 Task: Search for accommodations in Cockburn Town, Turks Islands, with a price range of ₹8000 to ₹16000, self check-in, 2 bedrooms, 1 bathroom, and property type as House or Flat, for 2 guests from 9th to 16th June.
Action: Mouse moved to (776, 124)
Screenshot: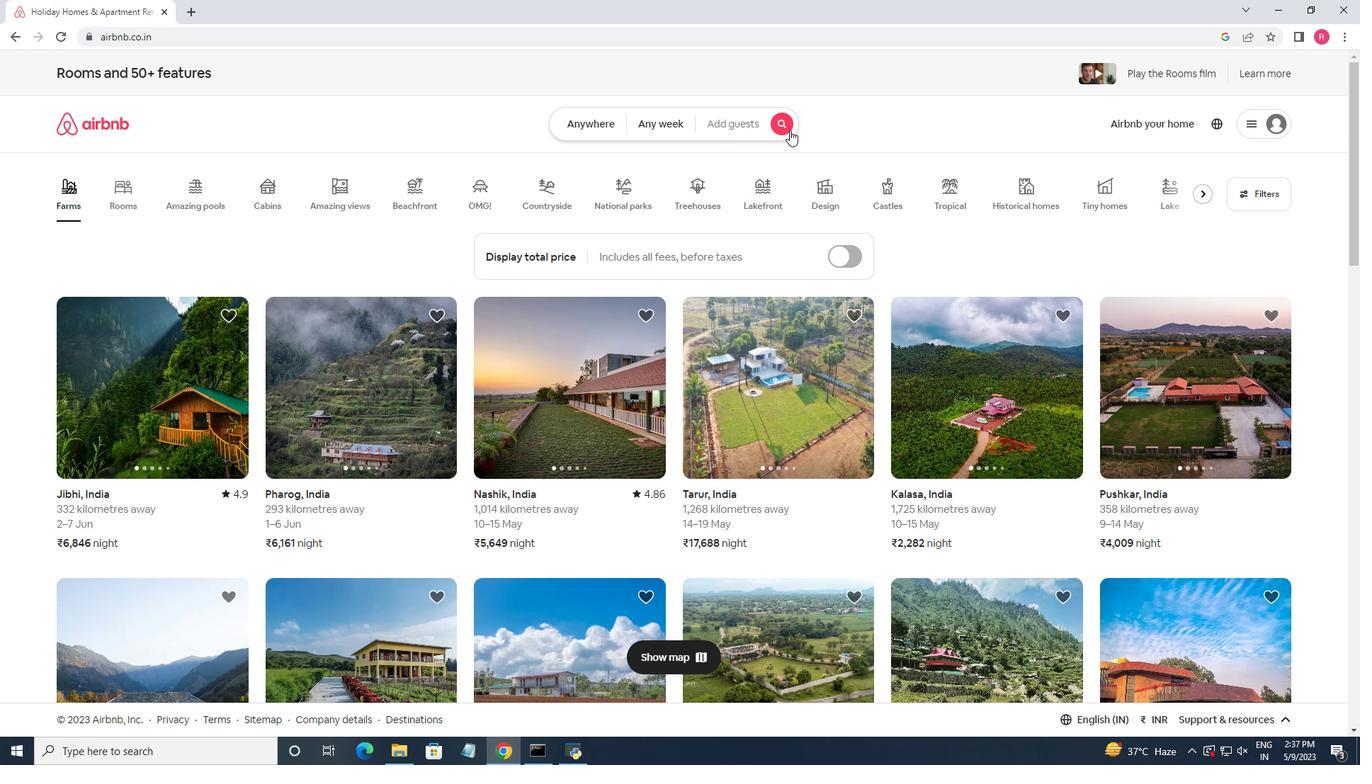 
Action: Mouse pressed left at (776, 124)
Screenshot: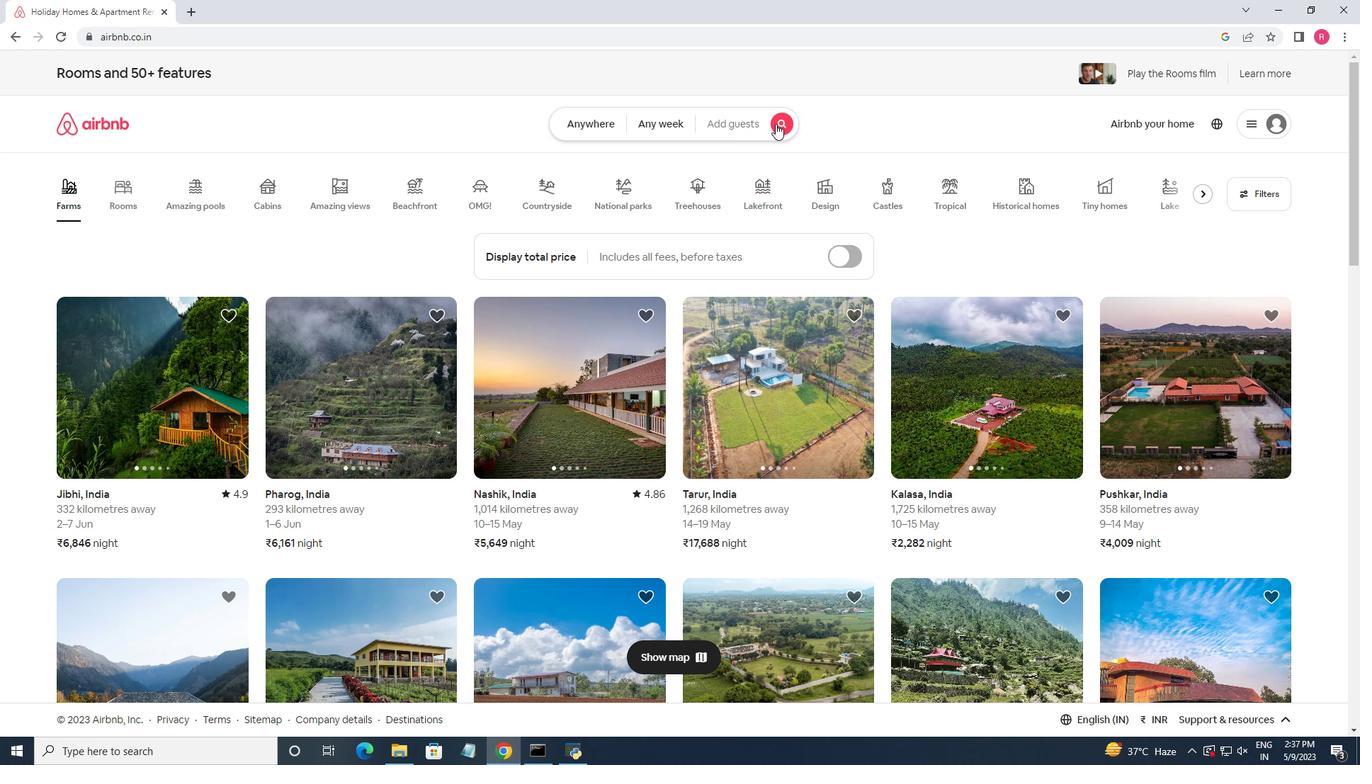 
Action: Mouse moved to (494, 182)
Screenshot: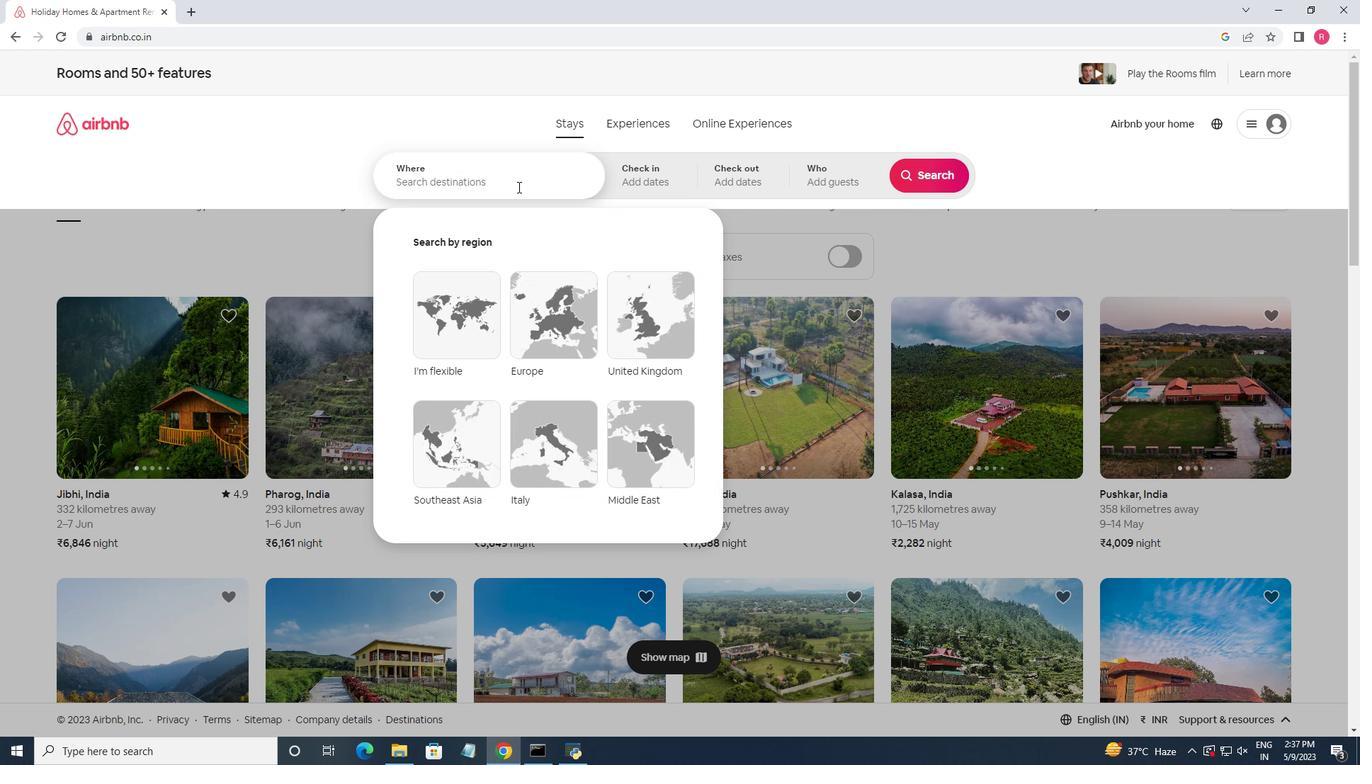
Action: Mouse pressed left at (494, 182)
Screenshot: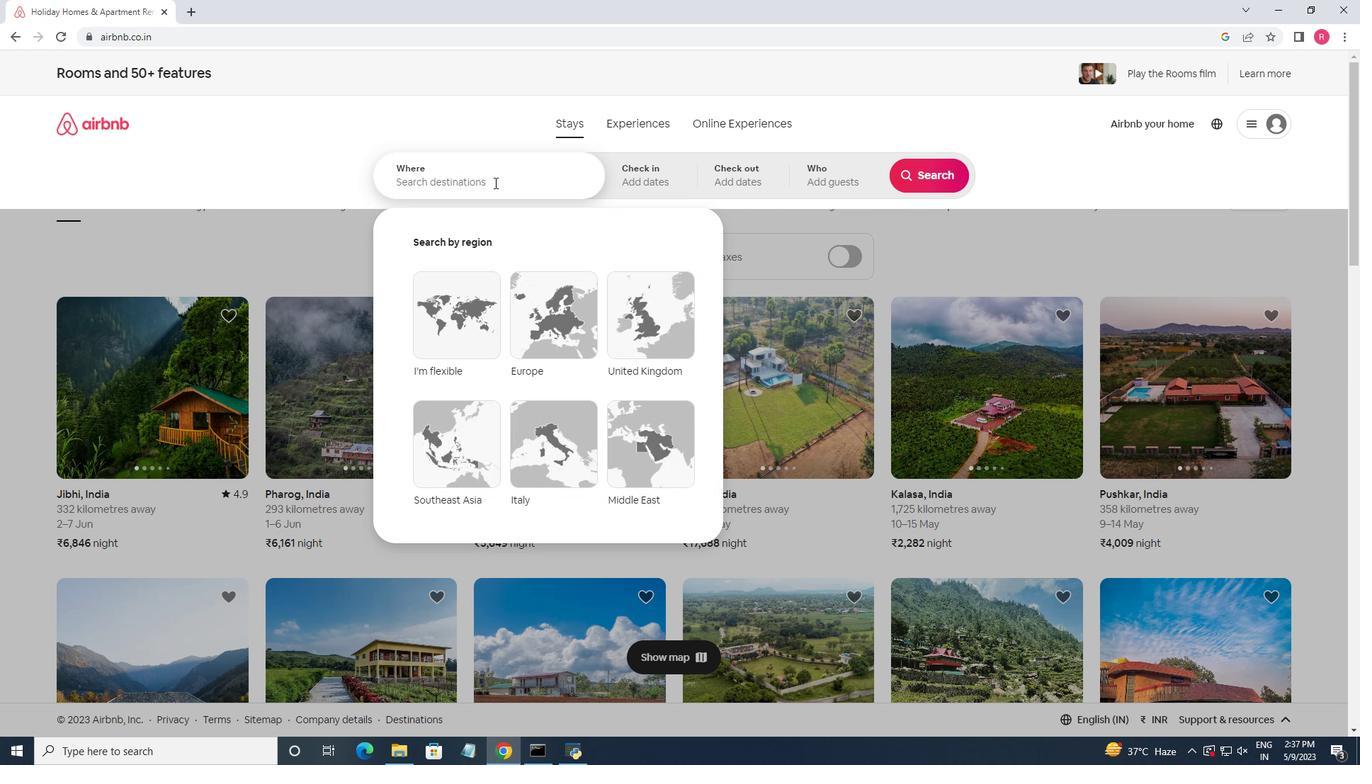 
Action: Key pressed <Key.shift>Cockburn,<Key.space><Key.backspace><Key.backspace><Key.space>
Screenshot: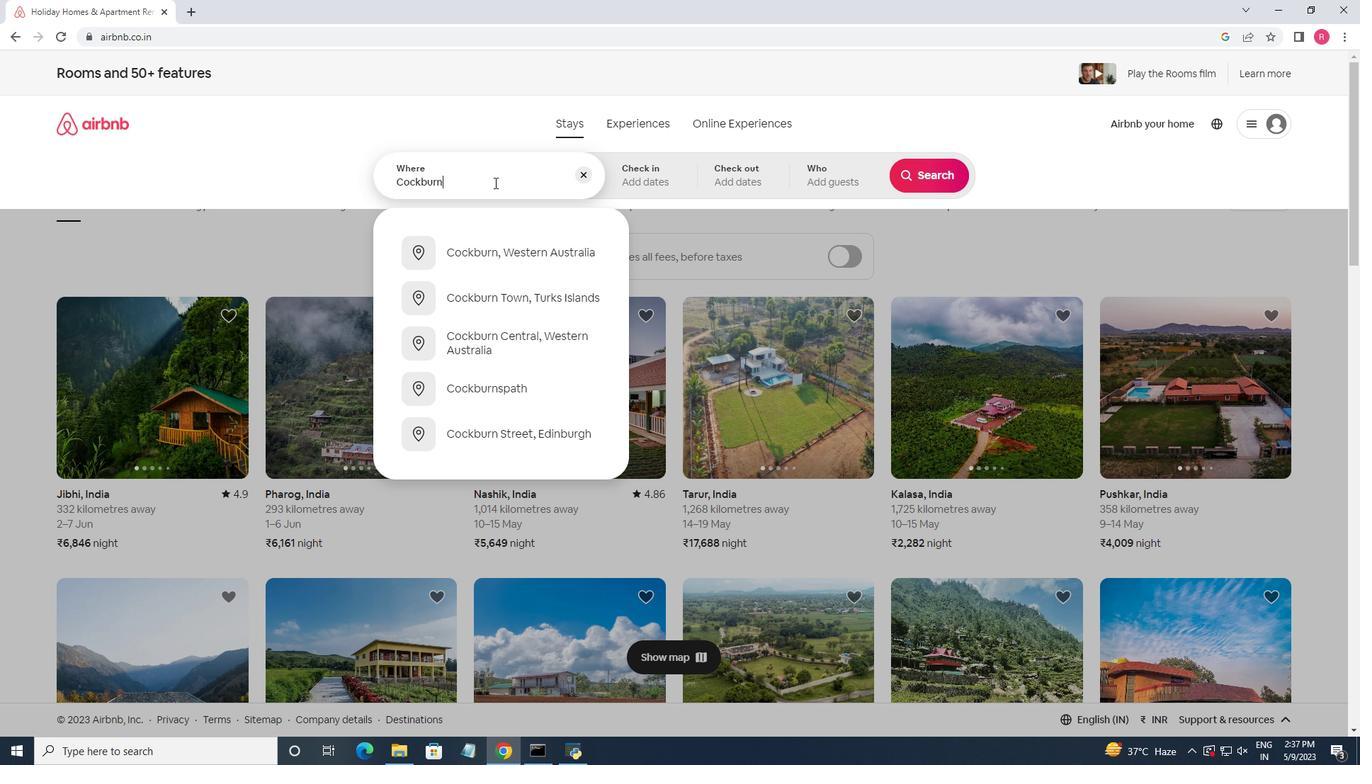 
Action: Mouse moved to (493, 182)
Screenshot: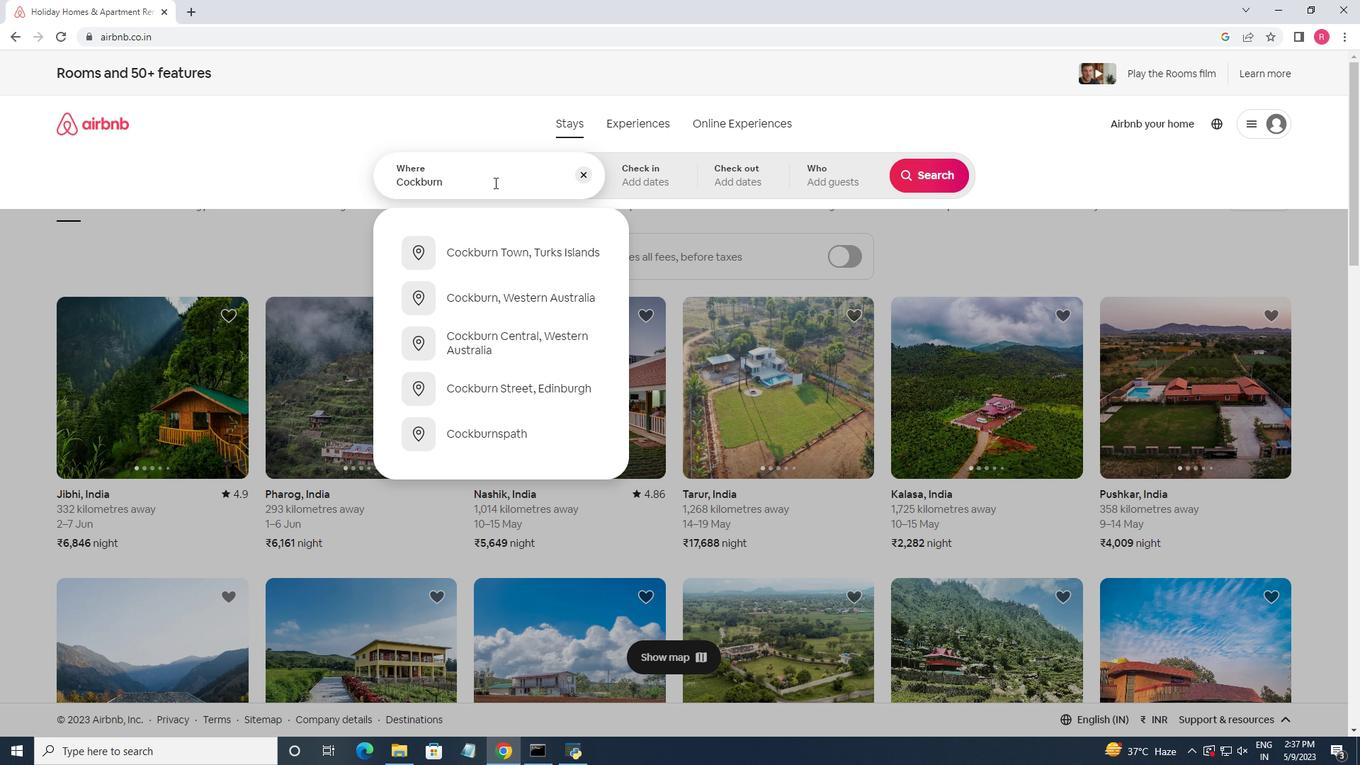 
Action: Key pressed <Key.shift>Town
Screenshot: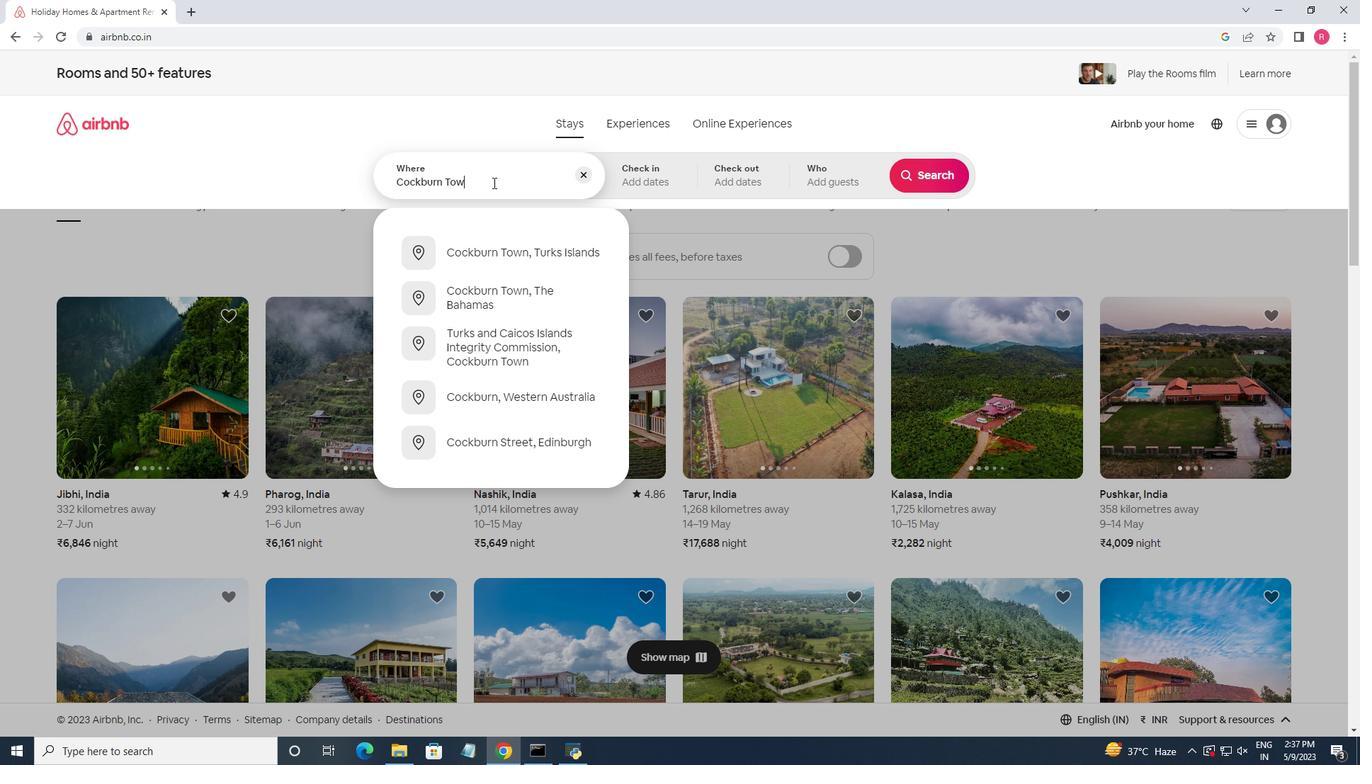 
Action: Mouse moved to (500, 190)
Screenshot: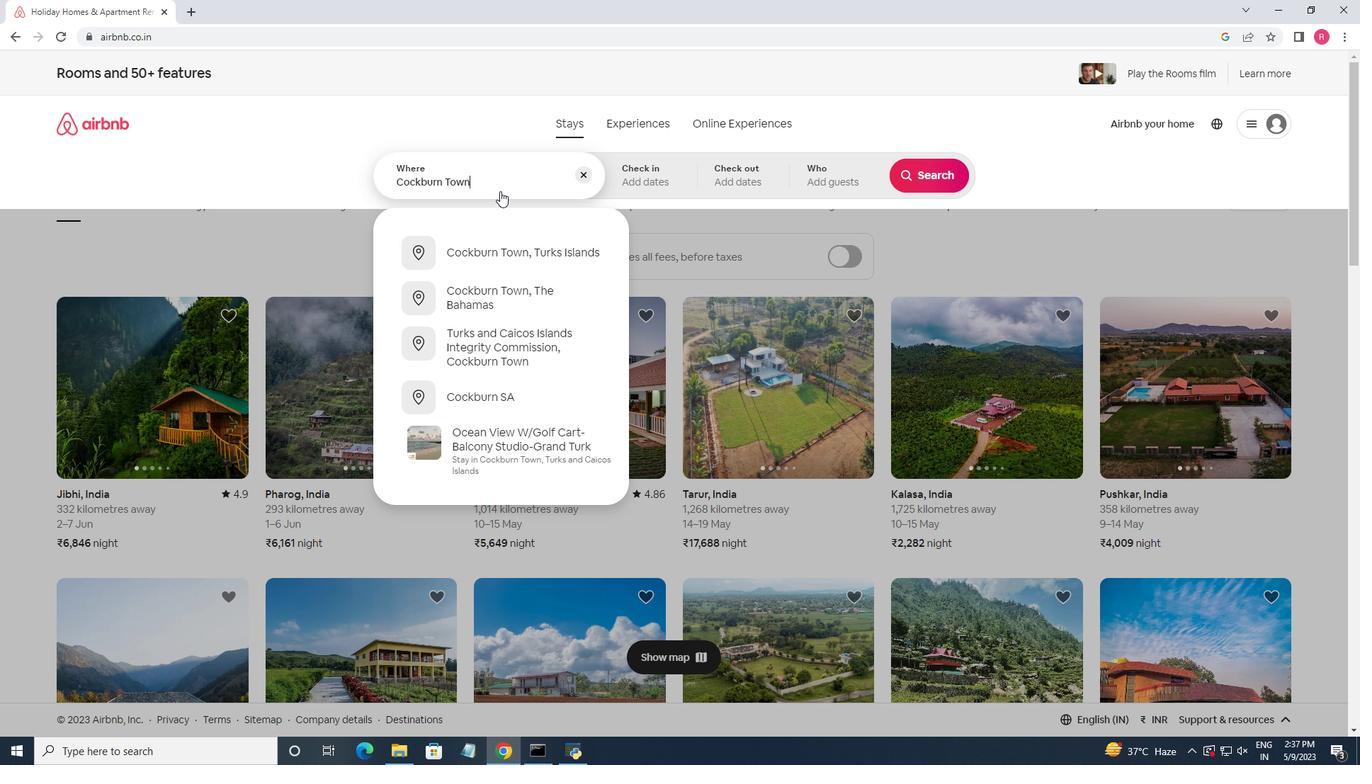 
Action: Key pressed ,
Screenshot: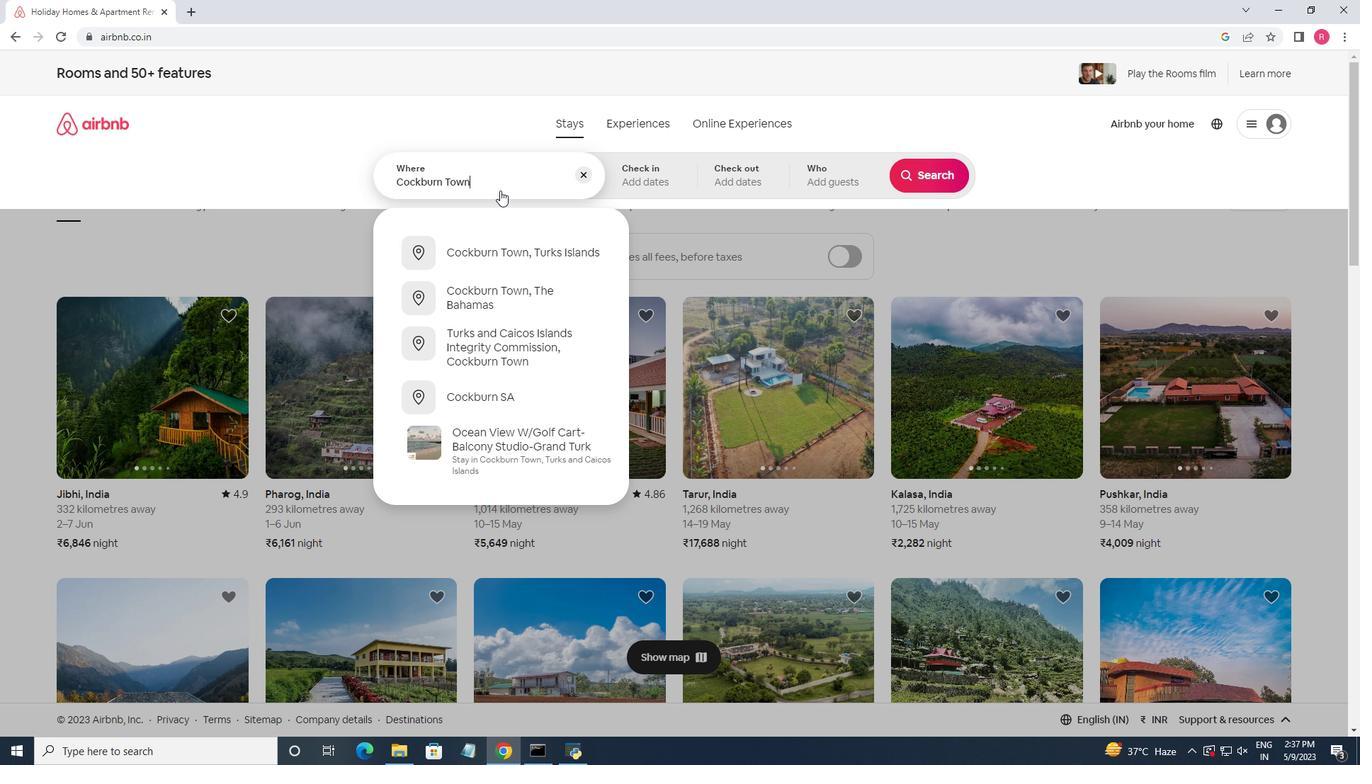
Action: Mouse moved to (516, 243)
Screenshot: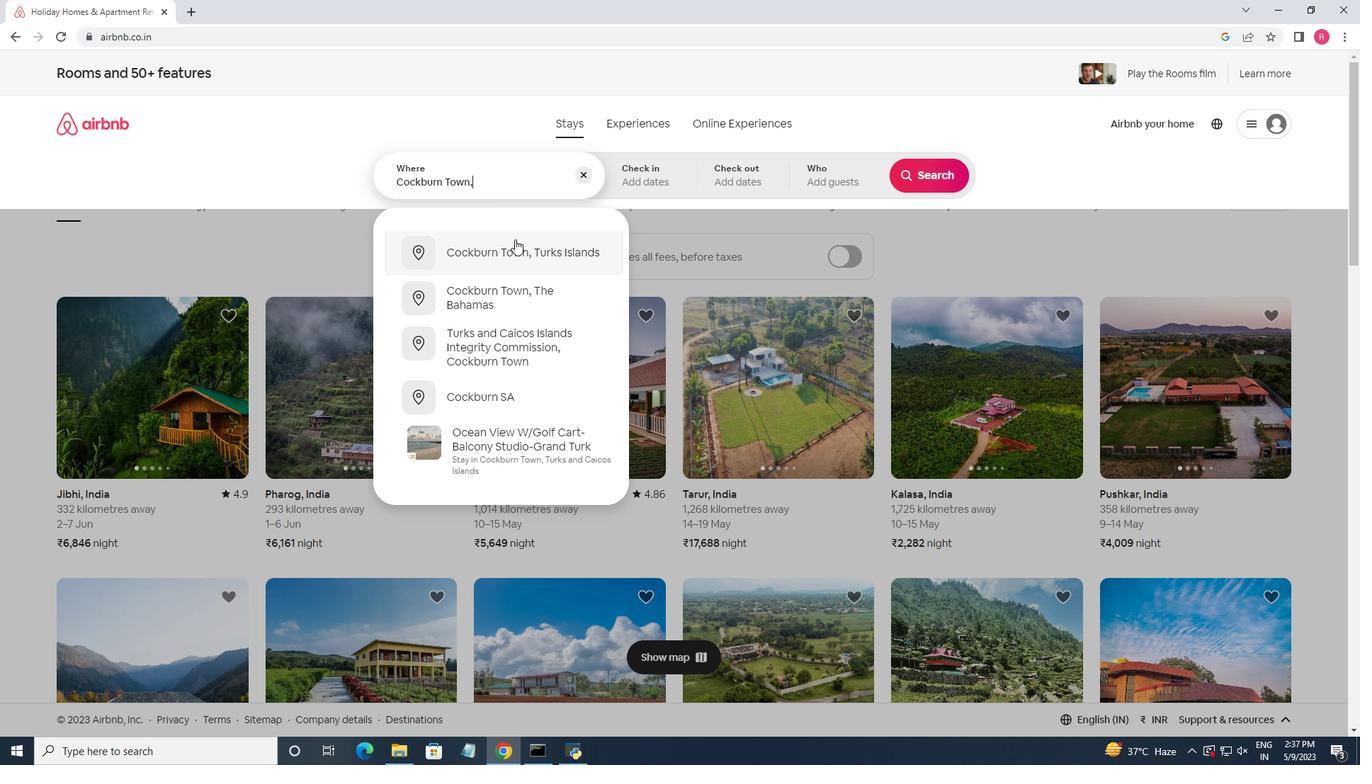 
Action: Mouse pressed left at (516, 243)
Screenshot: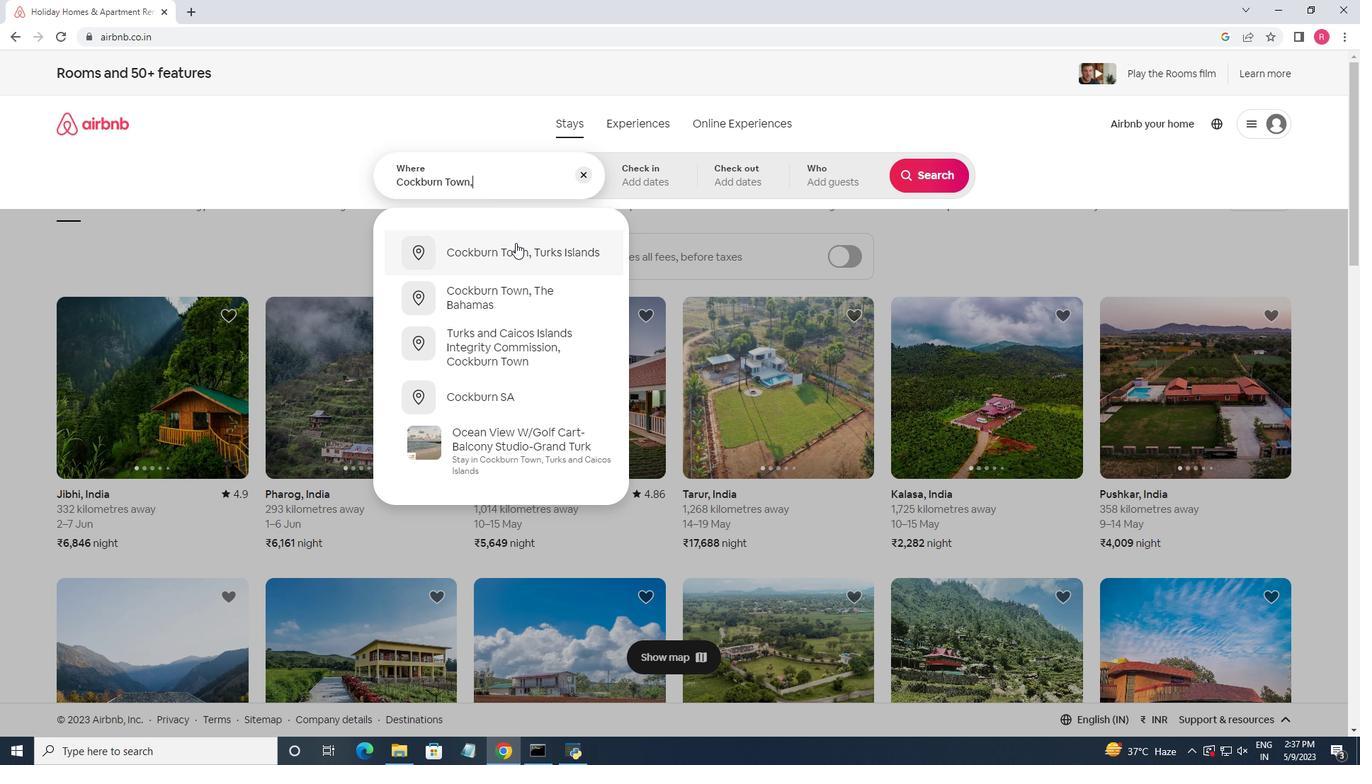 
Action: Mouse moved to (871, 381)
Screenshot: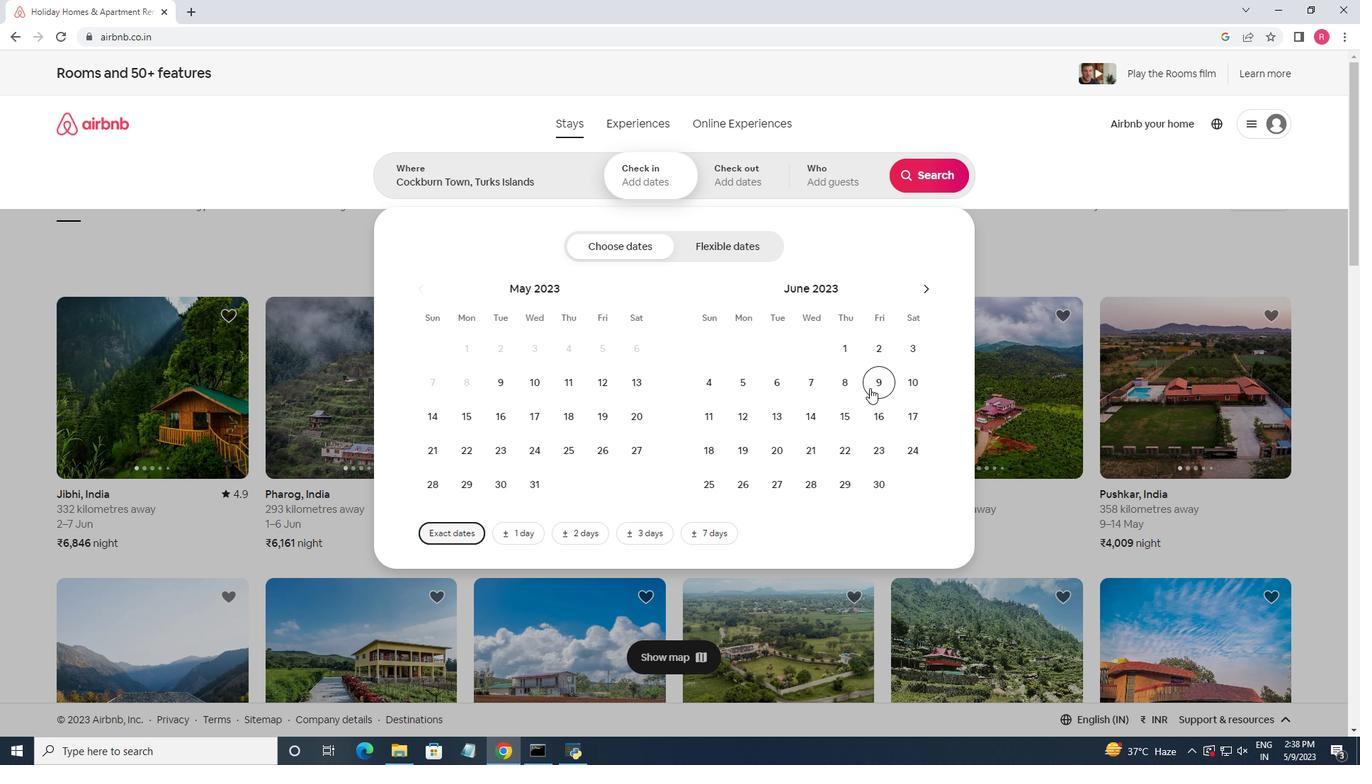 
Action: Mouse pressed left at (871, 381)
Screenshot: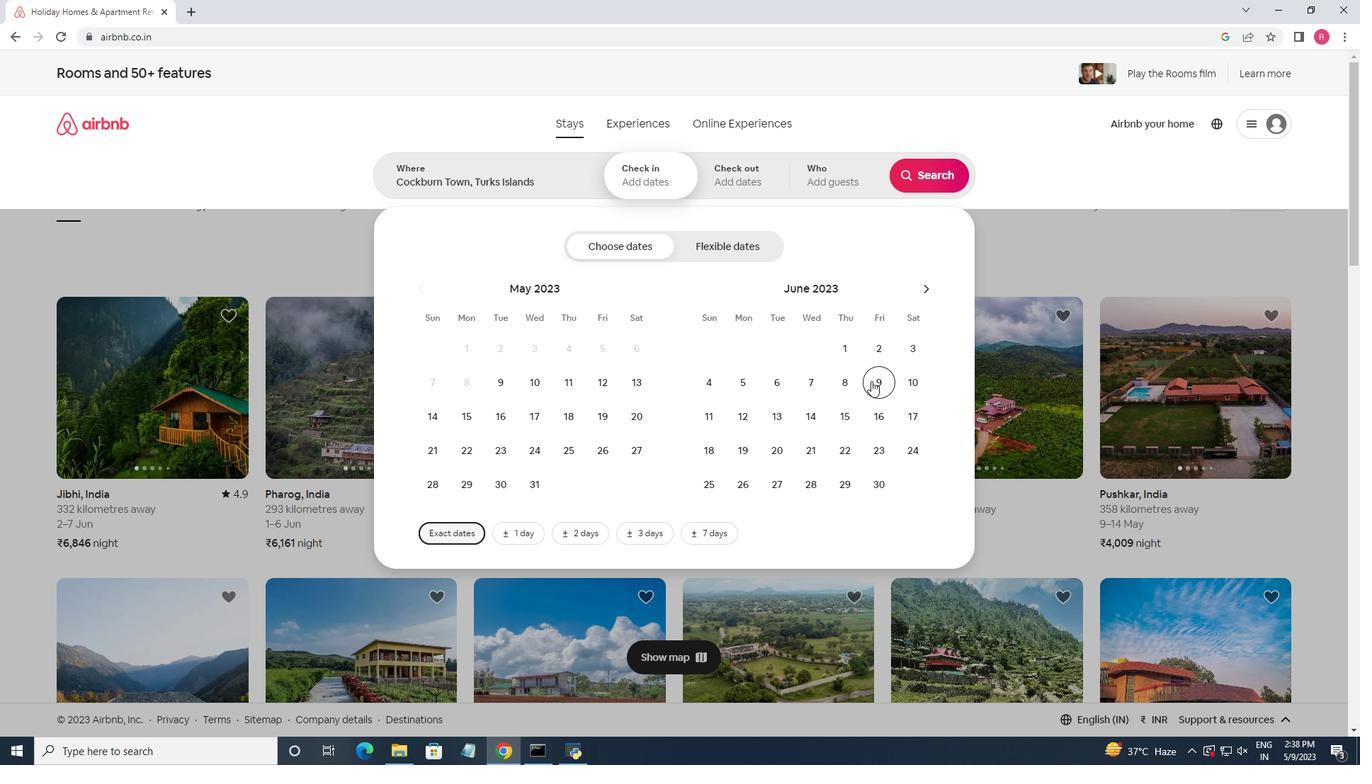 
Action: Mouse moved to (873, 432)
Screenshot: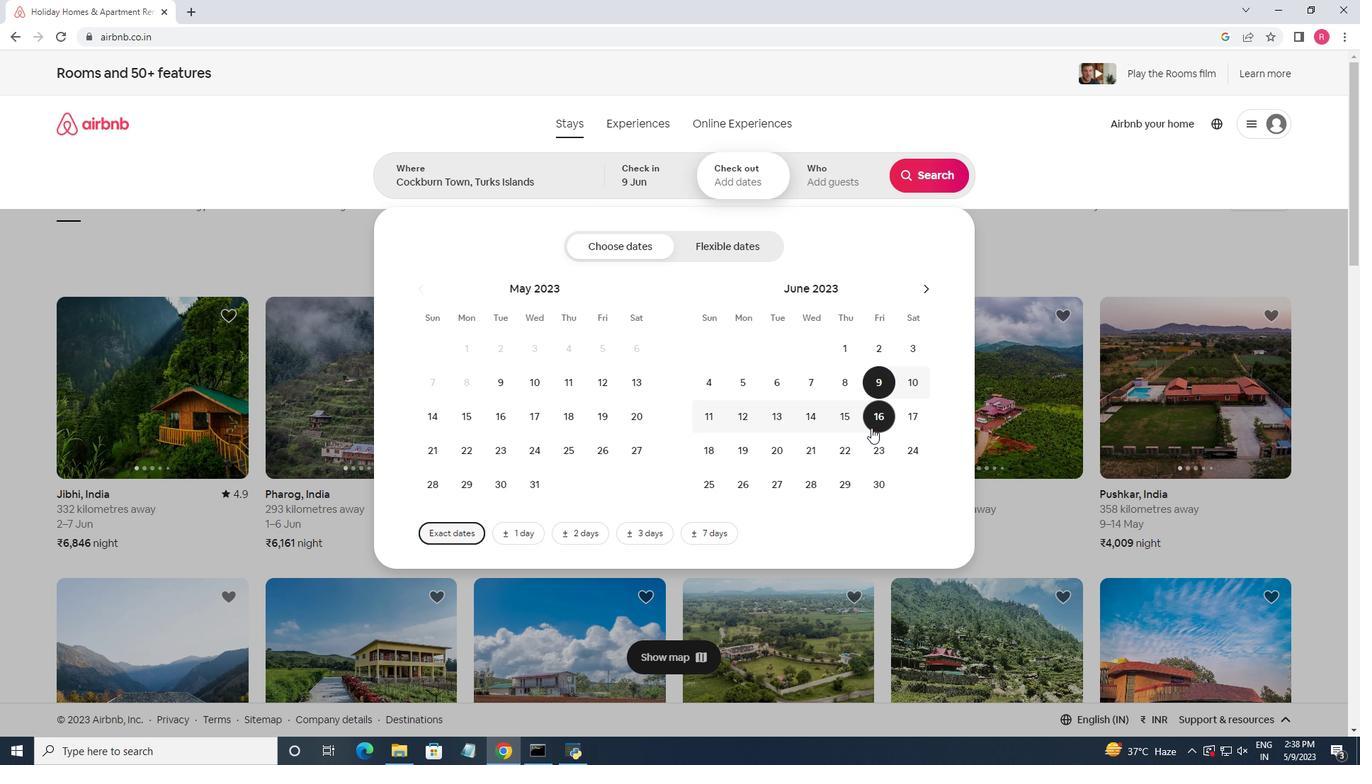 
Action: Mouse pressed left at (873, 432)
Screenshot: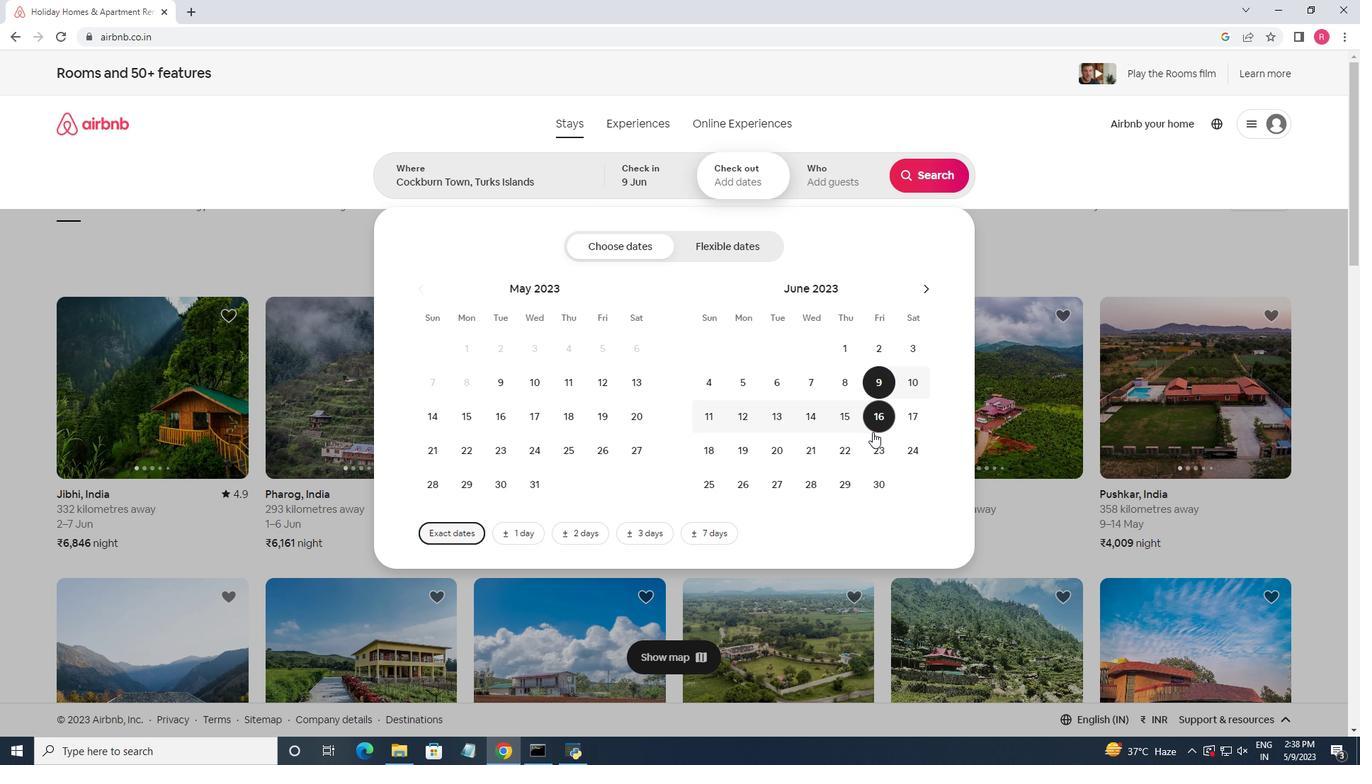
Action: Mouse moved to (832, 187)
Screenshot: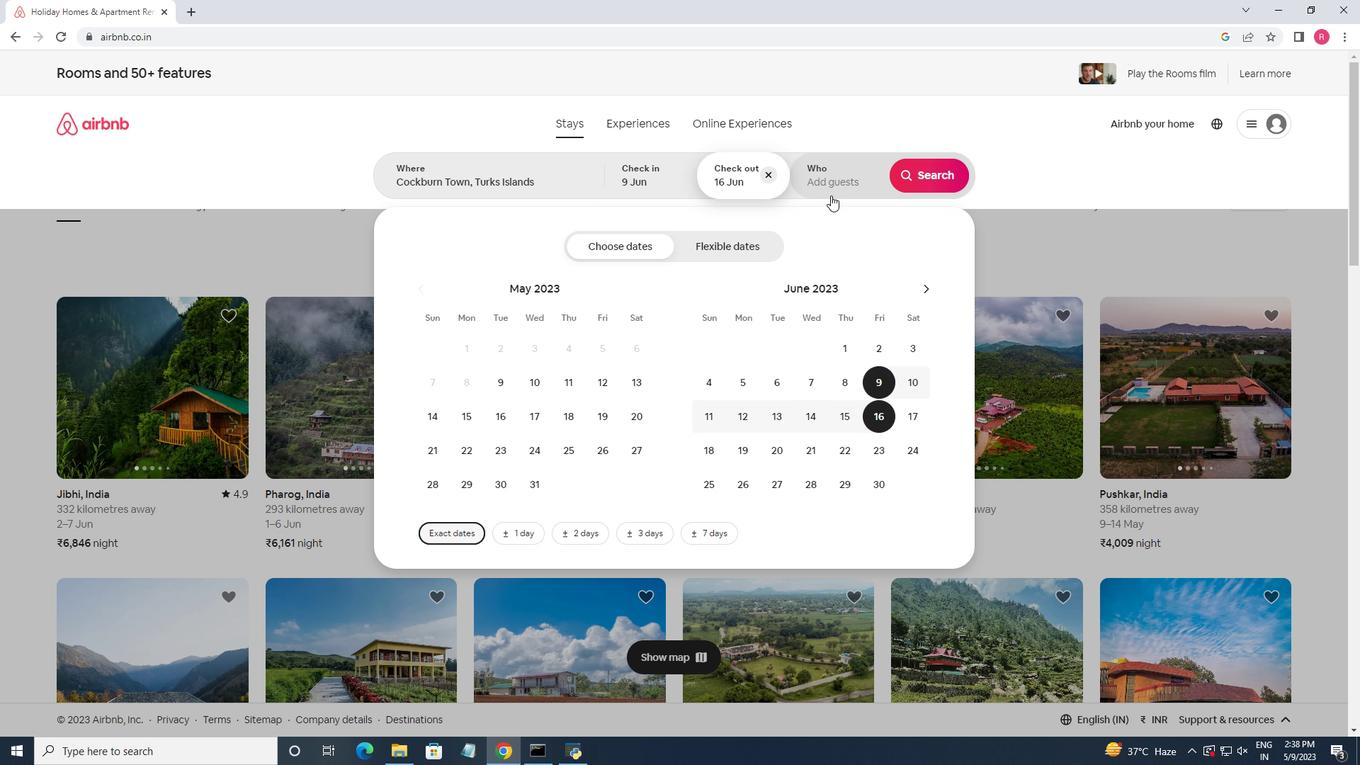 
Action: Mouse pressed left at (832, 187)
Screenshot: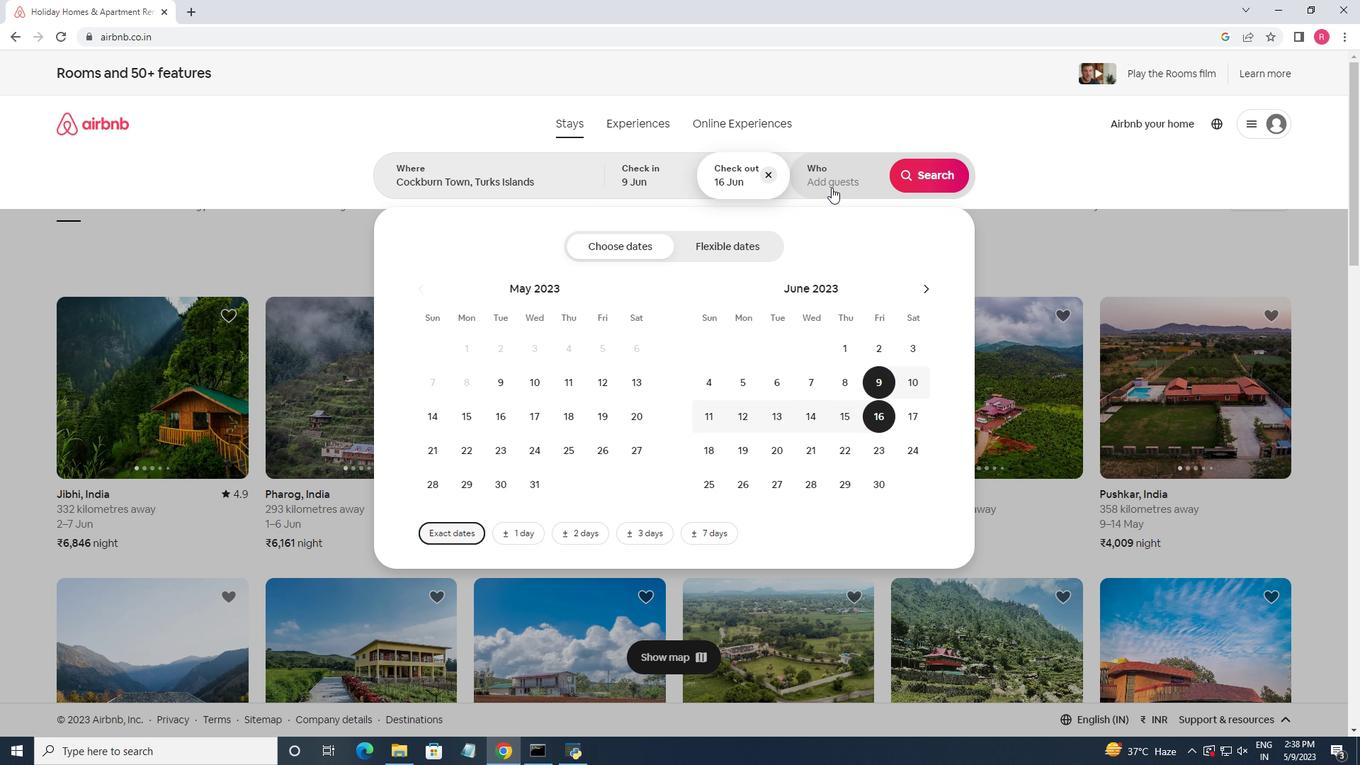 
Action: Mouse moved to (939, 252)
Screenshot: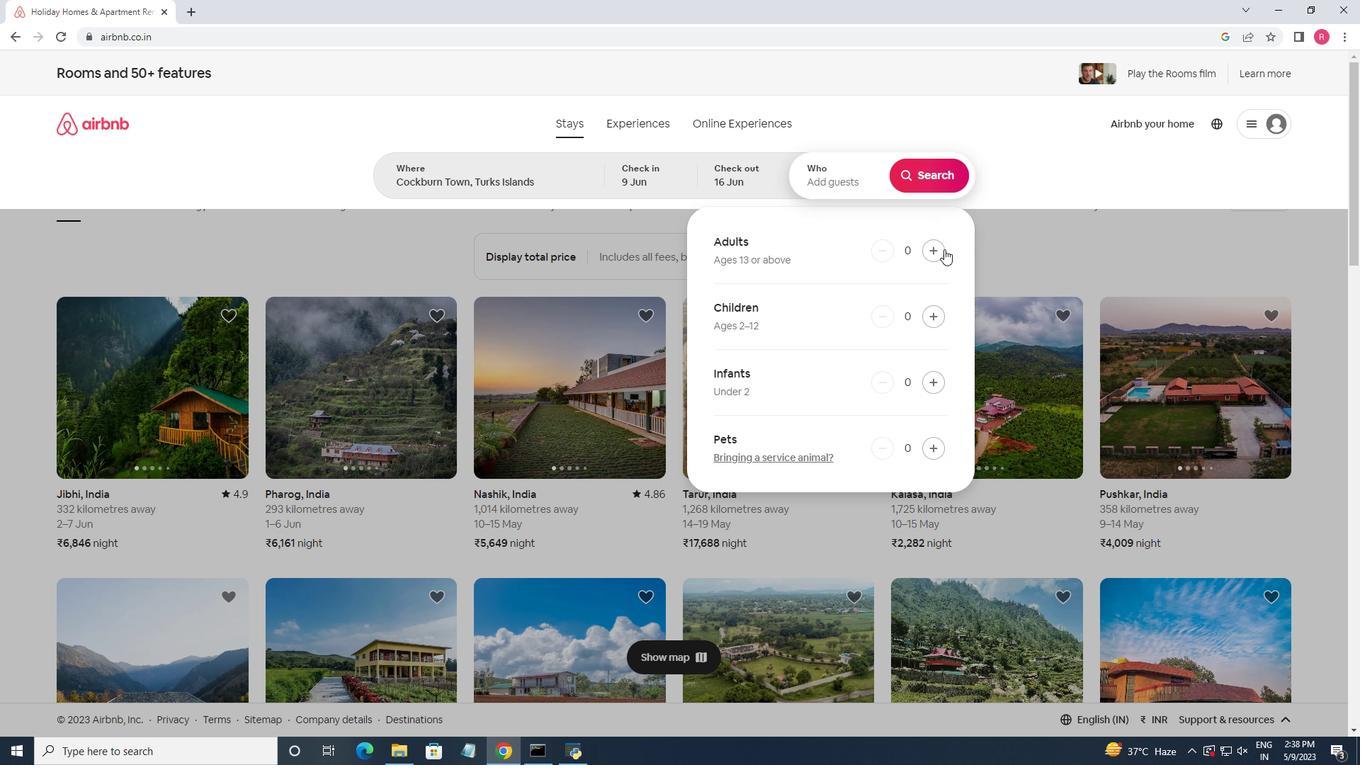 
Action: Mouse pressed left at (939, 252)
Screenshot: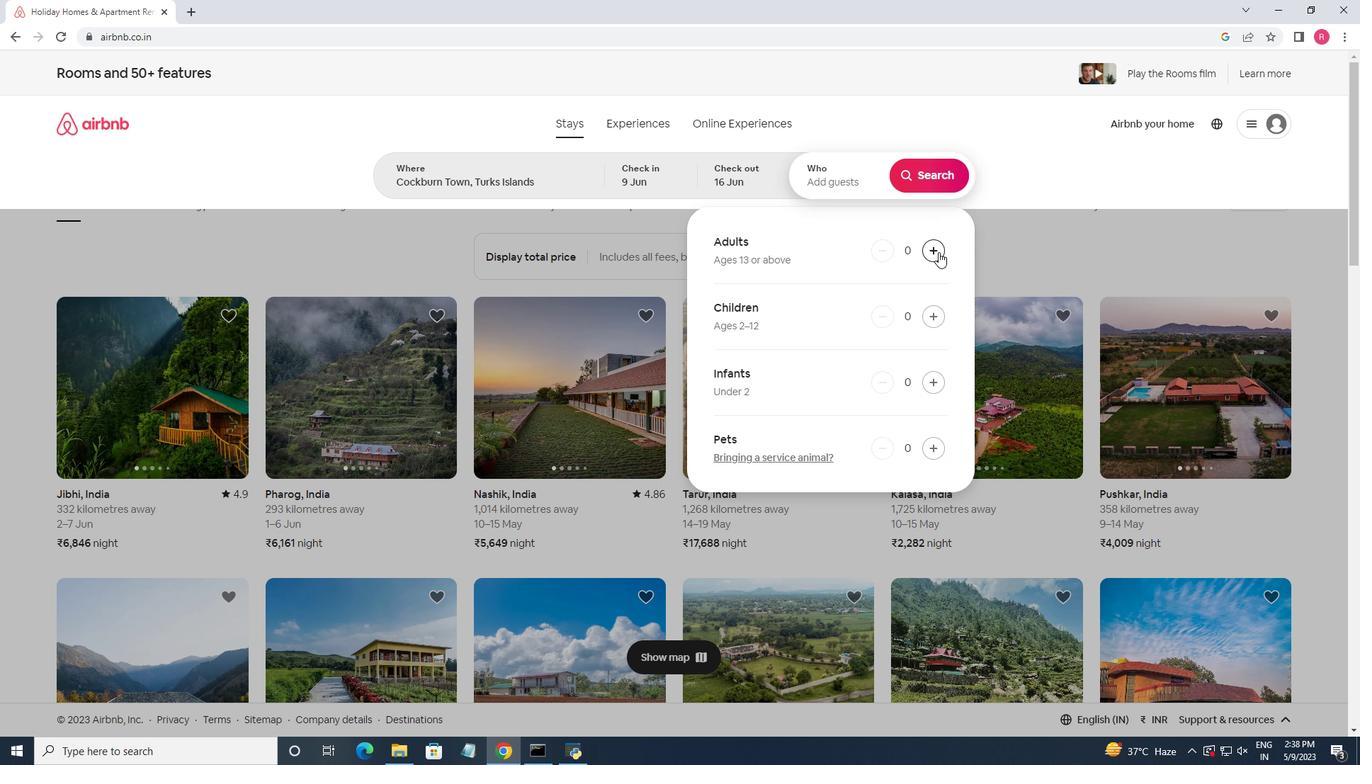 
Action: Mouse moved to (939, 252)
Screenshot: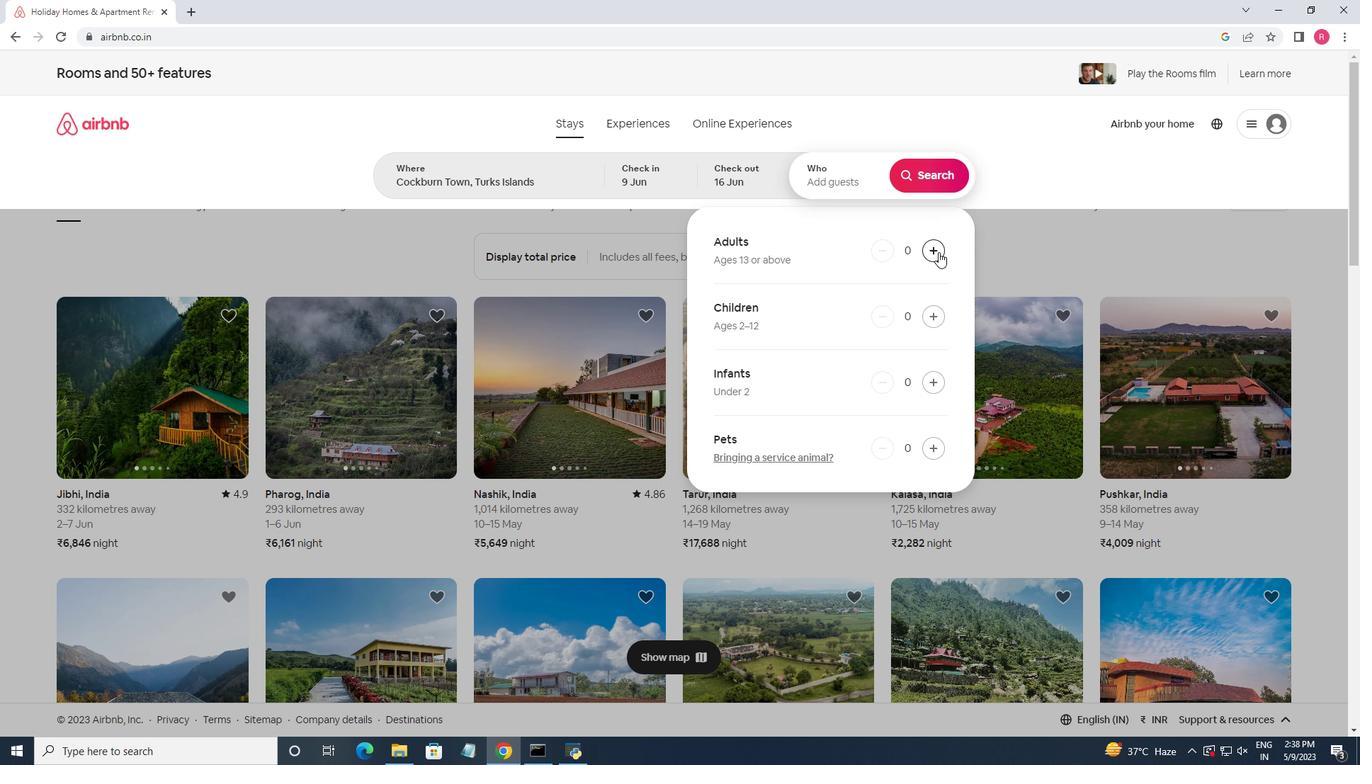 
Action: Mouse pressed left at (939, 252)
Screenshot: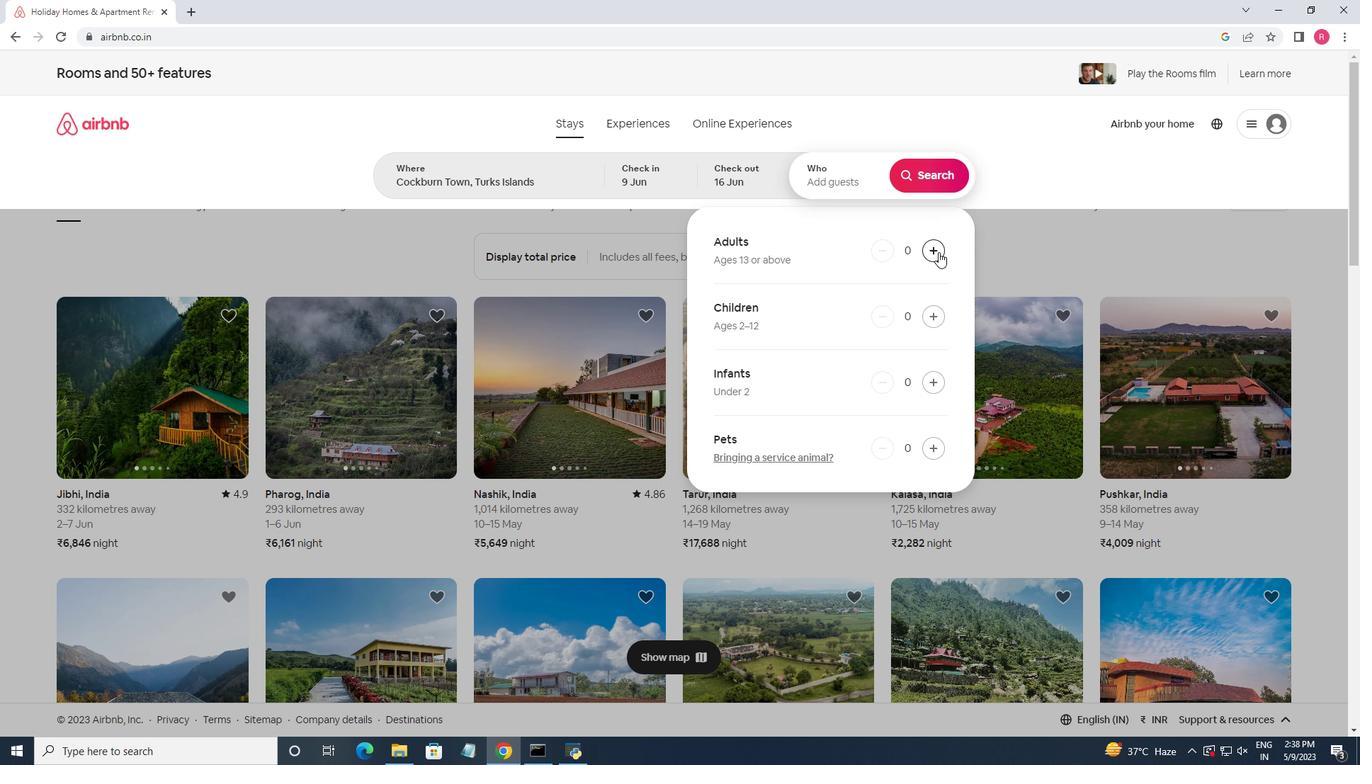 
Action: Mouse moved to (936, 187)
Screenshot: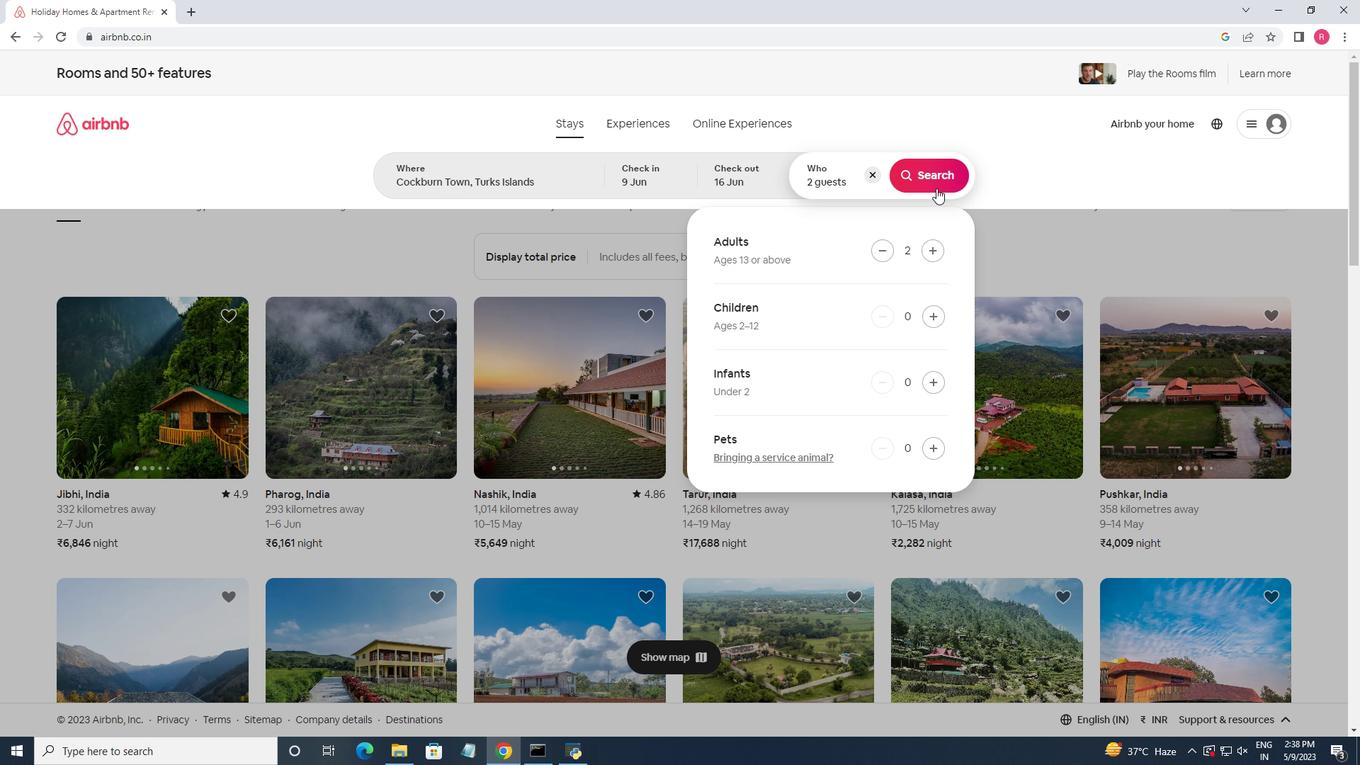 
Action: Mouse pressed left at (936, 187)
Screenshot: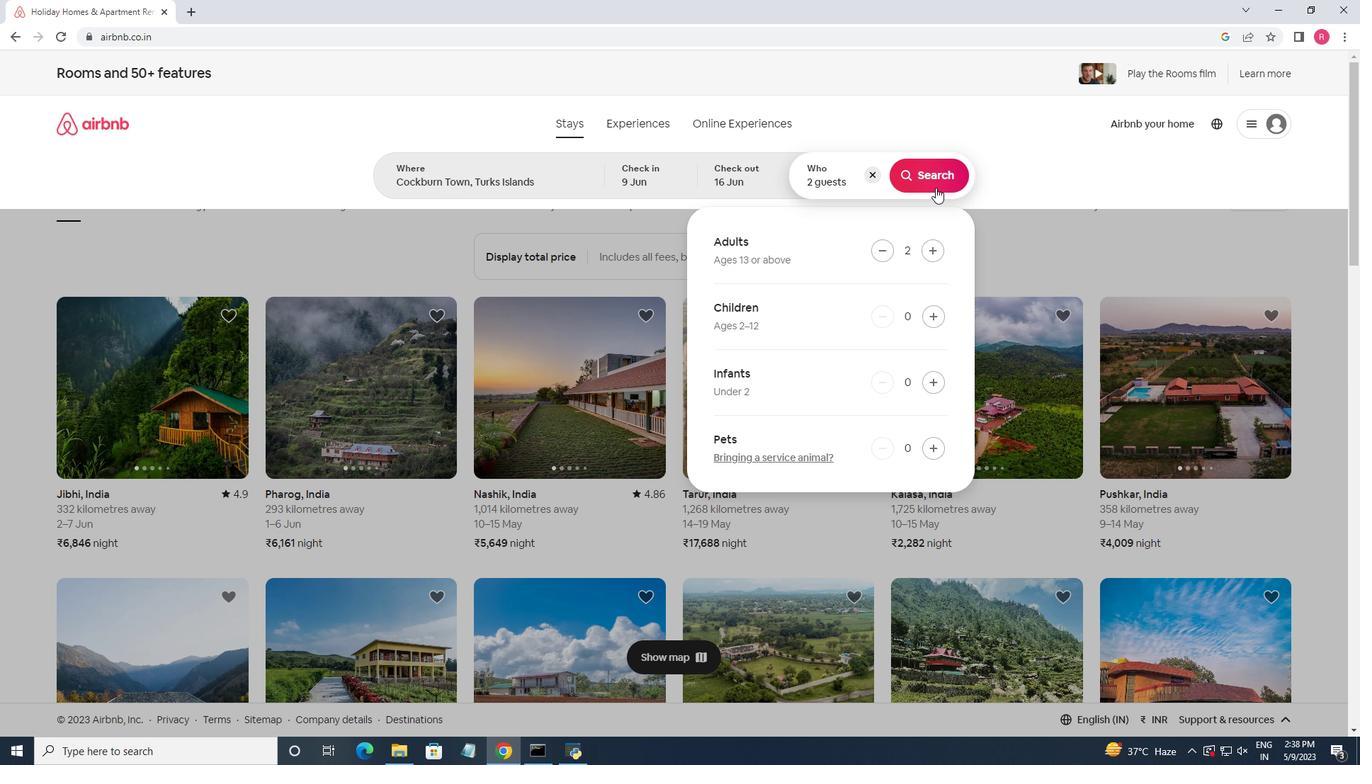 
Action: Mouse moved to (1282, 148)
Screenshot: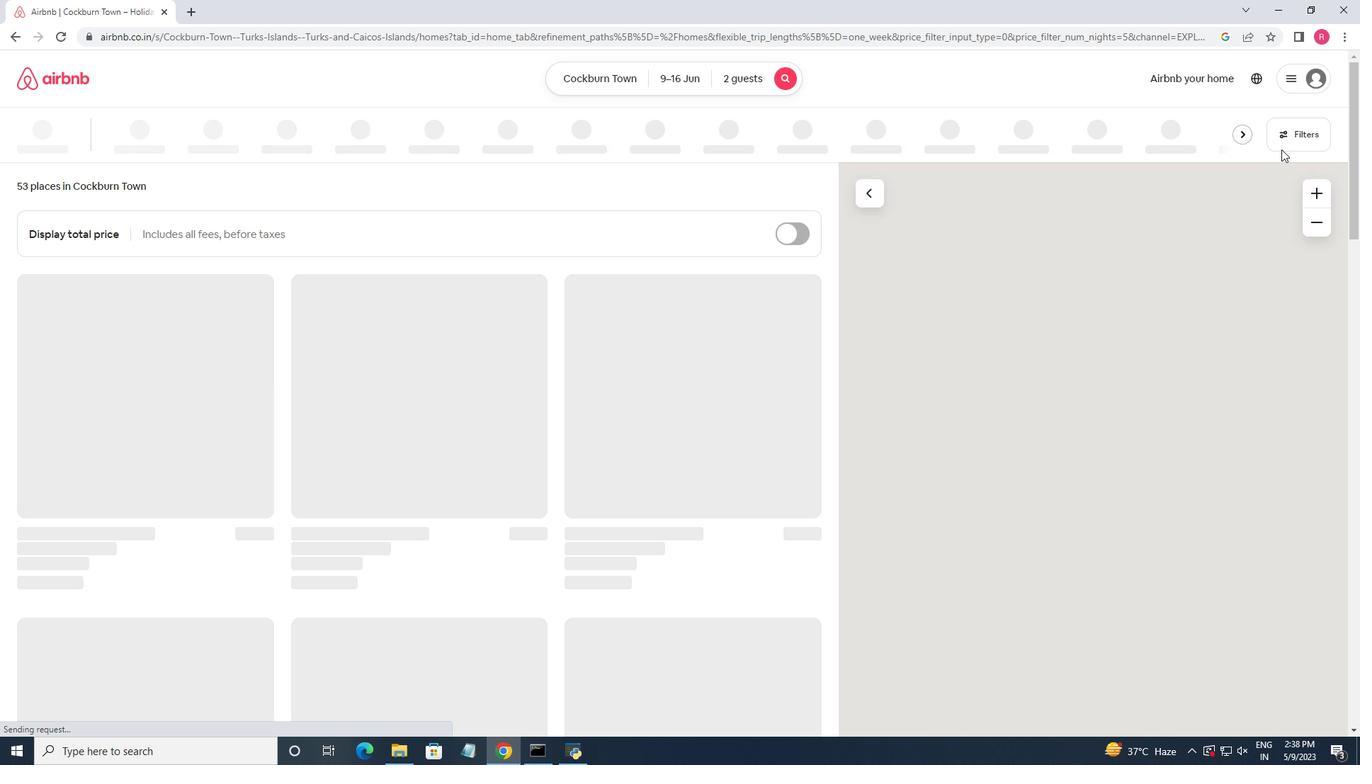 
Action: Mouse pressed left at (1282, 148)
Screenshot: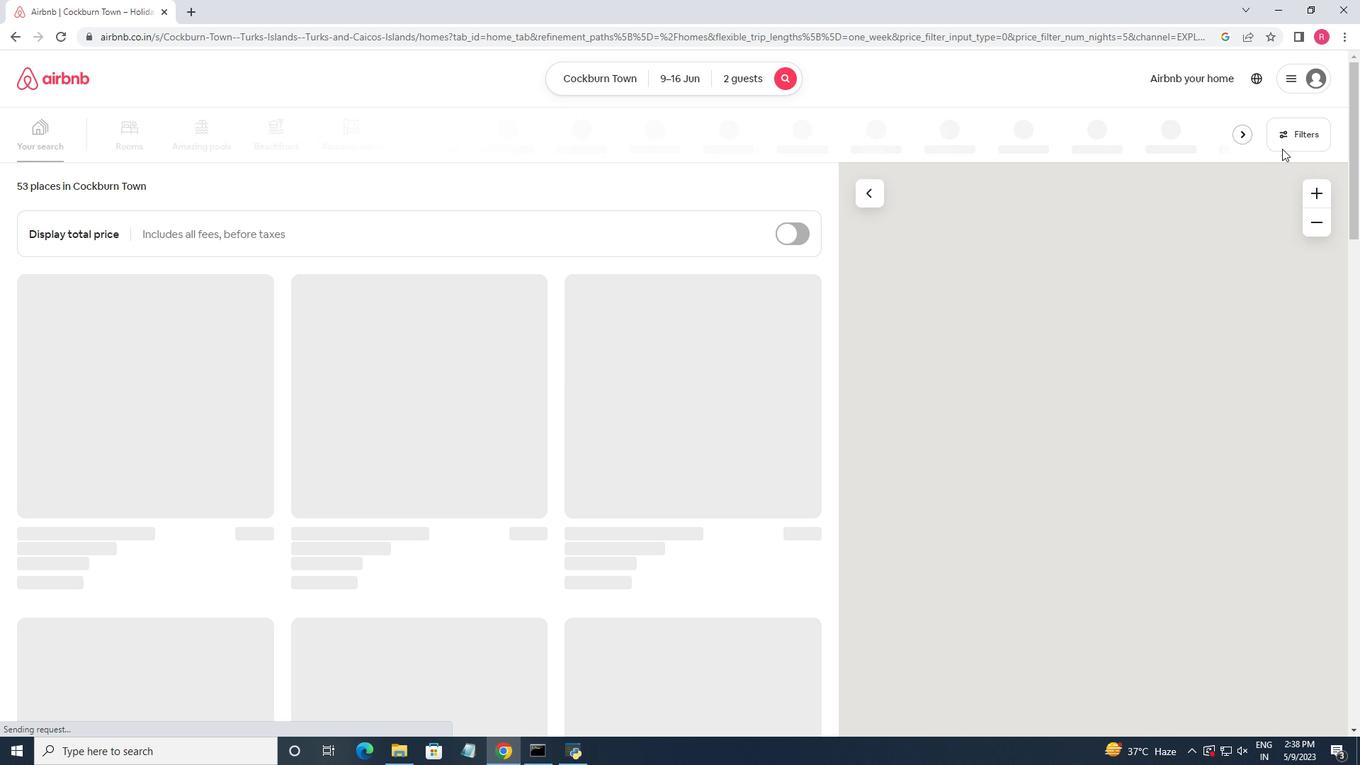 
Action: Mouse moved to (538, 482)
Screenshot: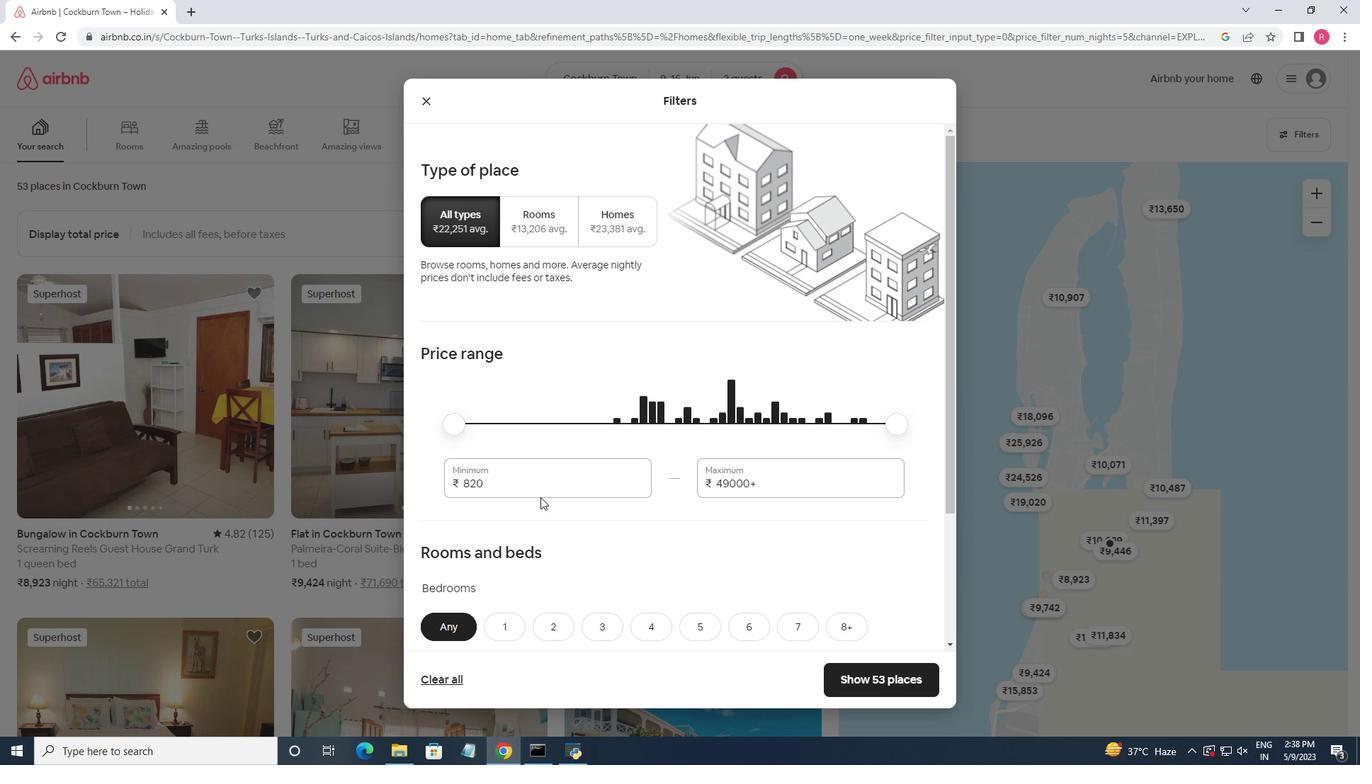 
Action: Mouse pressed left at (538, 482)
Screenshot: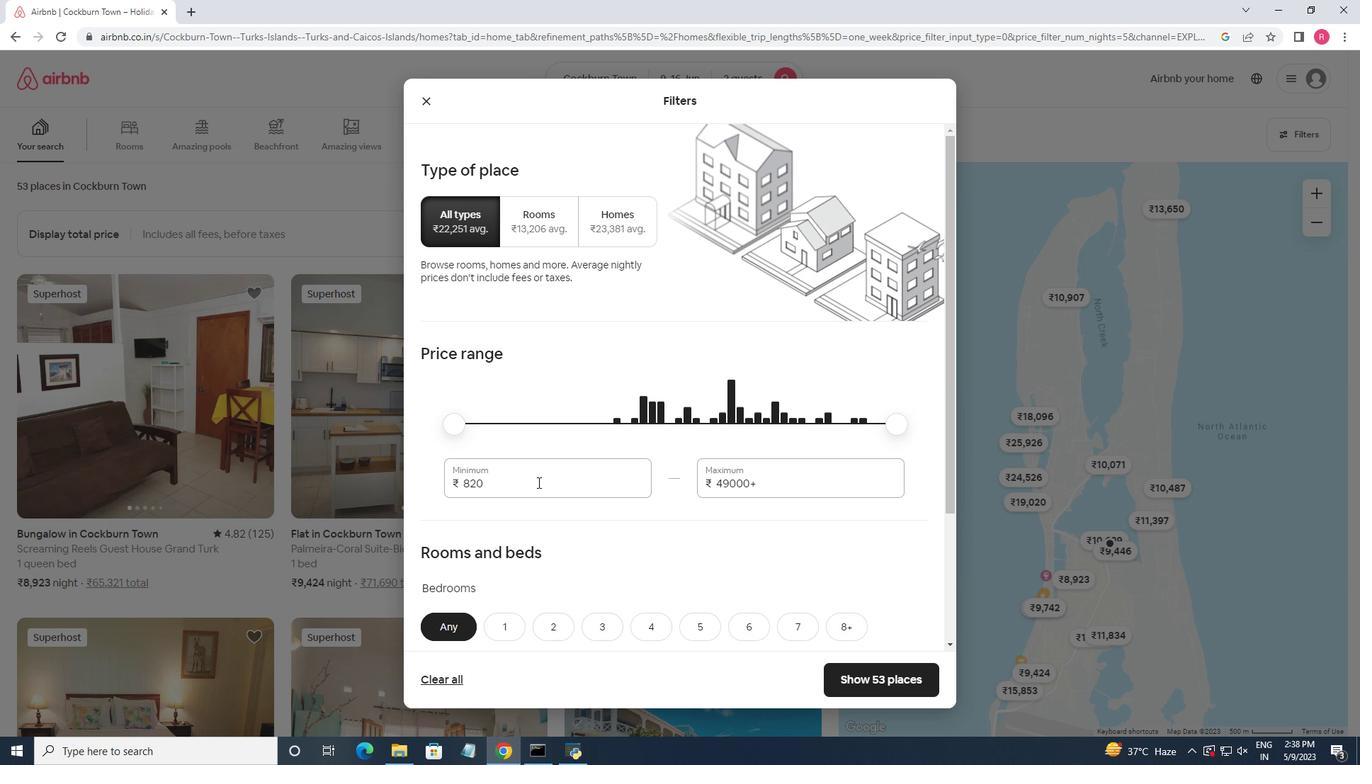 
Action: Mouse moved to (537, 482)
Screenshot: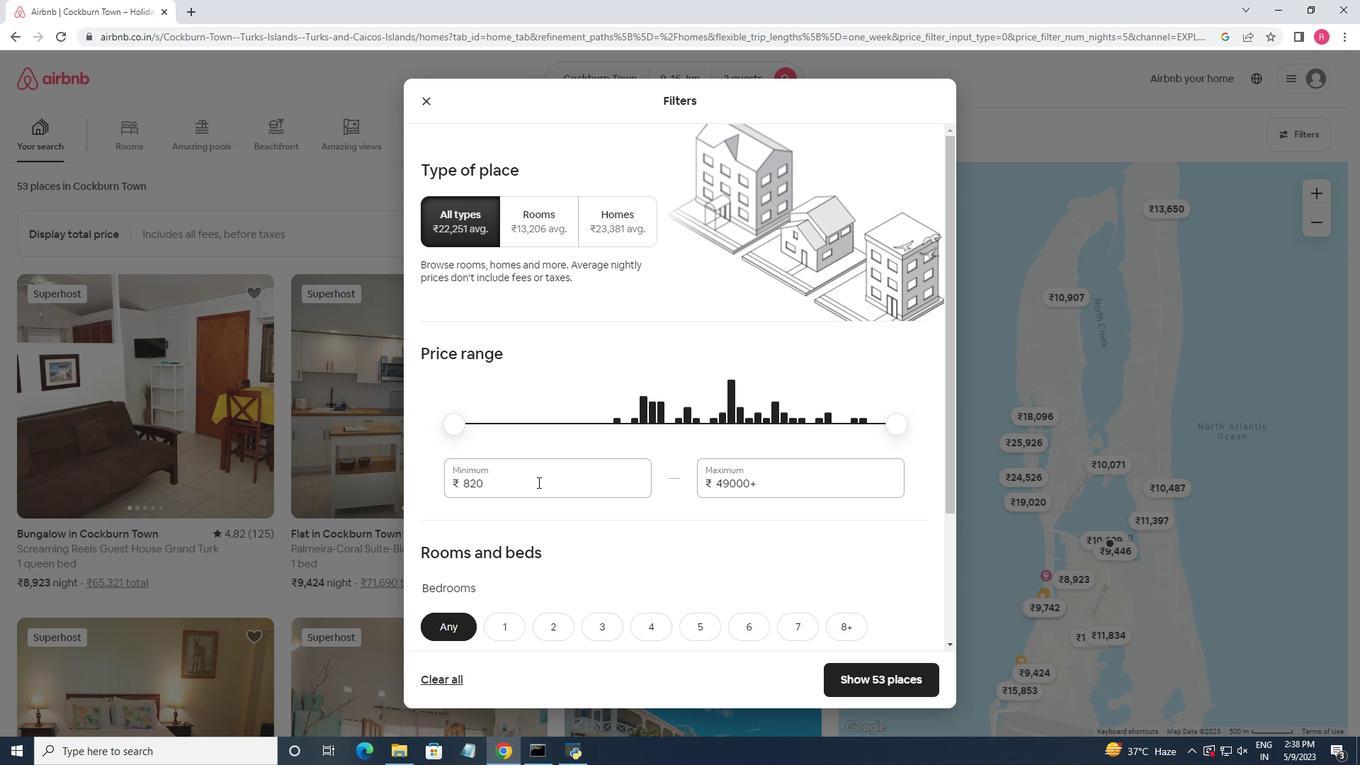 
Action: Mouse pressed left at (537, 482)
Screenshot: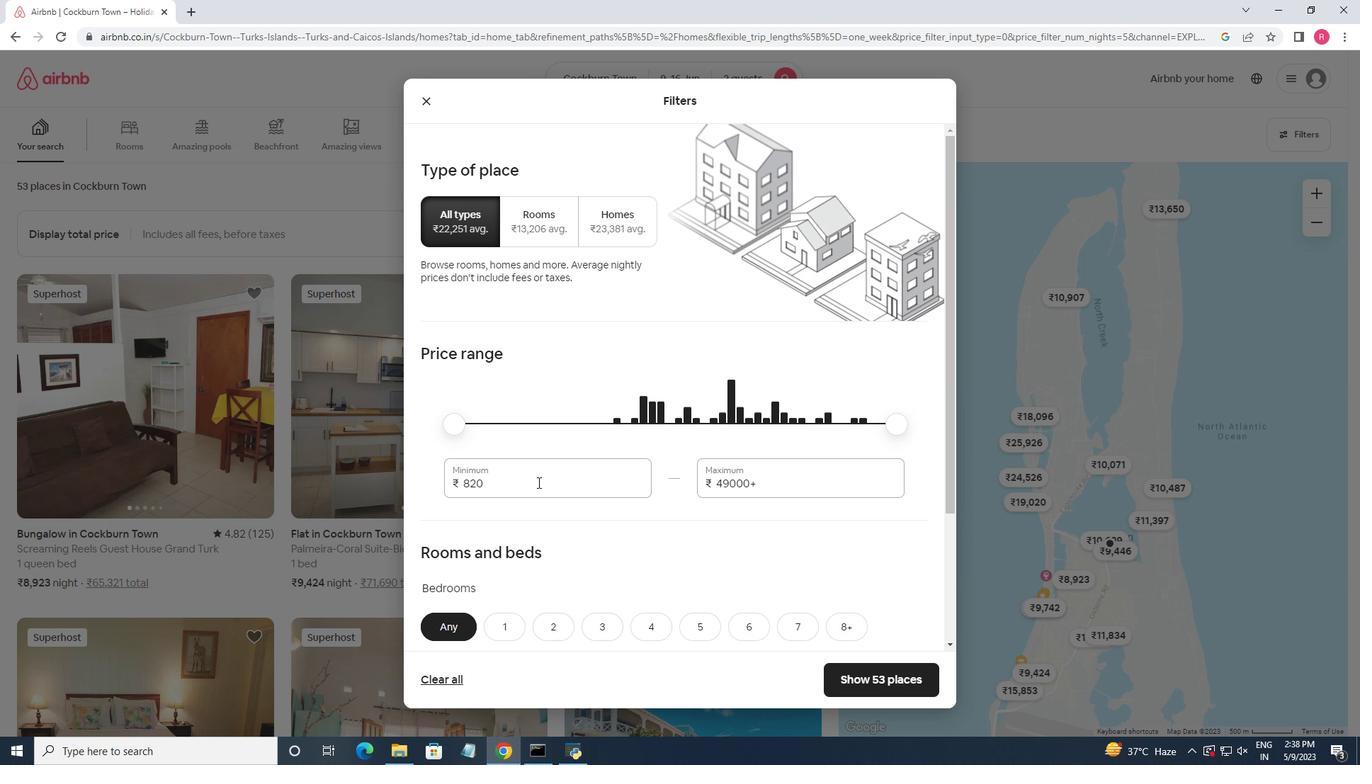 
Action: Key pressed <Key.backspace>8000<Key.tab>160000<Key.backspace>
Screenshot: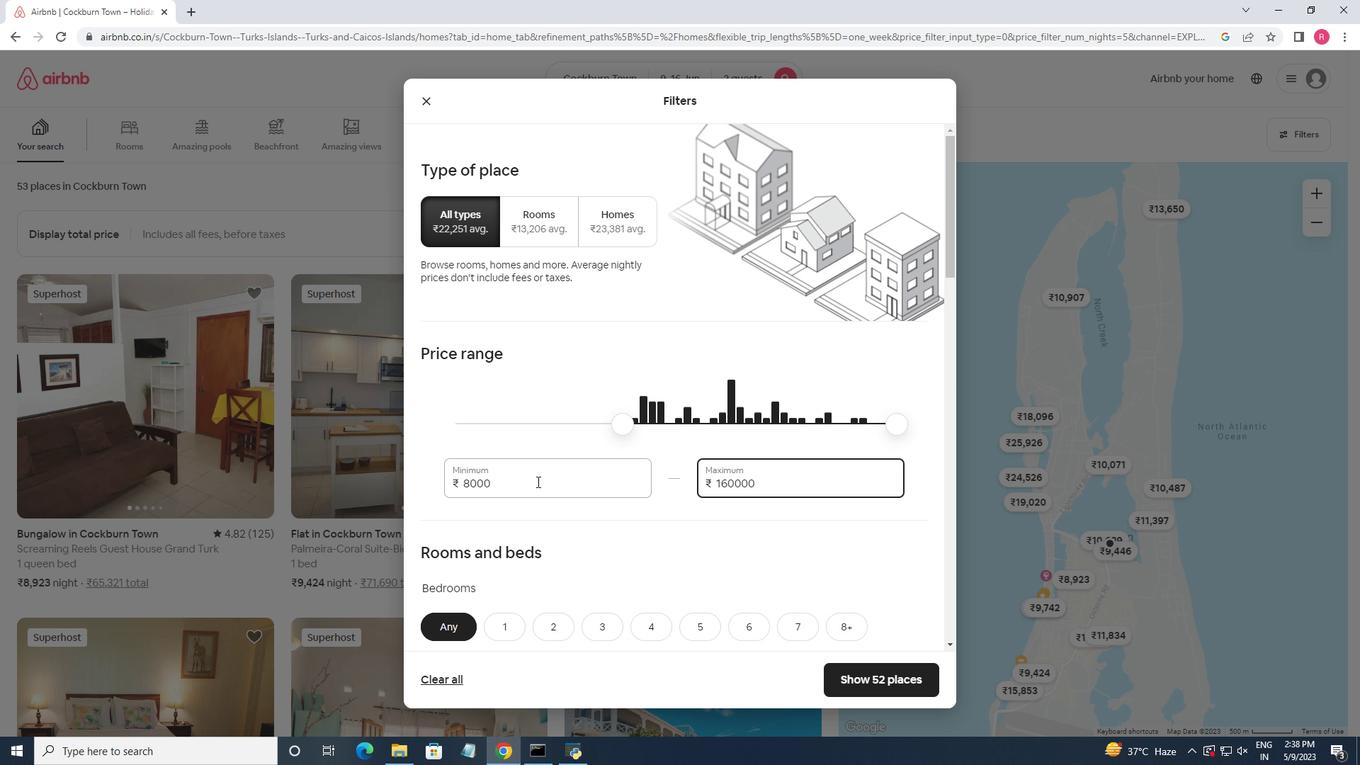 
Action: Mouse moved to (629, 394)
Screenshot: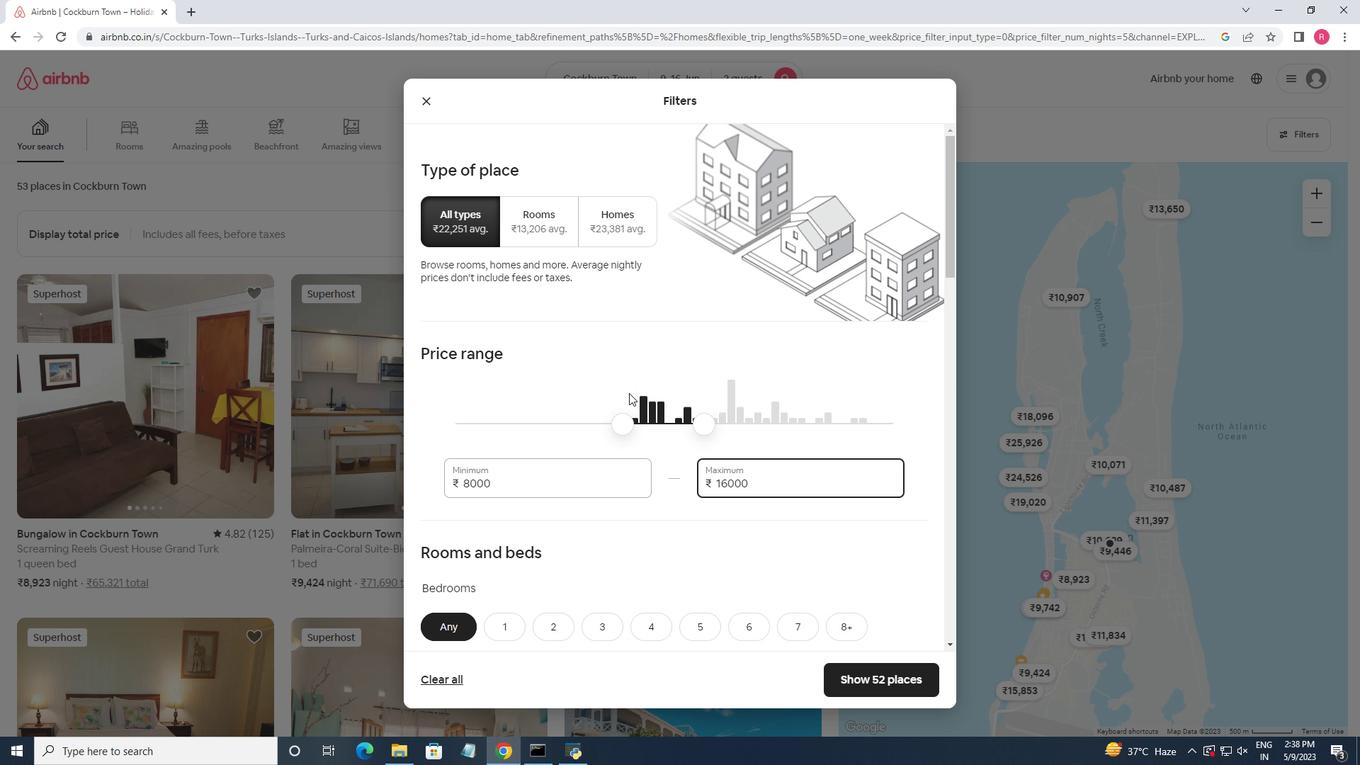 
Action: Mouse scrolled (629, 393) with delta (0, 0)
Screenshot: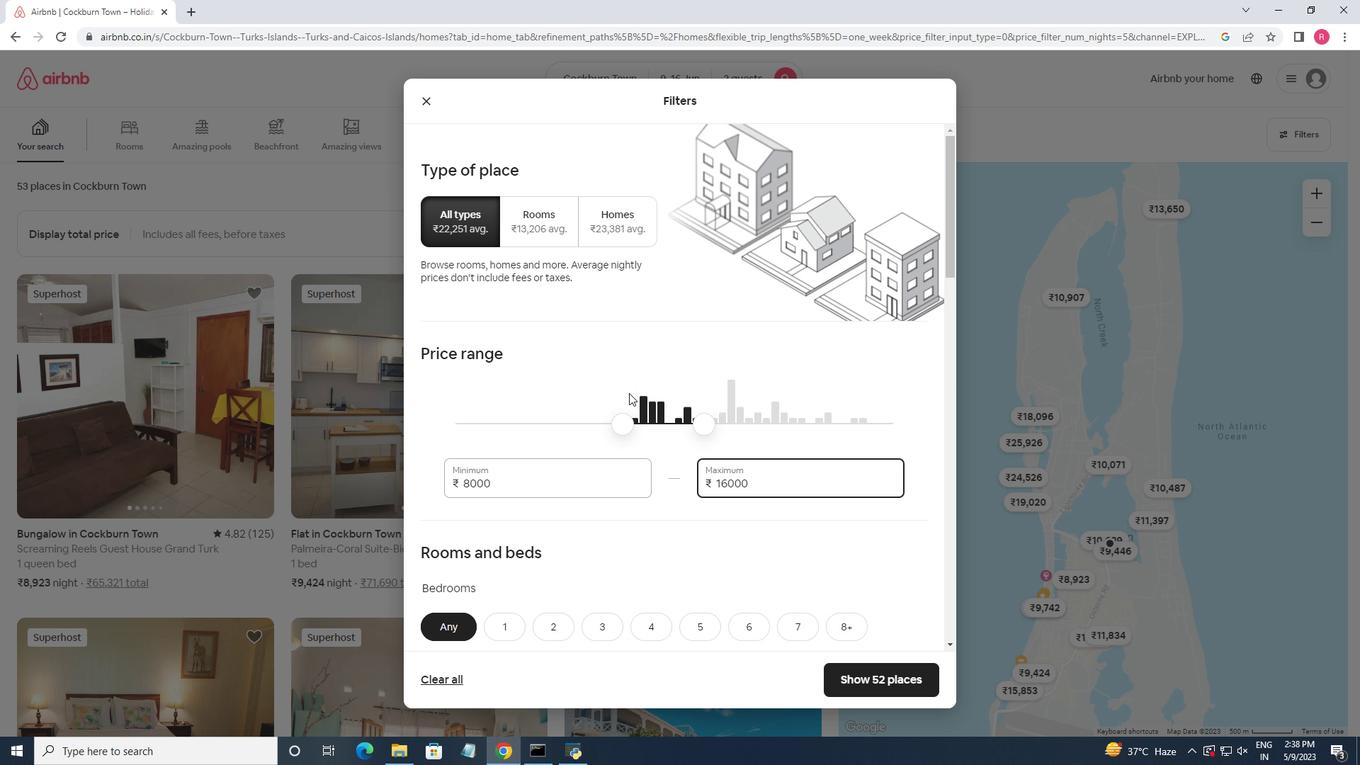 
Action: Mouse scrolled (629, 393) with delta (0, 0)
Screenshot: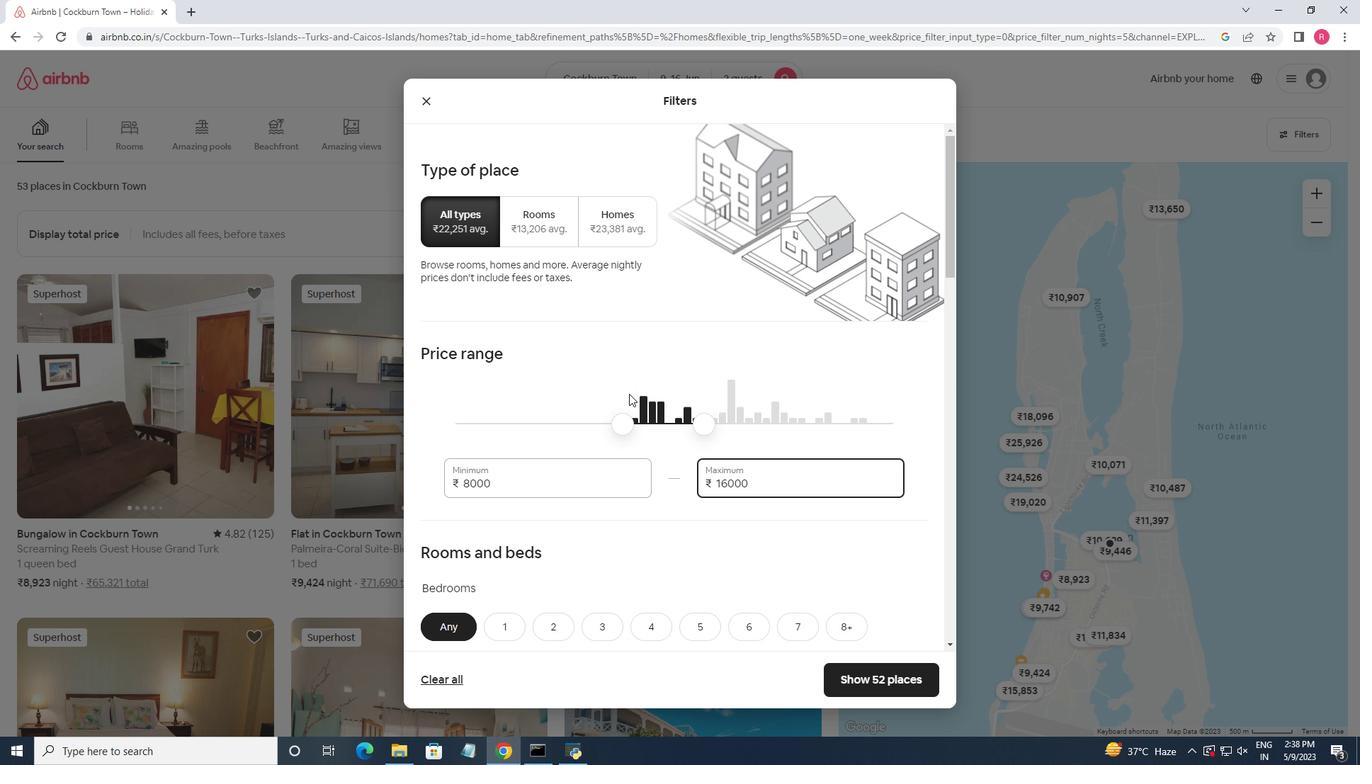 
Action: Mouse moved to (559, 486)
Screenshot: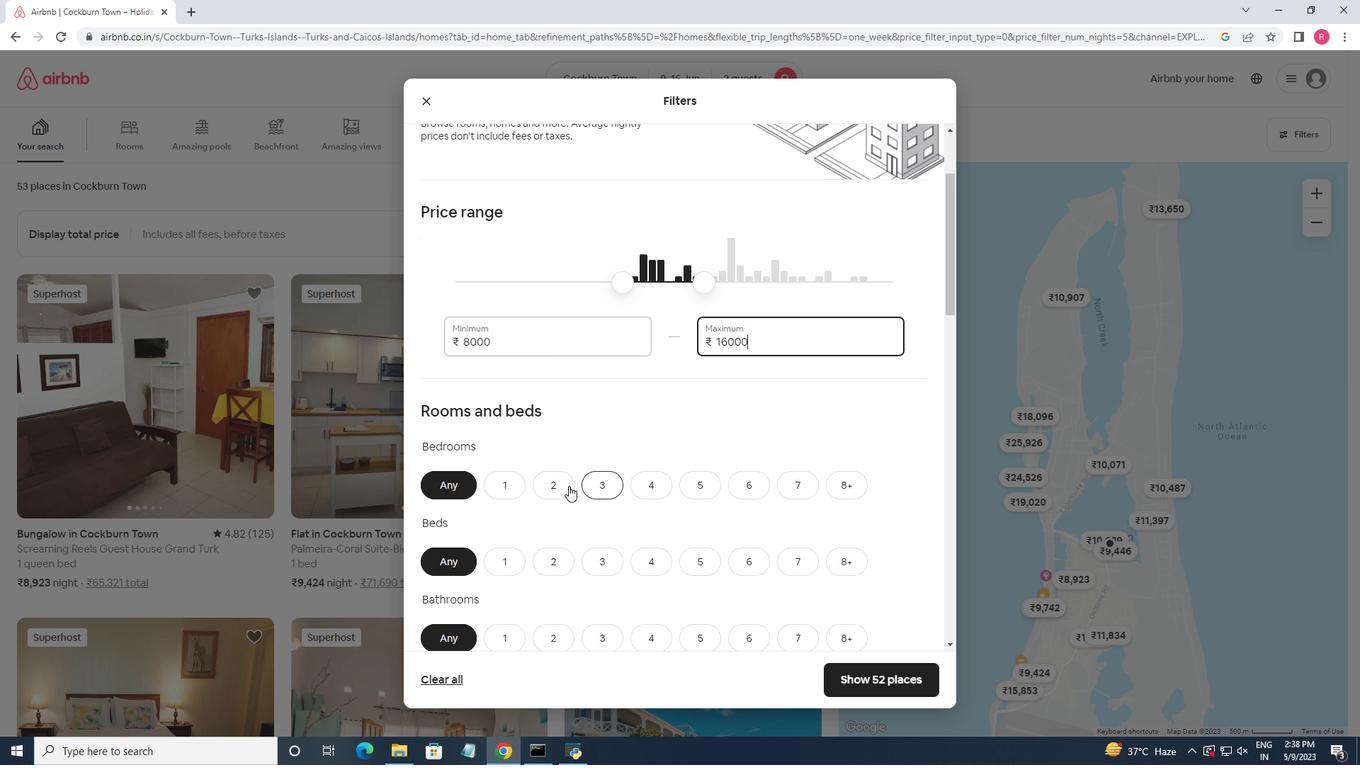 
Action: Mouse pressed left at (559, 486)
Screenshot: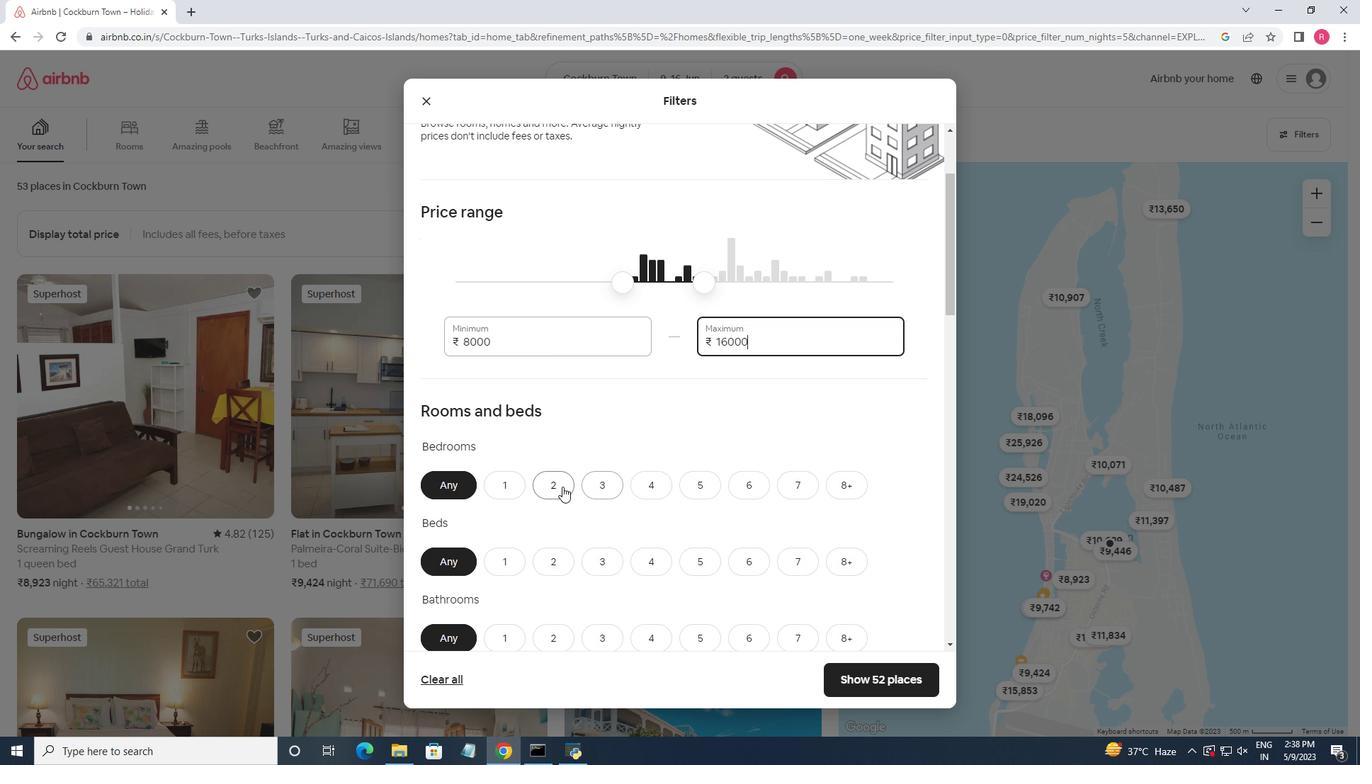 
Action: Mouse moved to (555, 556)
Screenshot: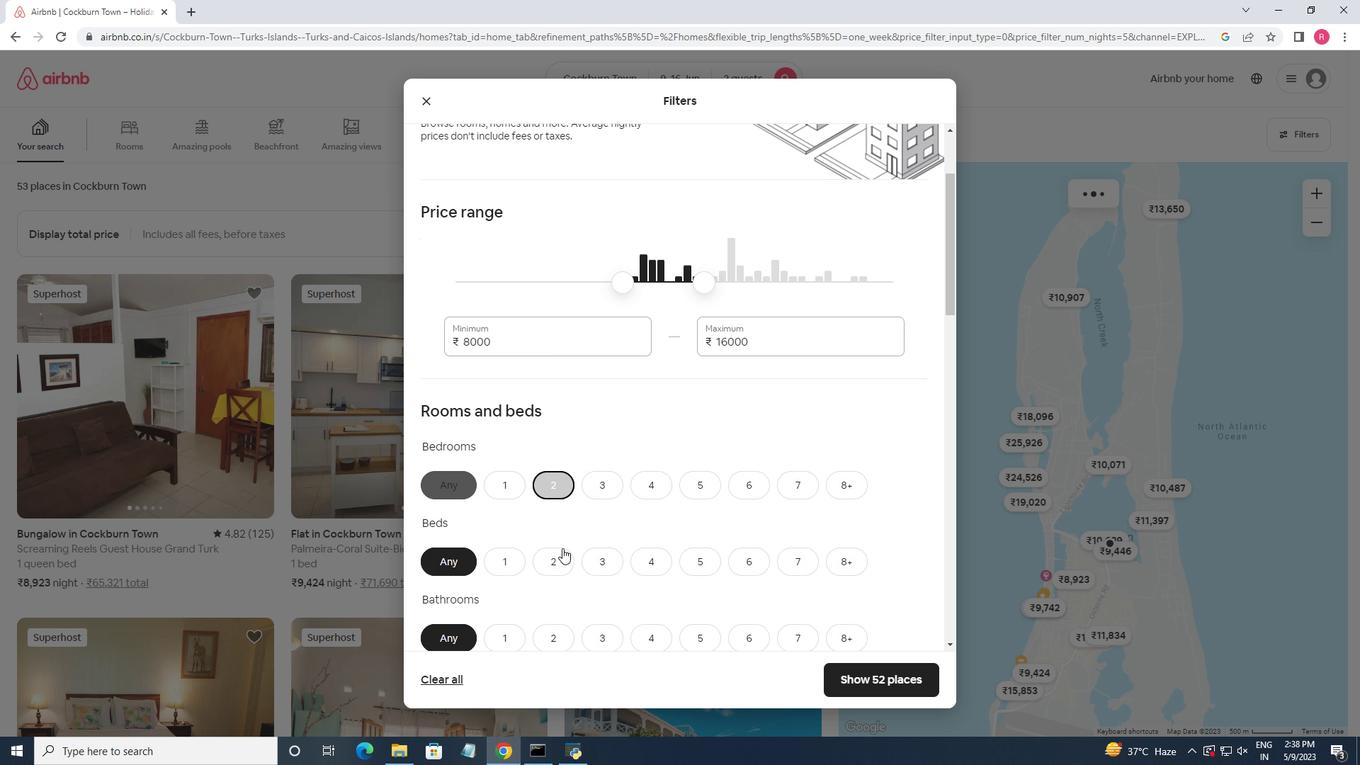 
Action: Mouse pressed left at (555, 556)
Screenshot: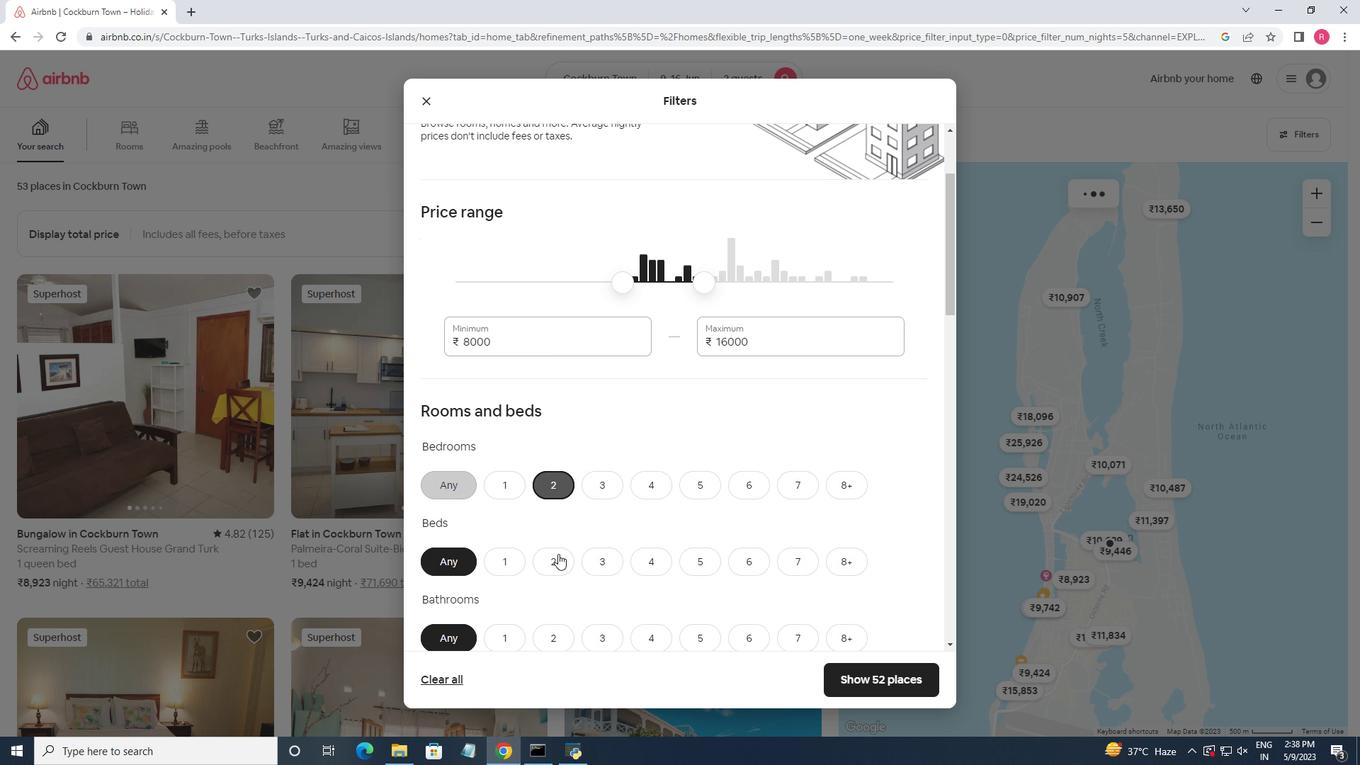 
Action: Mouse moved to (645, 492)
Screenshot: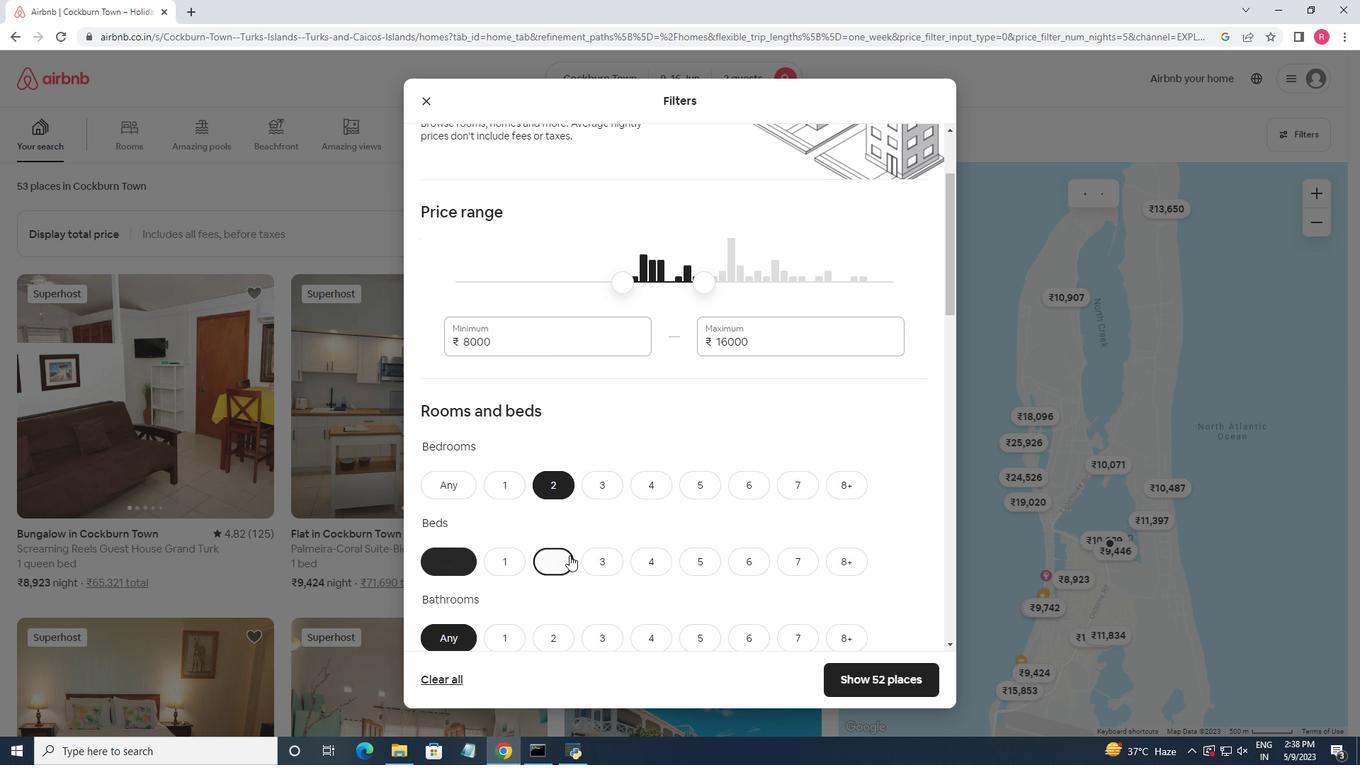
Action: Mouse scrolled (645, 491) with delta (0, 0)
Screenshot: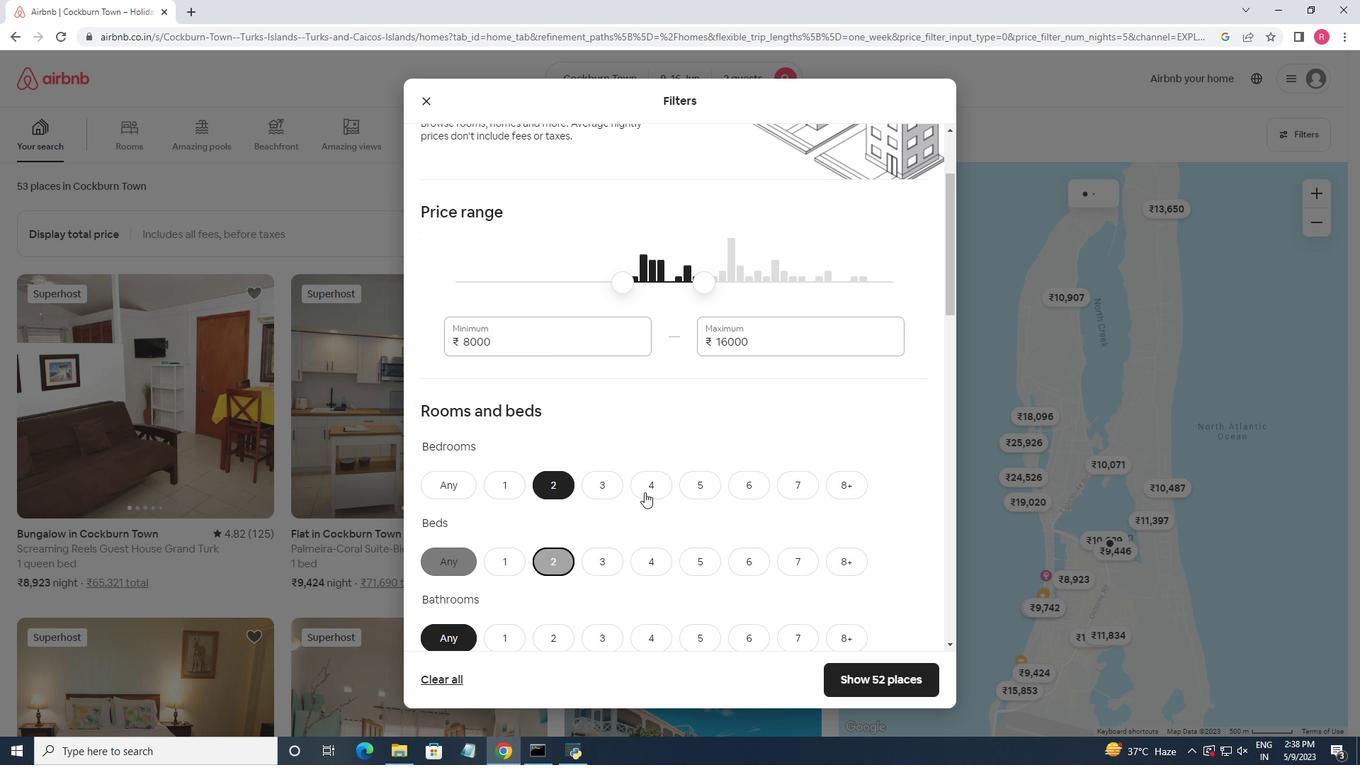 
Action: Mouse moved to (503, 576)
Screenshot: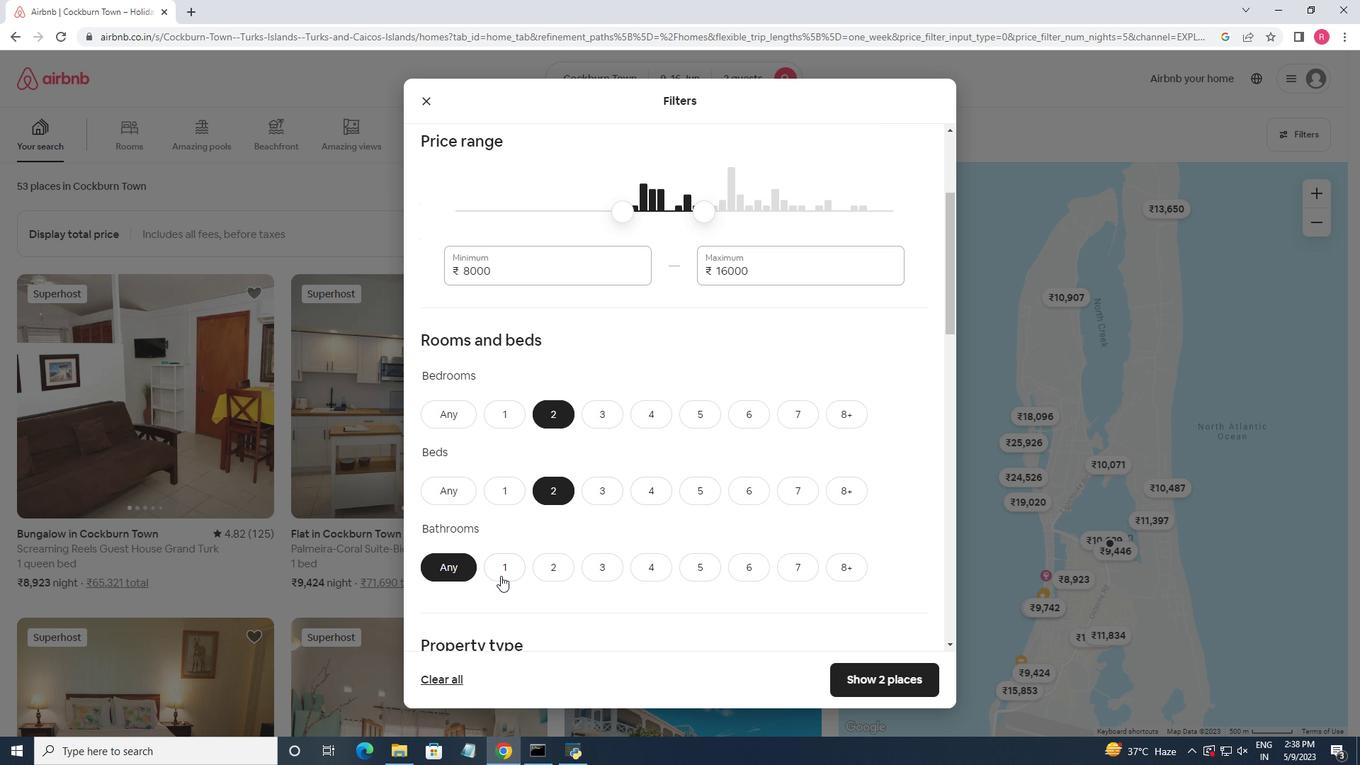 
Action: Mouse pressed left at (503, 576)
Screenshot: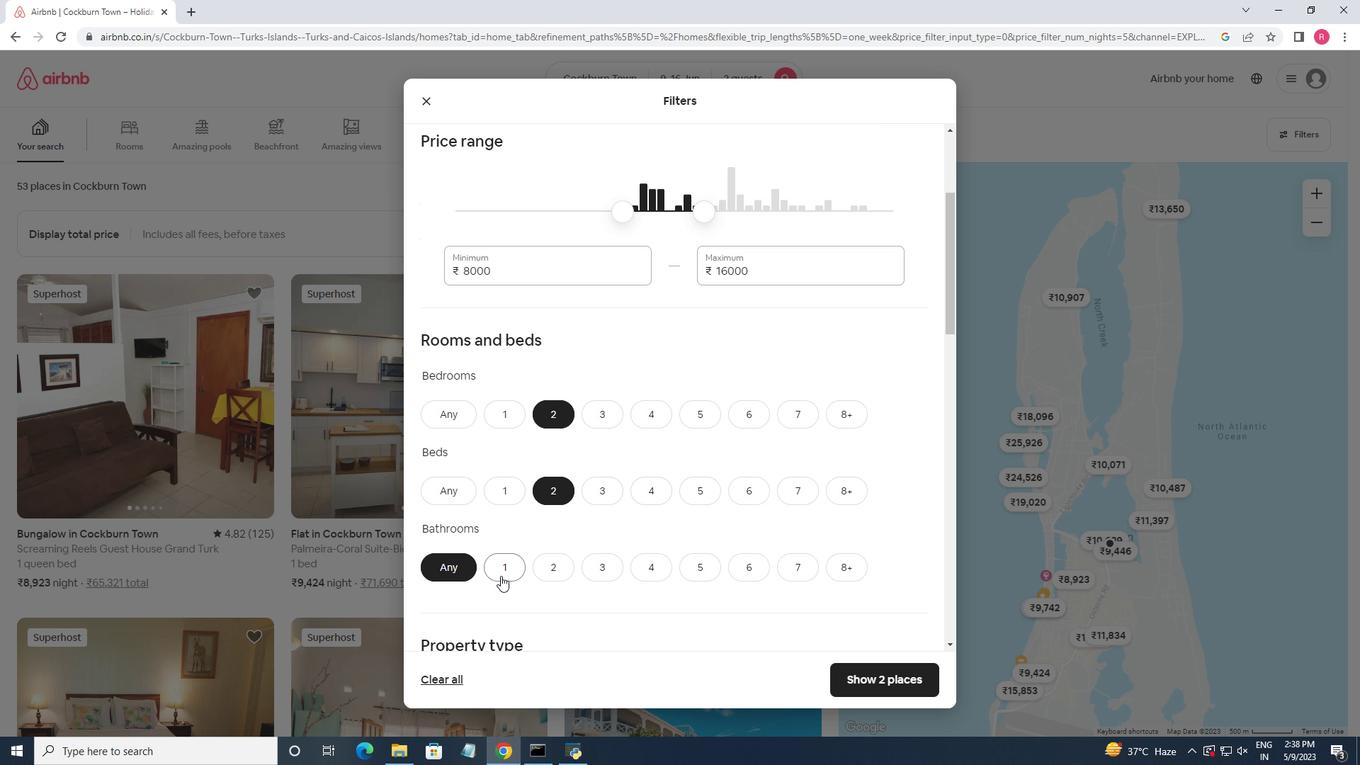 
Action: Mouse moved to (730, 399)
Screenshot: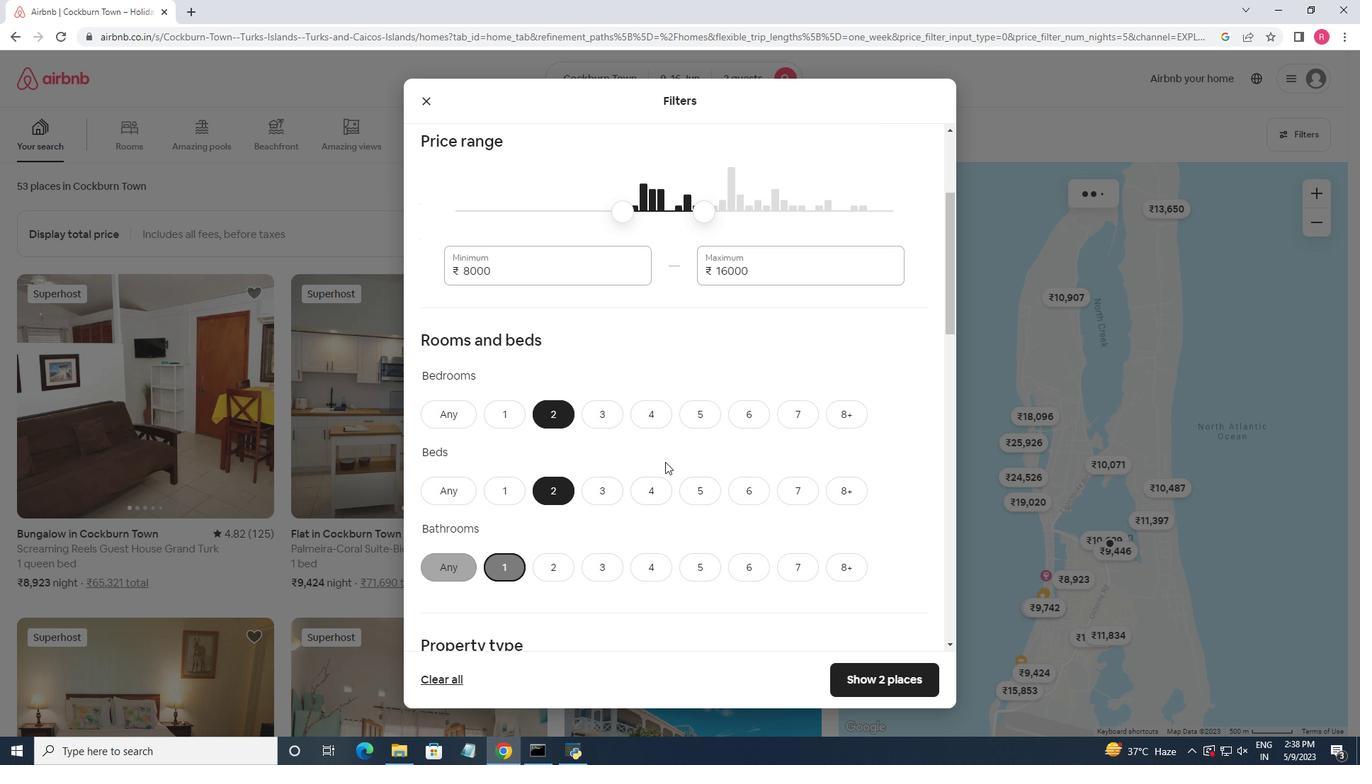 
Action: Mouse scrolled (730, 399) with delta (0, 0)
Screenshot: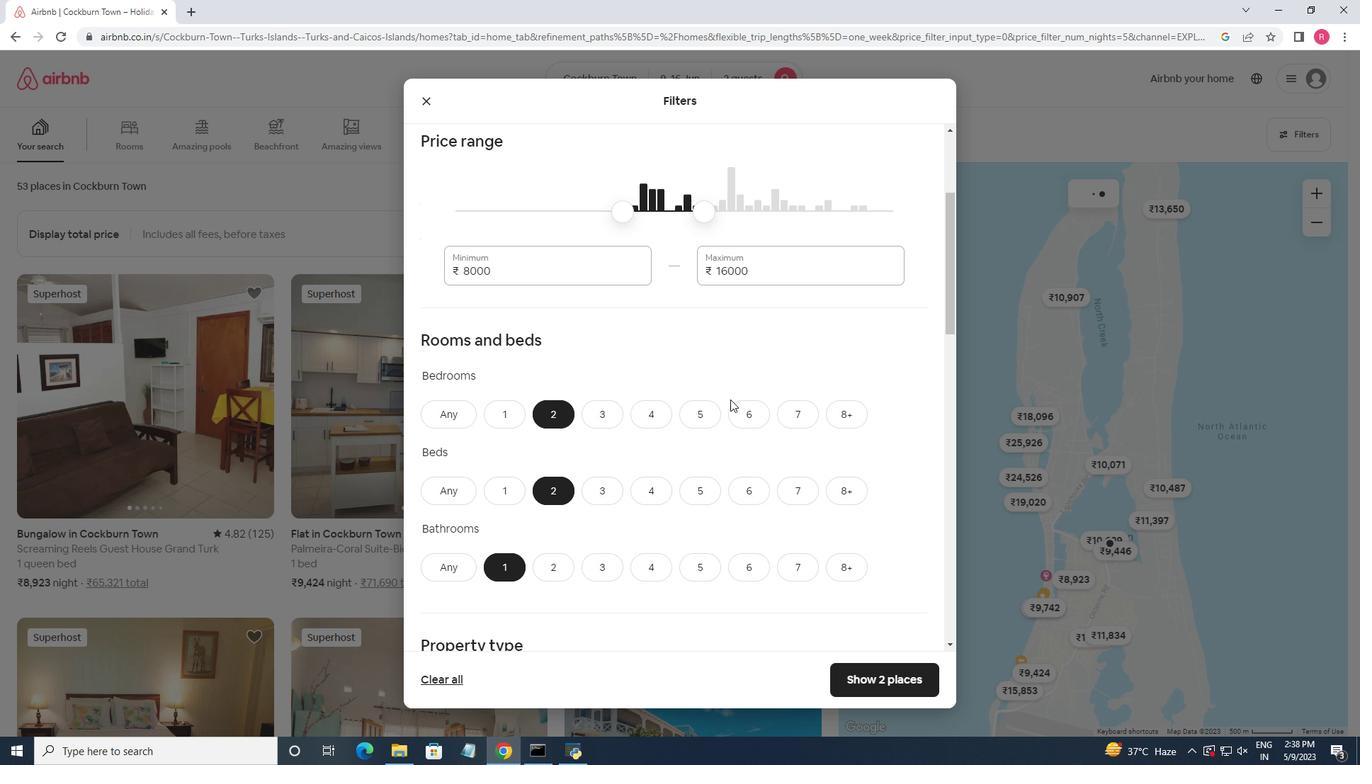 
Action: Mouse scrolled (730, 399) with delta (0, 0)
Screenshot: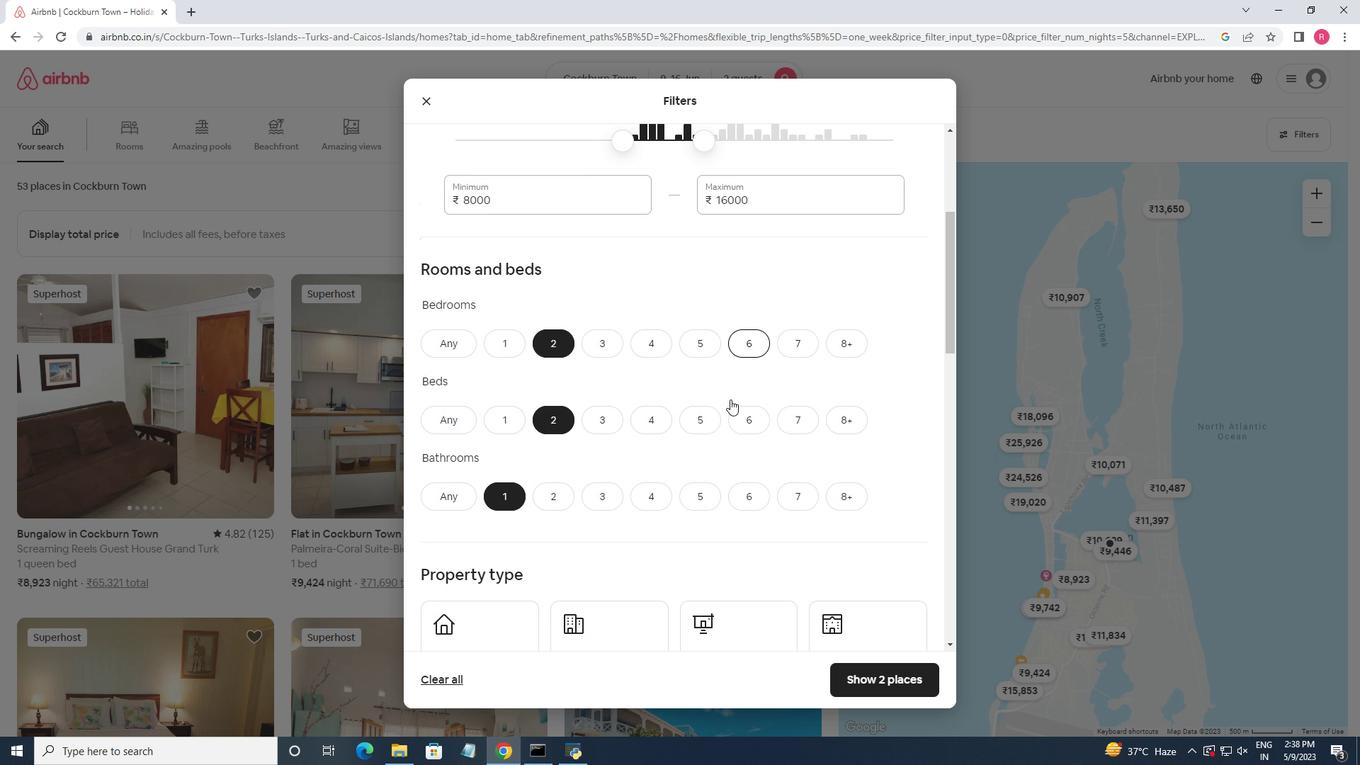 
Action: Mouse scrolled (730, 399) with delta (0, 0)
Screenshot: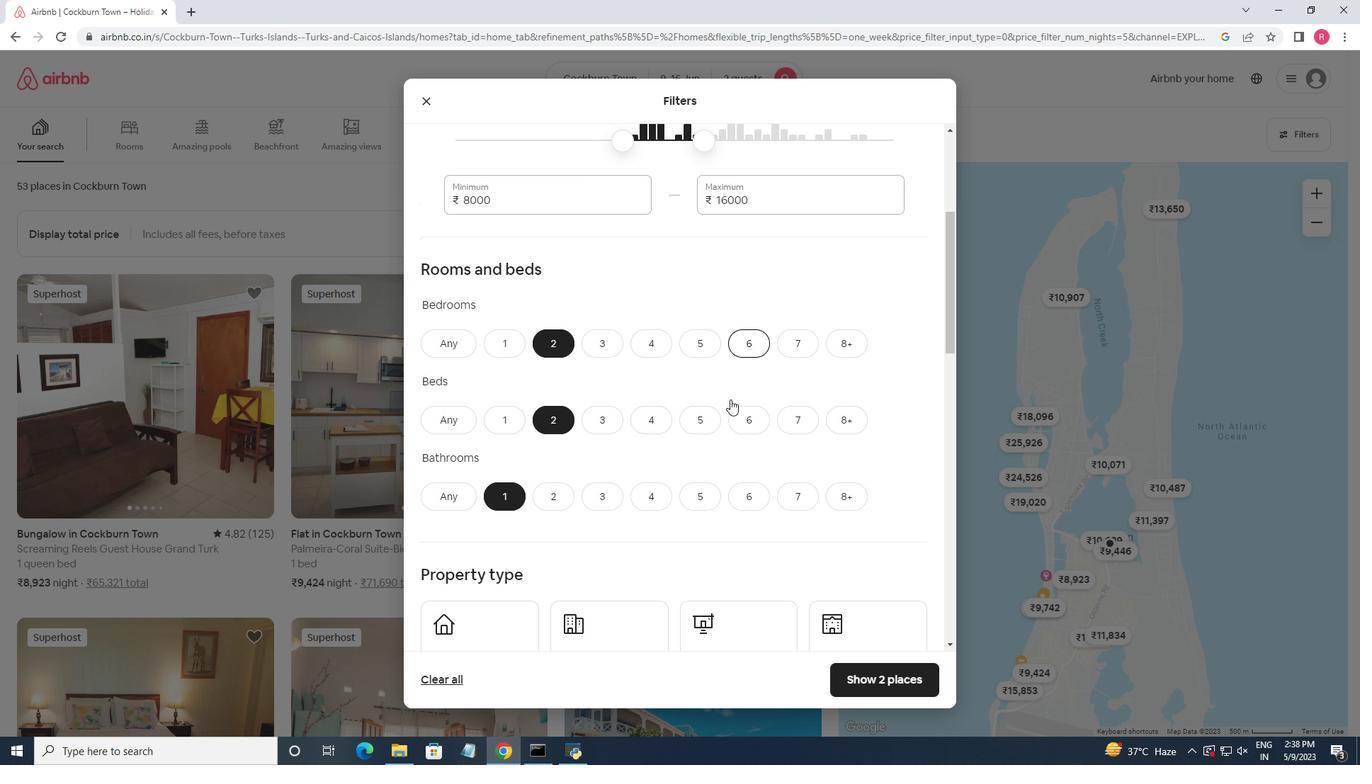 
Action: Mouse scrolled (730, 399) with delta (0, 0)
Screenshot: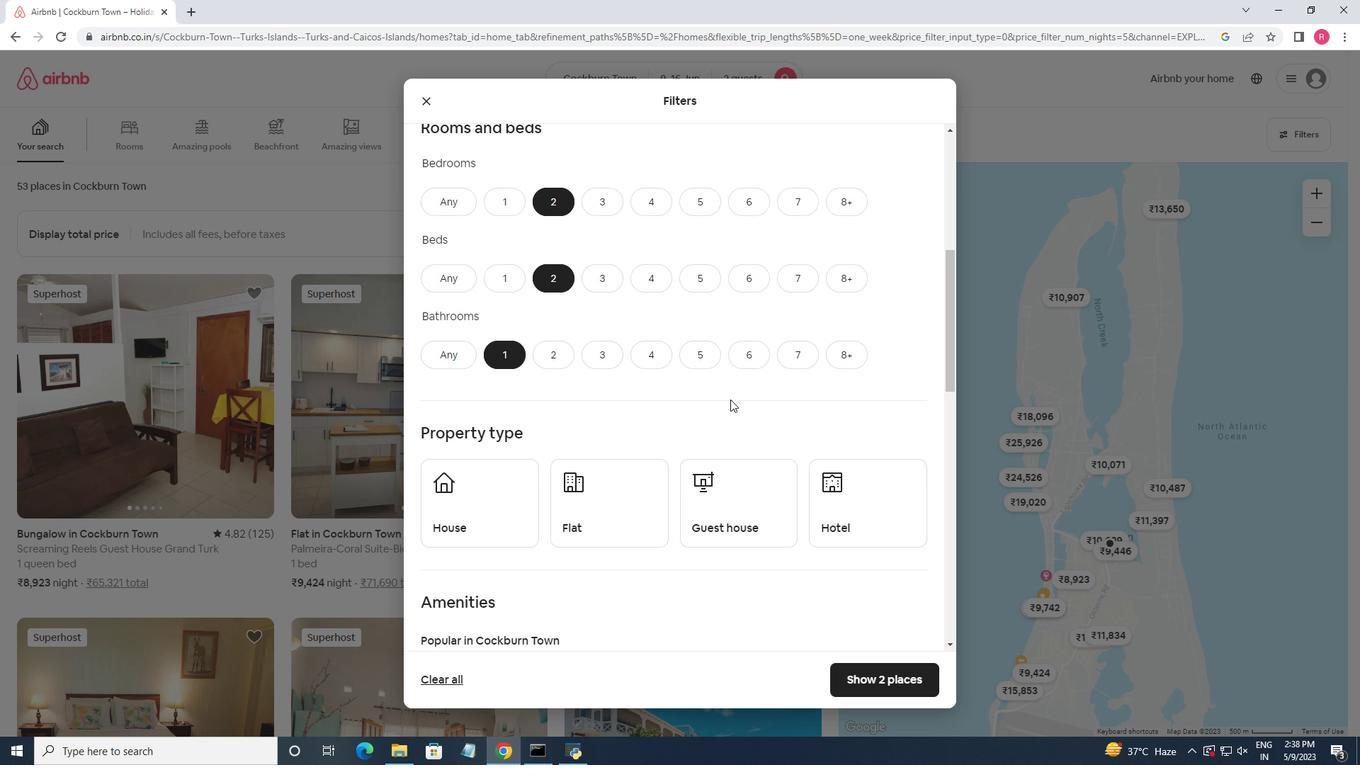 
Action: Mouse moved to (467, 434)
Screenshot: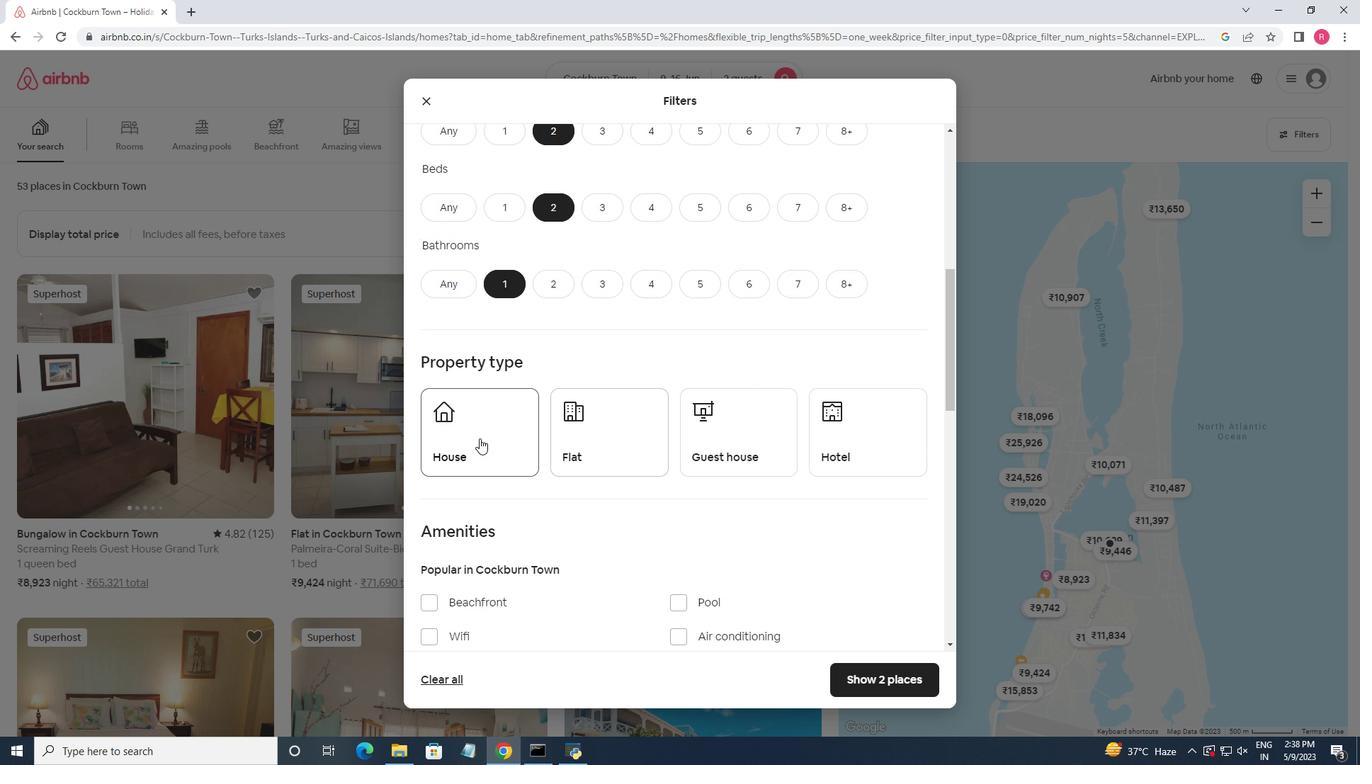 
Action: Mouse pressed left at (467, 434)
Screenshot: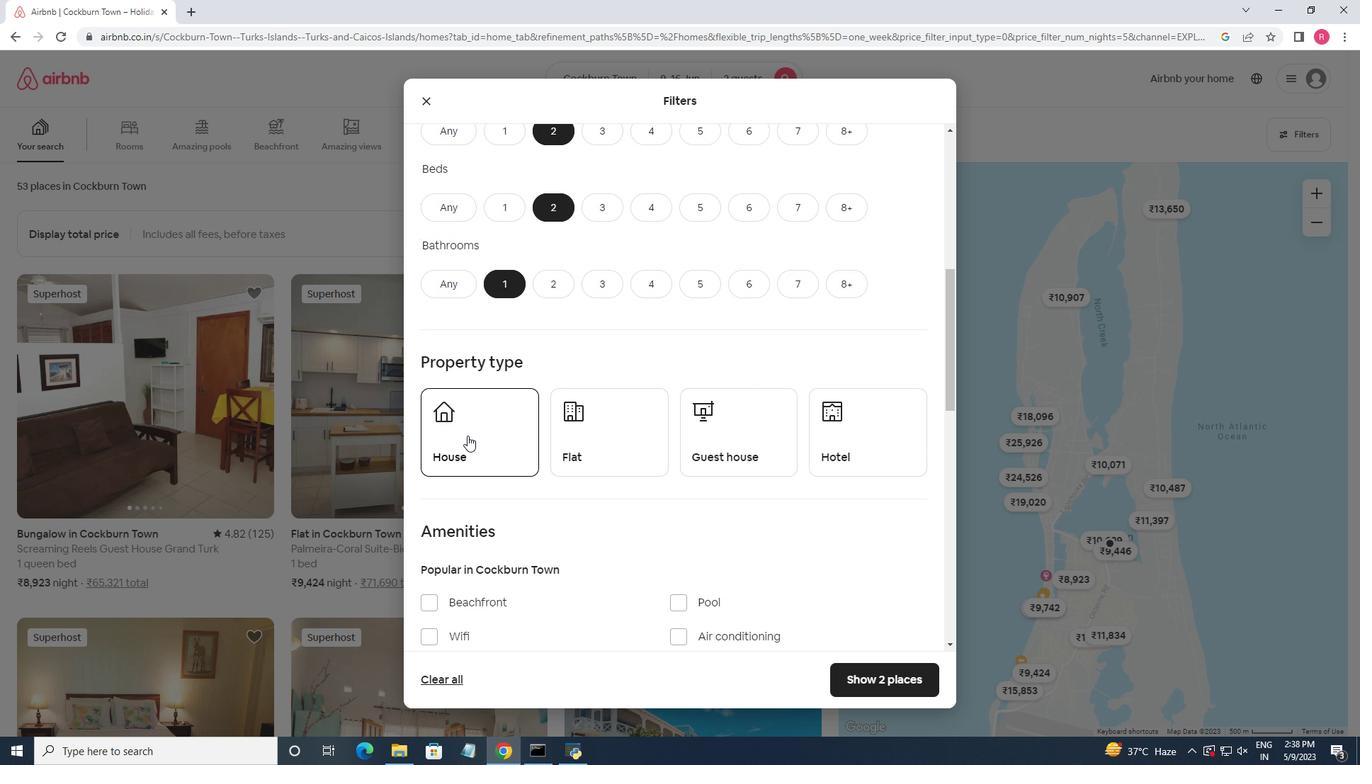 
Action: Mouse moved to (601, 437)
Screenshot: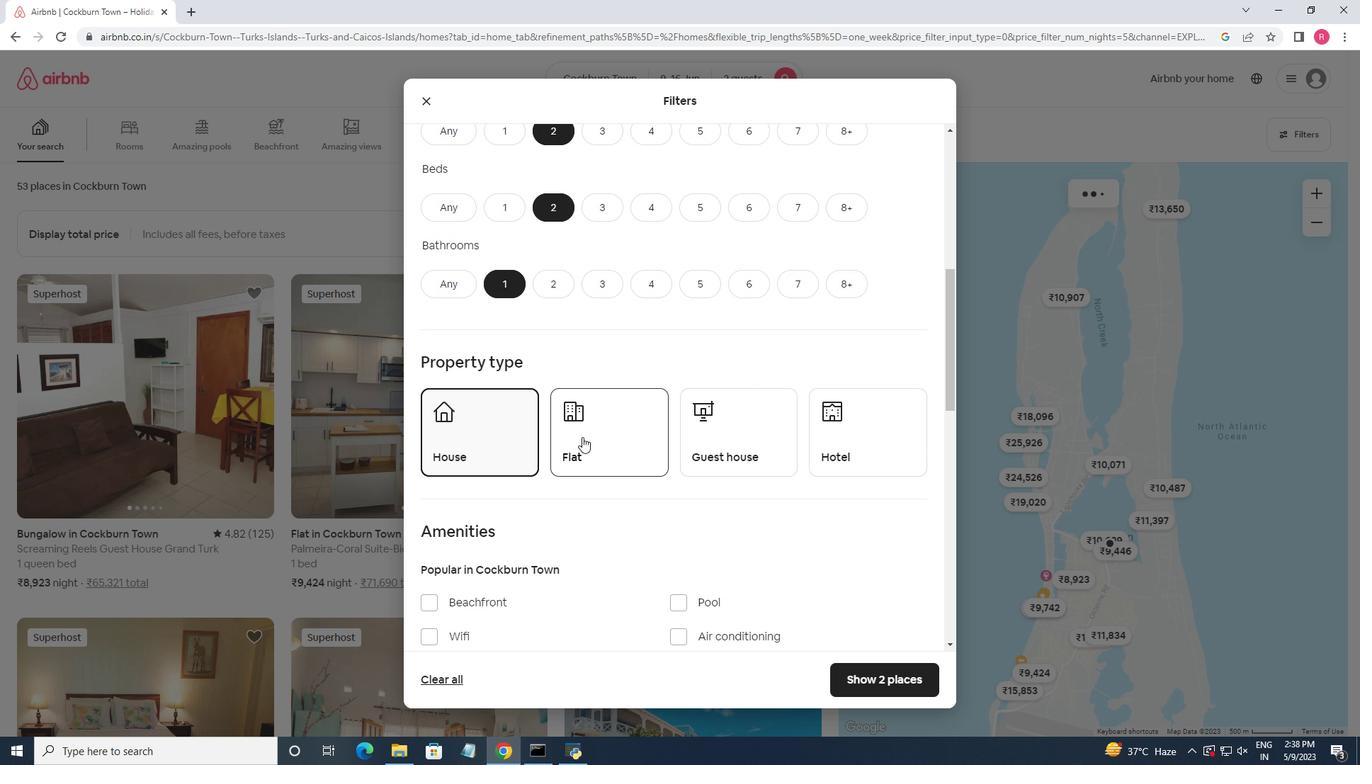 
Action: Mouse pressed left at (601, 437)
Screenshot: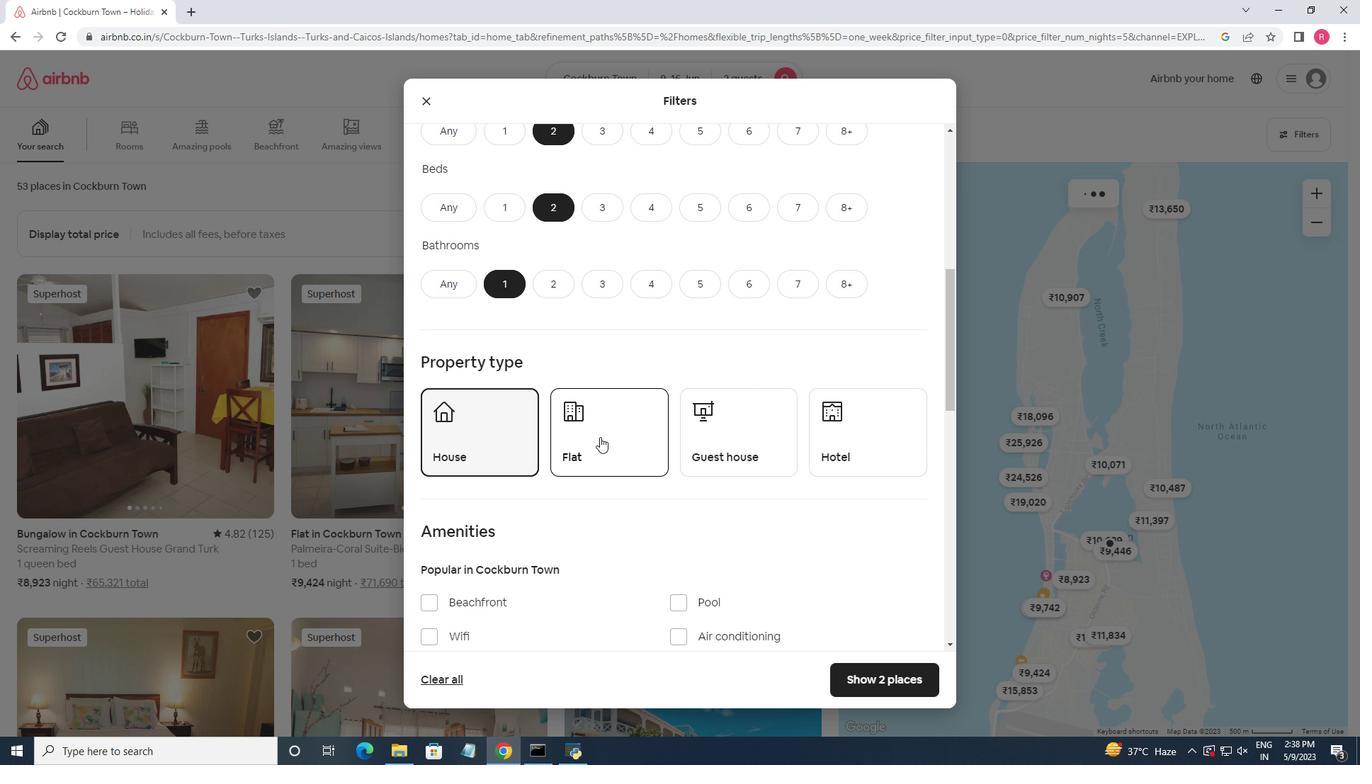 
Action: Mouse moved to (717, 450)
Screenshot: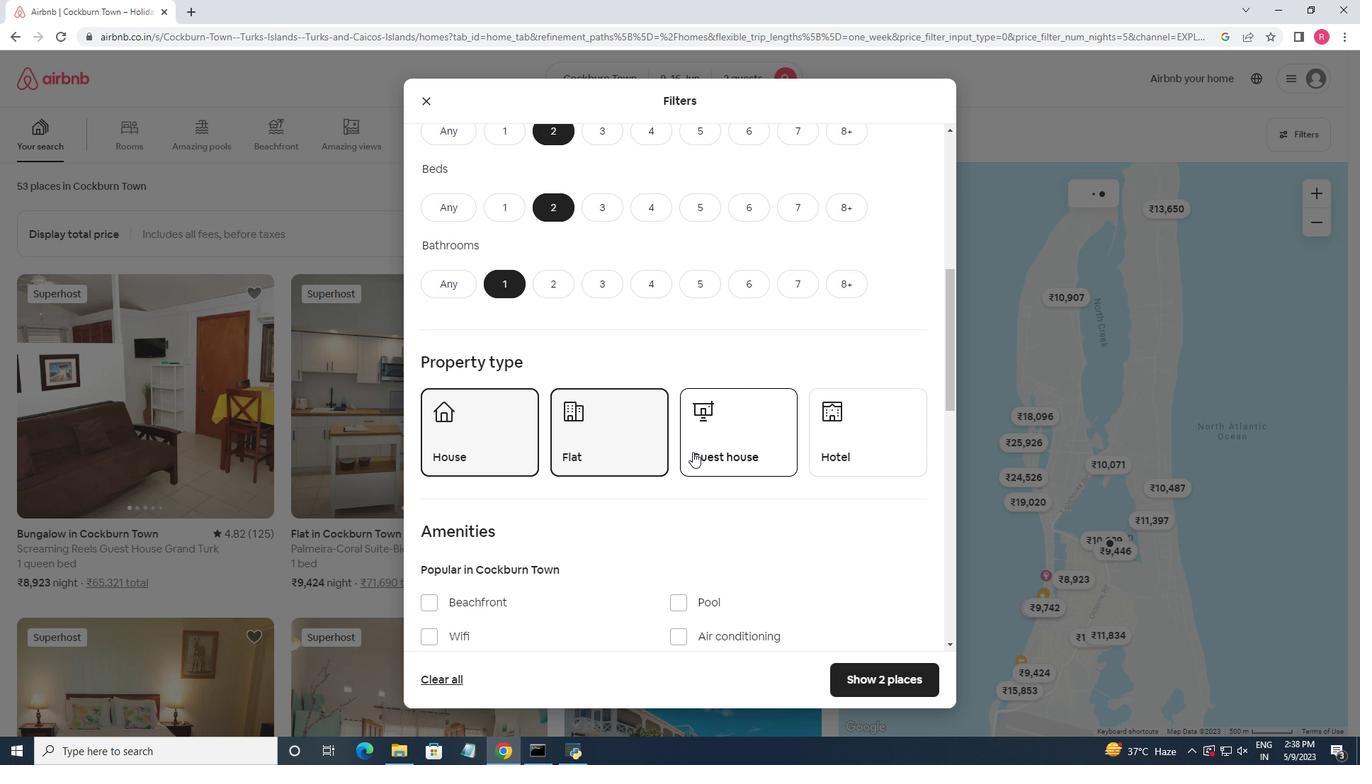 
Action: Mouse pressed left at (717, 450)
Screenshot: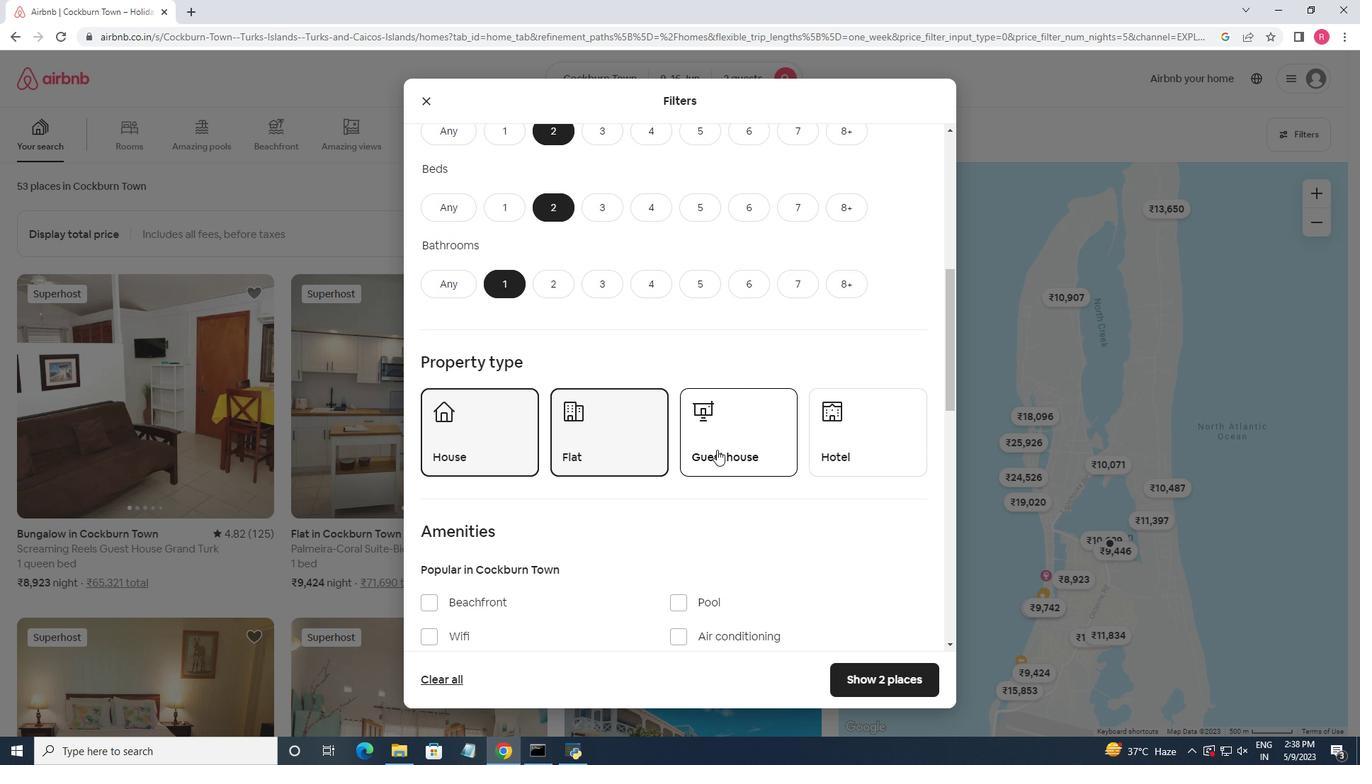 
Action: Mouse moved to (698, 373)
Screenshot: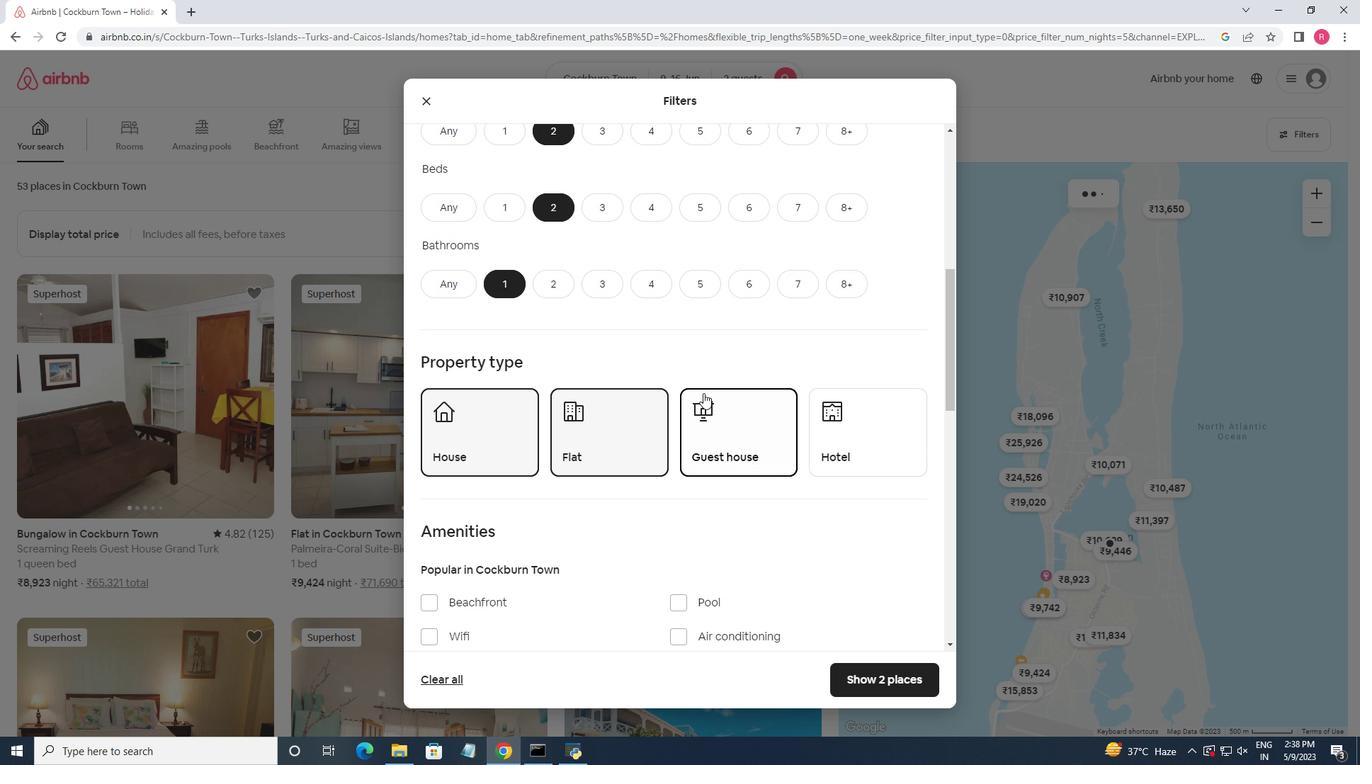 
Action: Mouse scrolled (698, 372) with delta (0, 0)
Screenshot: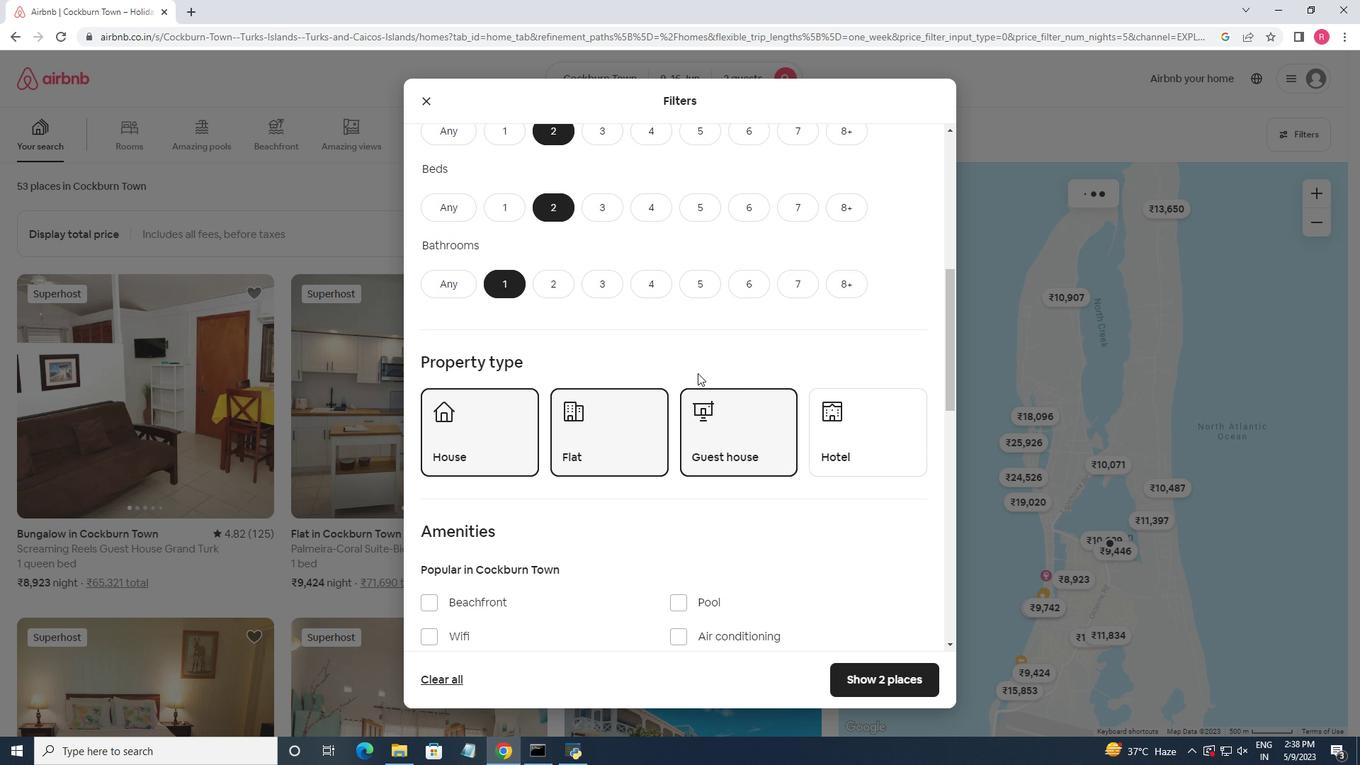 
Action: Mouse scrolled (698, 372) with delta (0, 0)
Screenshot: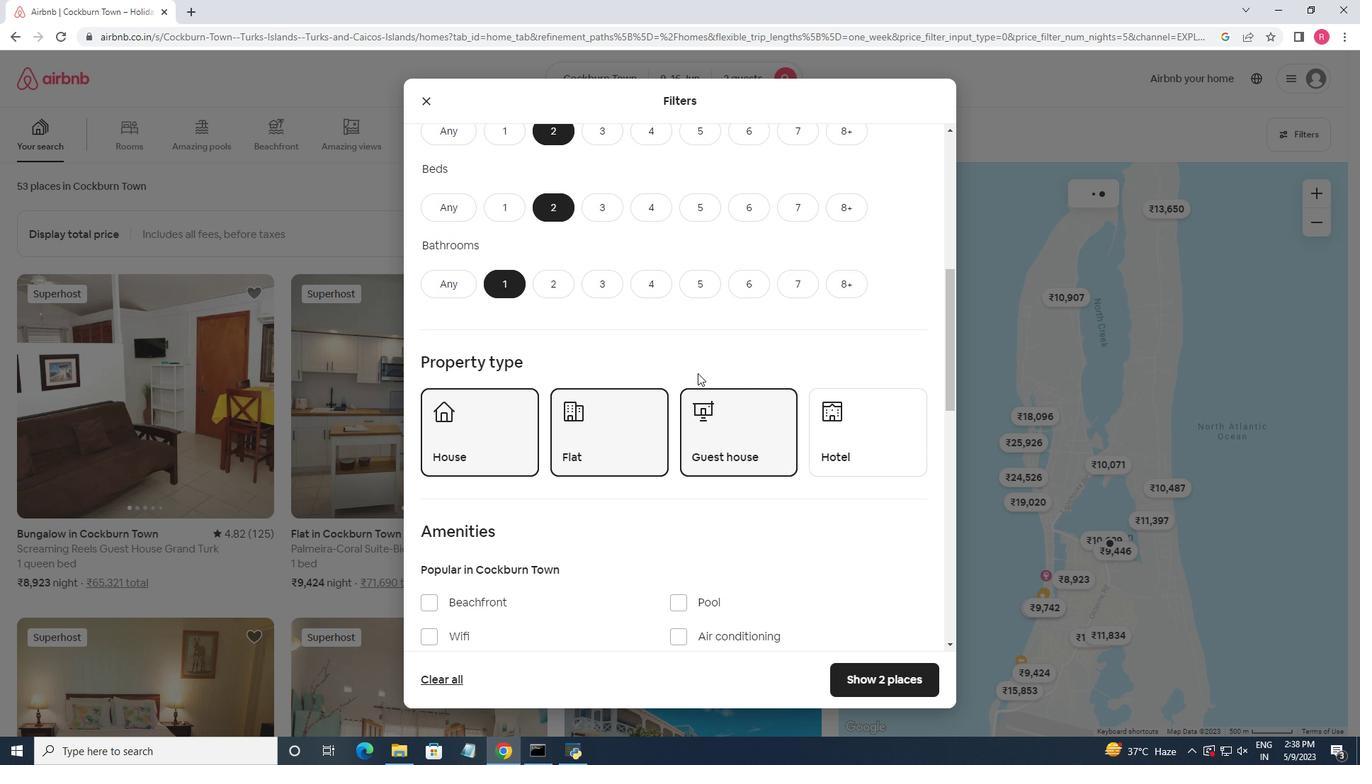 
Action: Mouse scrolled (698, 372) with delta (0, 0)
Screenshot: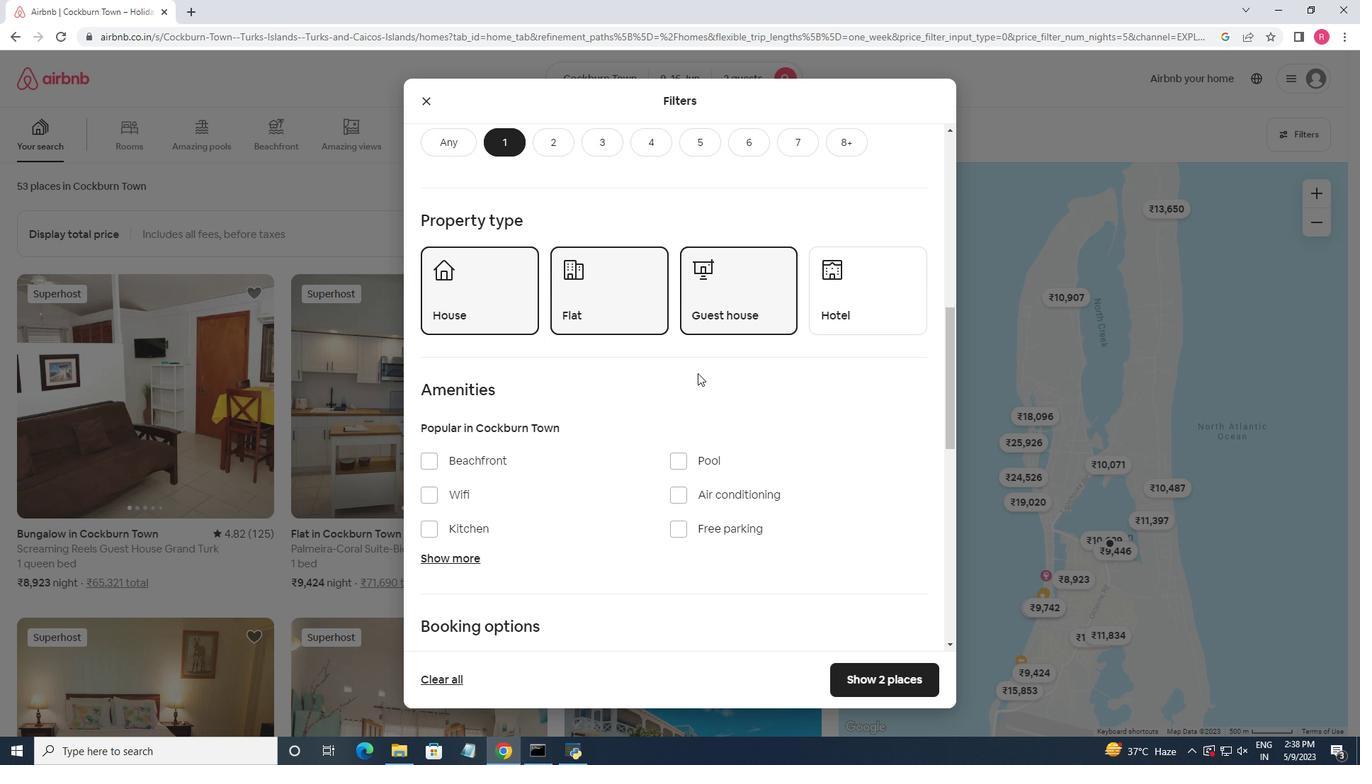 
Action: Mouse moved to (698, 372)
Screenshot: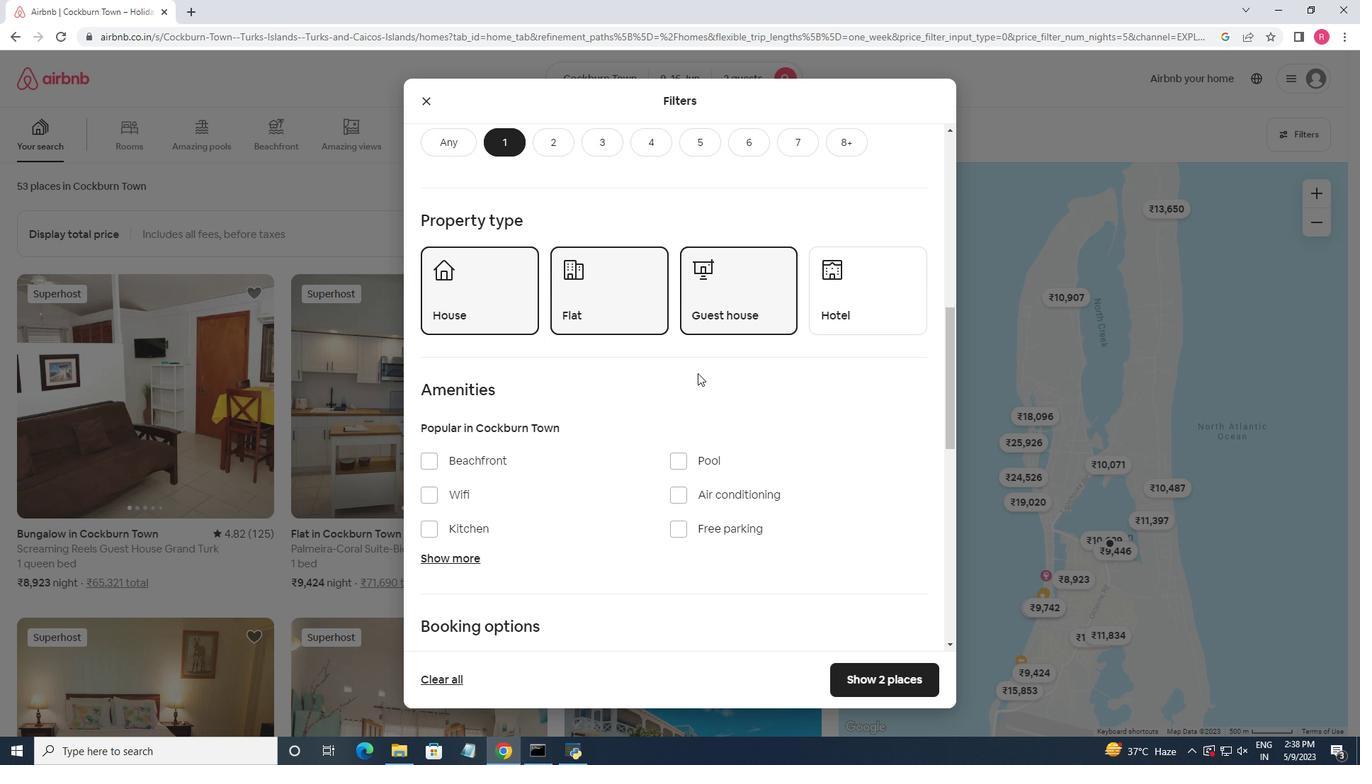 
Action: Mouse scrolled (698, 372) with delta (0, 0)
Screenshot: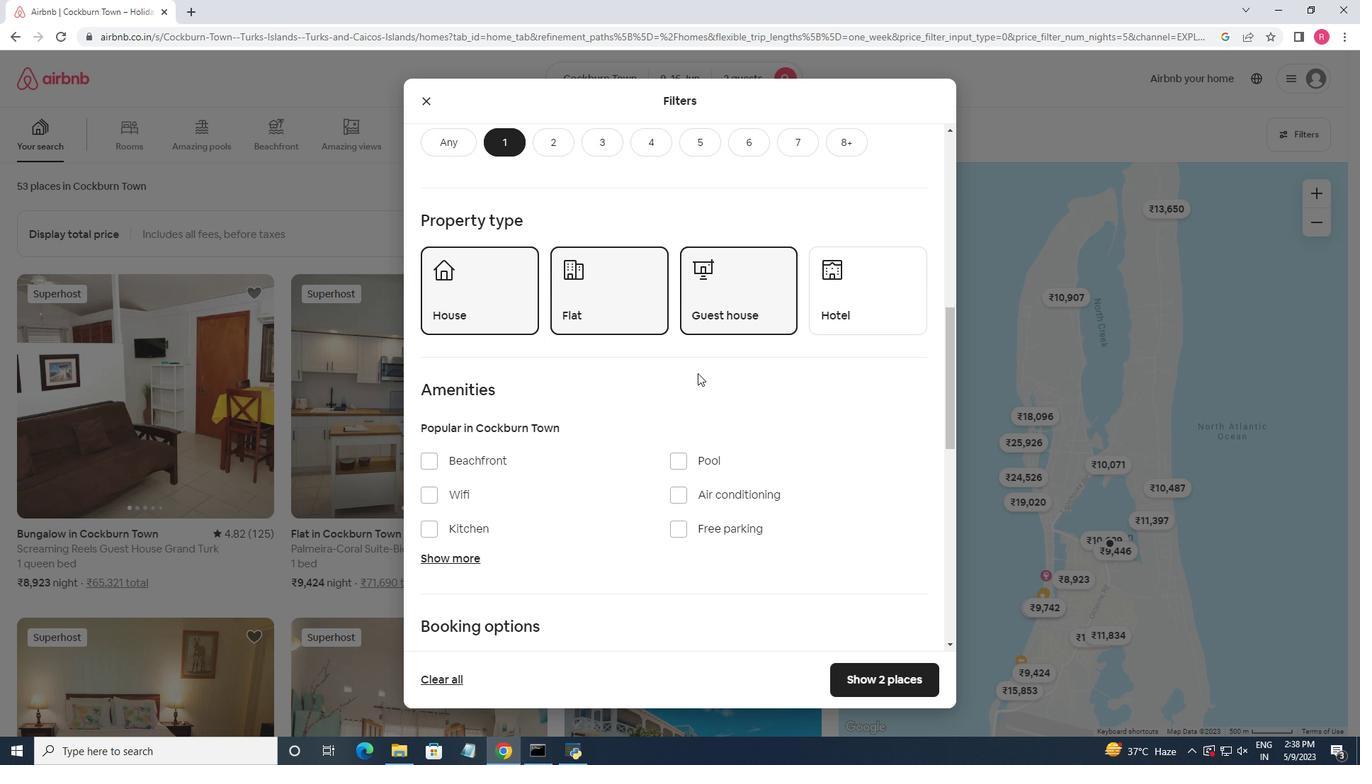 
Action: Mouse moved to (908, 579)
Screenshot: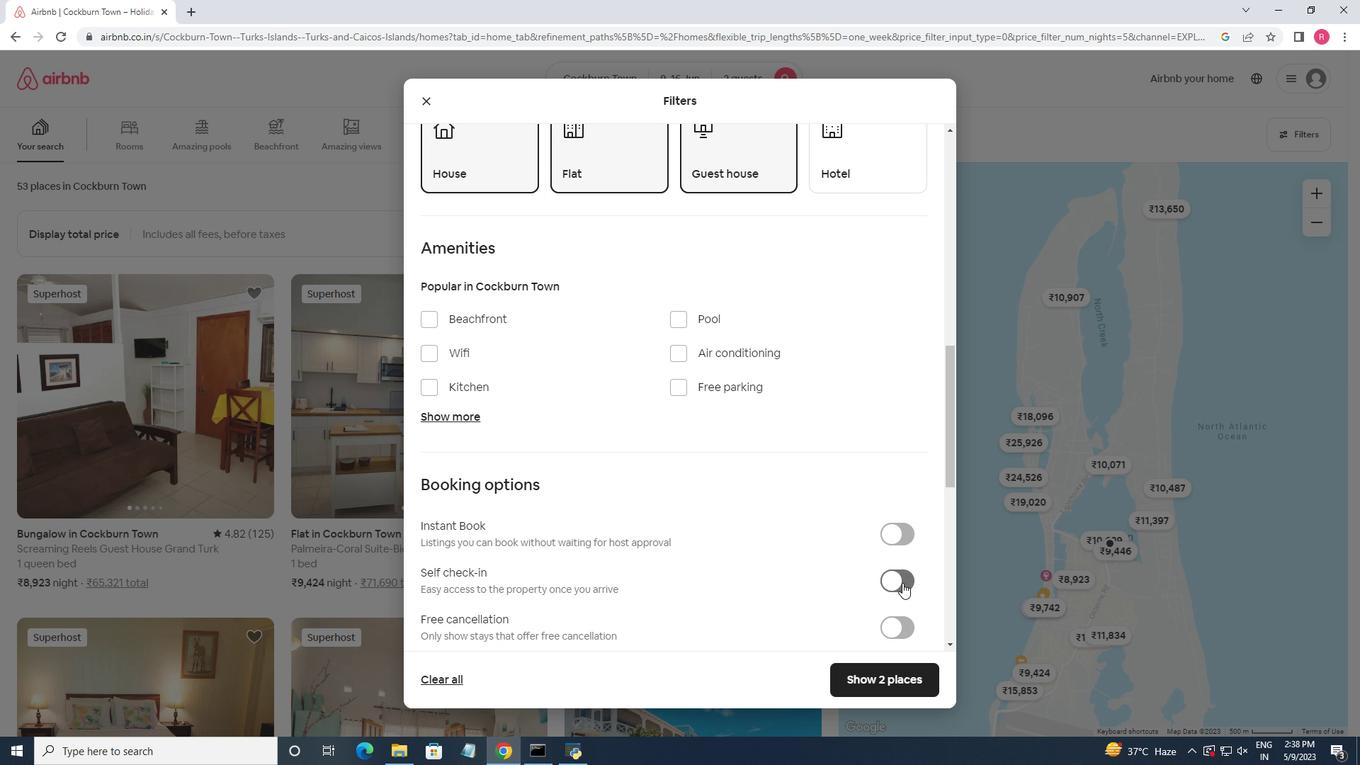 
Action: Mouse pressed left at (908, 579)
Screenshot: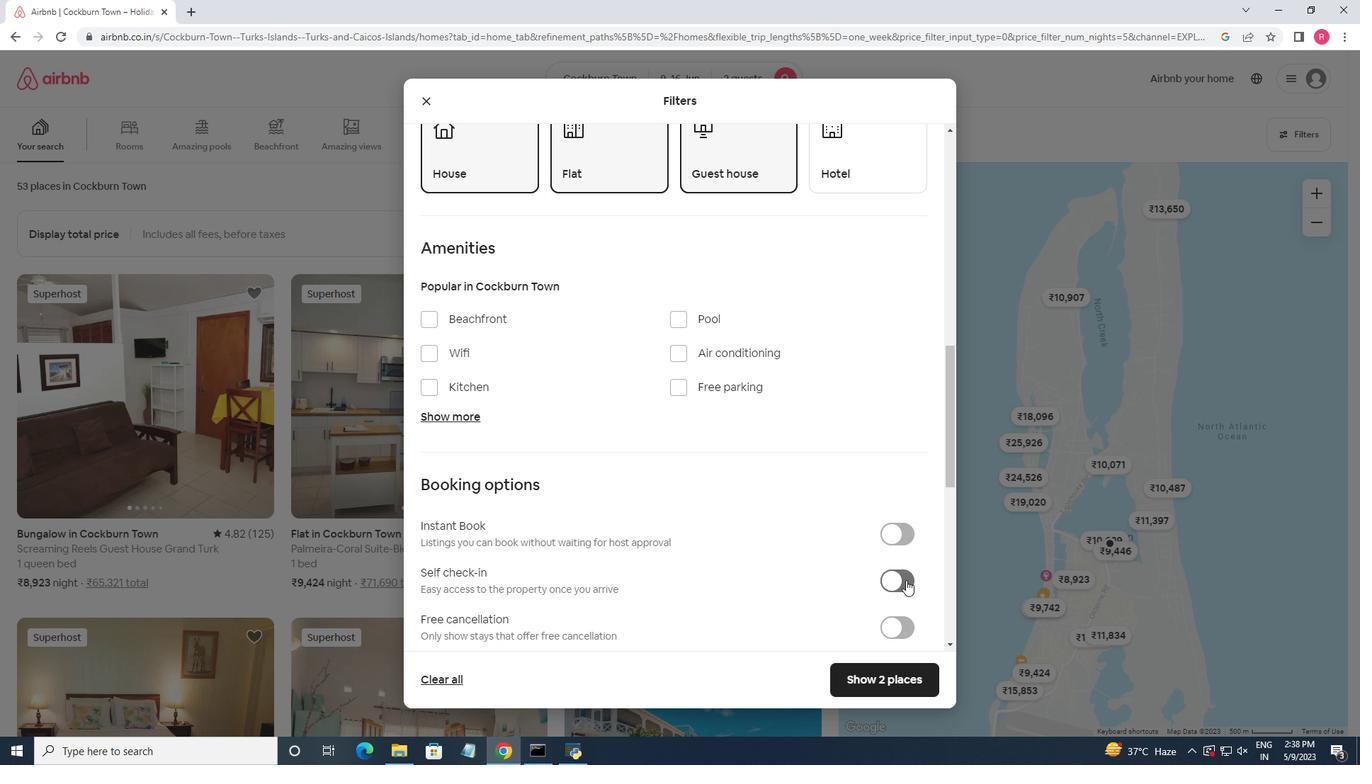 
Action: Mouse moved to (754, 447)
Screenshot: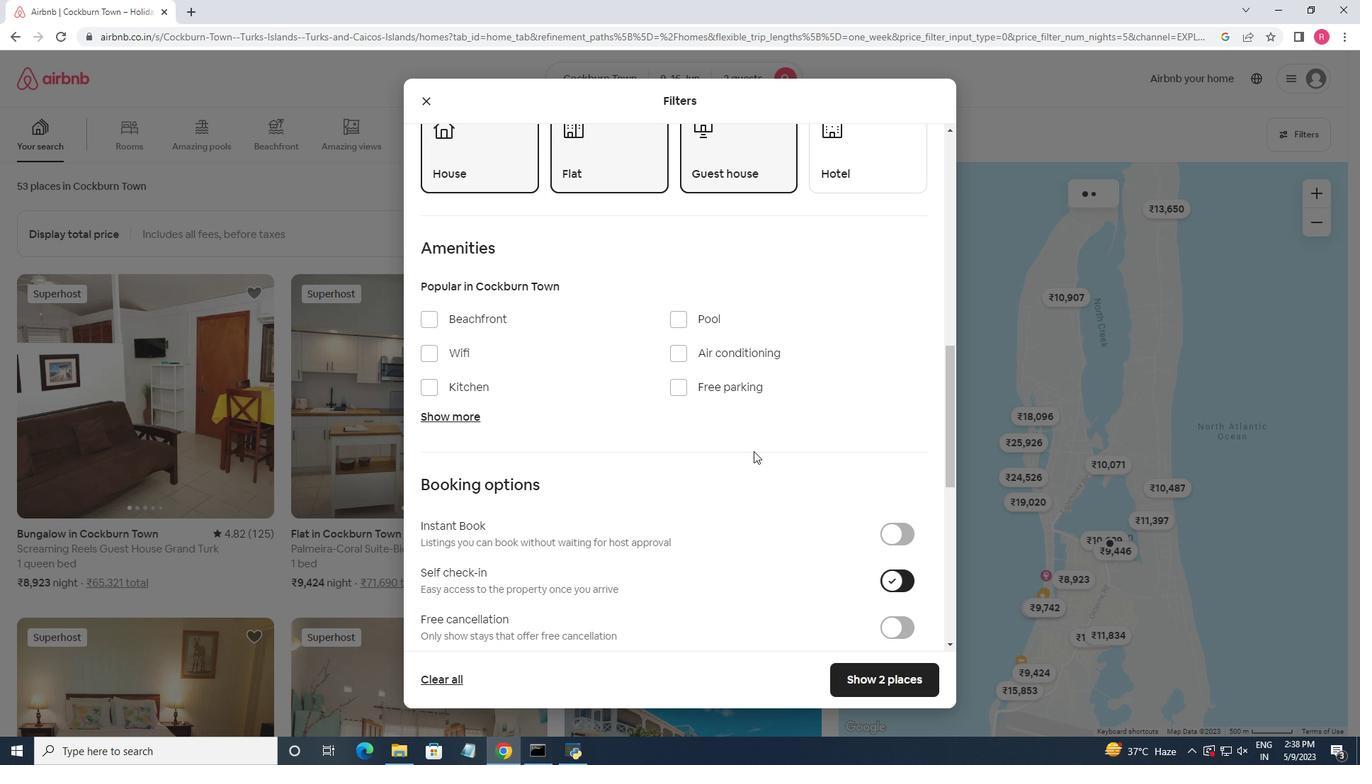 
Action: Mouse scrolled (754, 446) with delta (0, 0)
Screenshot: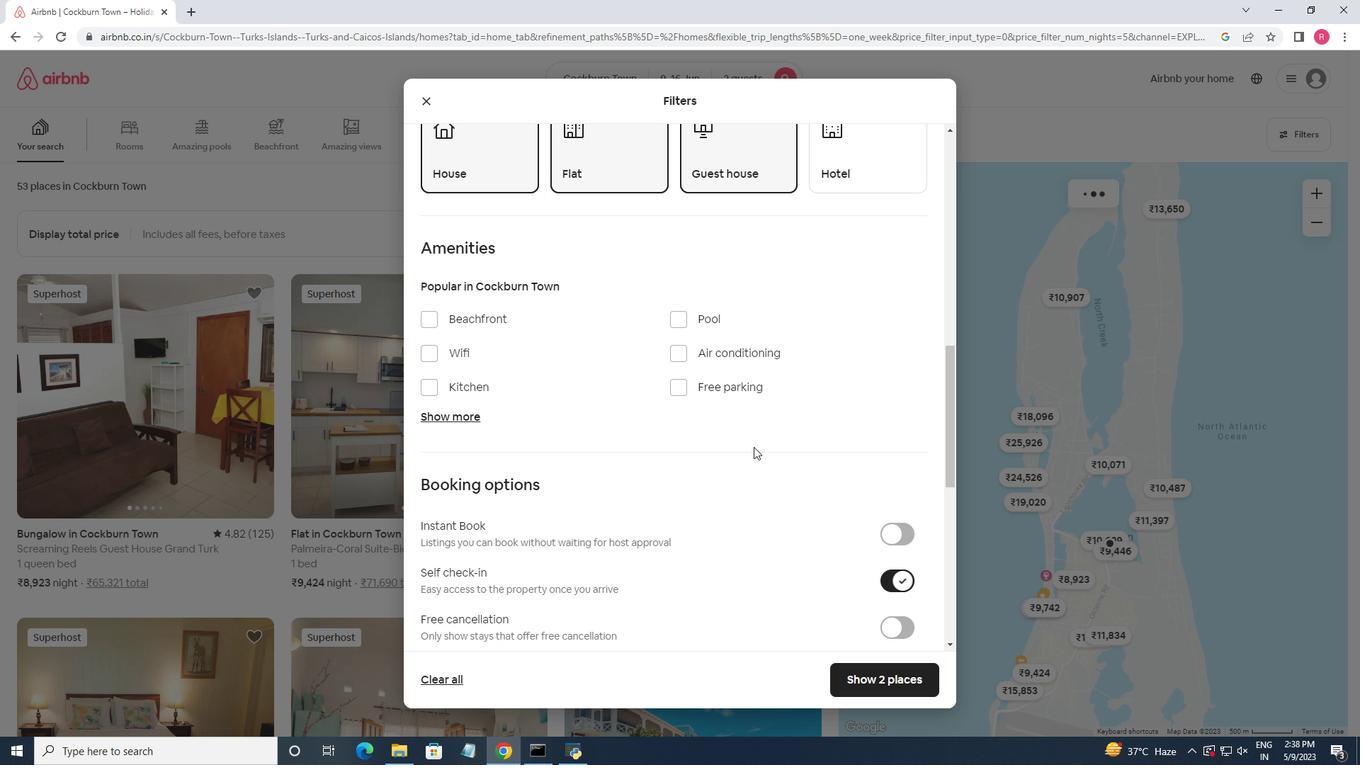 
Action: Mouse scrolled (754, 446) with delta (0, 0)
Screenshot: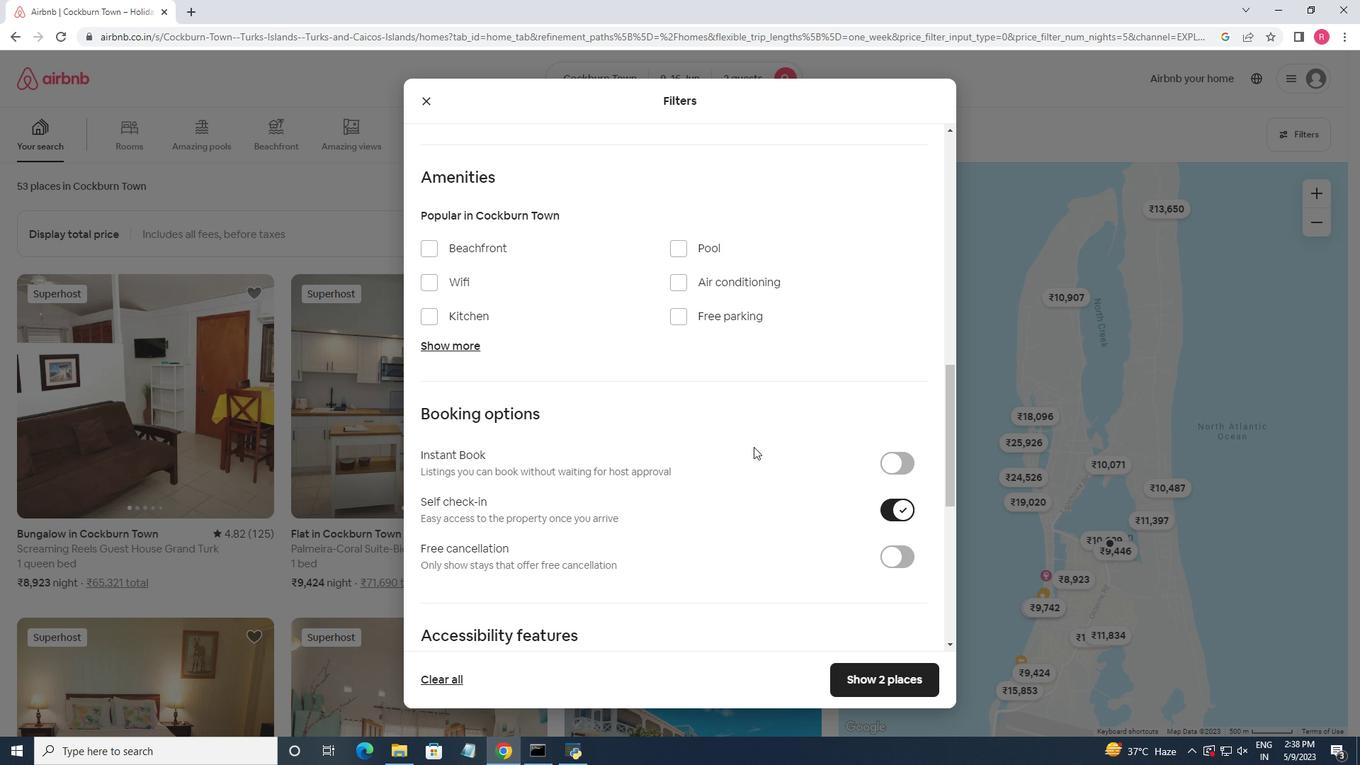
Action: Mouse scrolled (754, 446) with delta (0, 0)
Screenshot: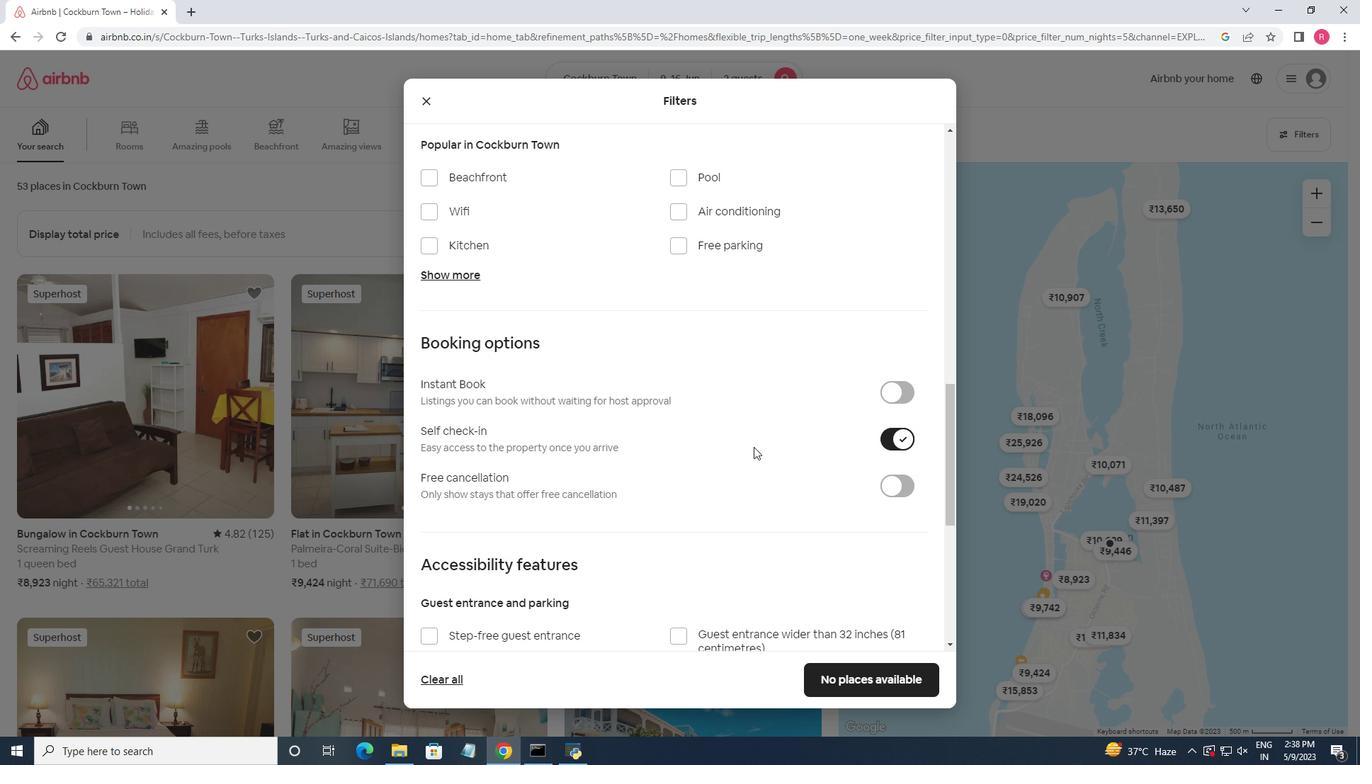
Action: Mouse scrolled (754, 446) with delta (0, 0)
Screenshot: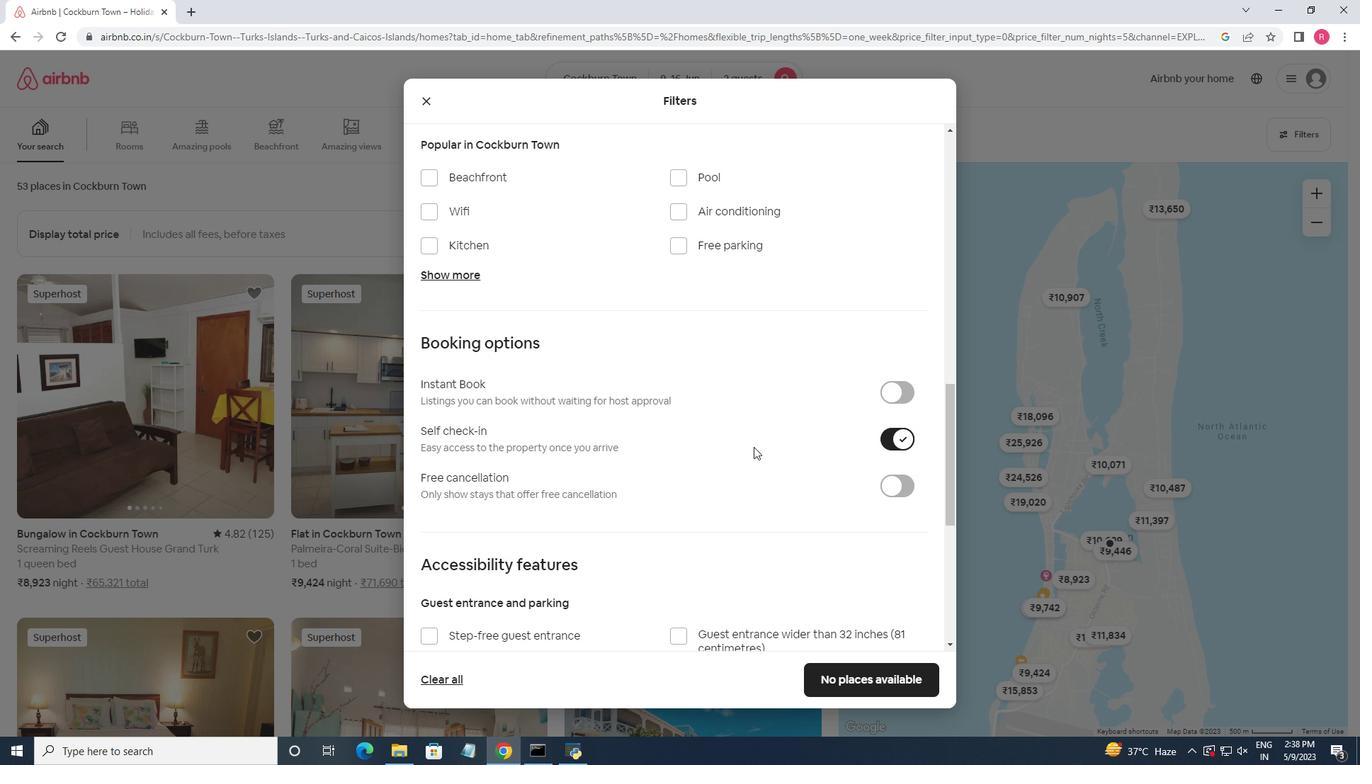 
Action: Mouse moved to (693, 475)
Screenshot: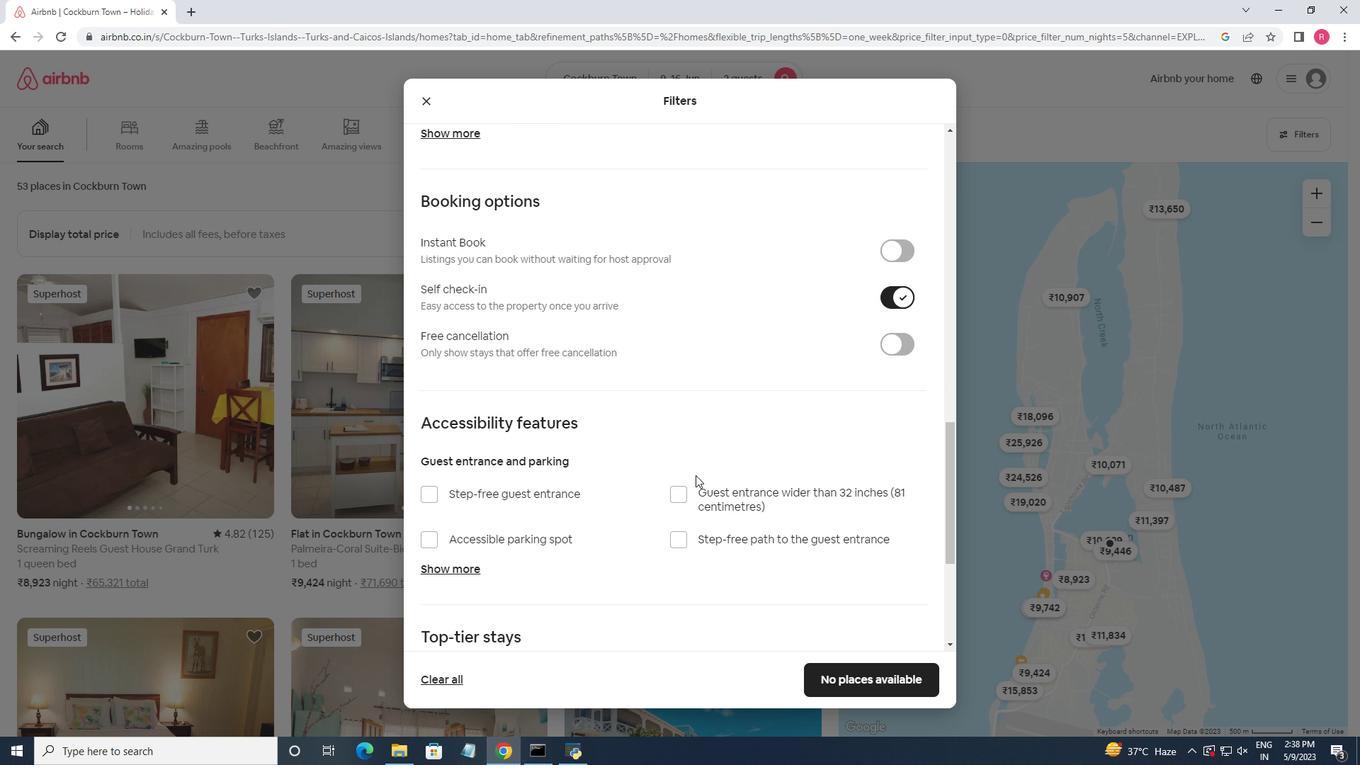 
Action: Mouse scrolled (693, 474) with delta (0, 0)
Screenshot: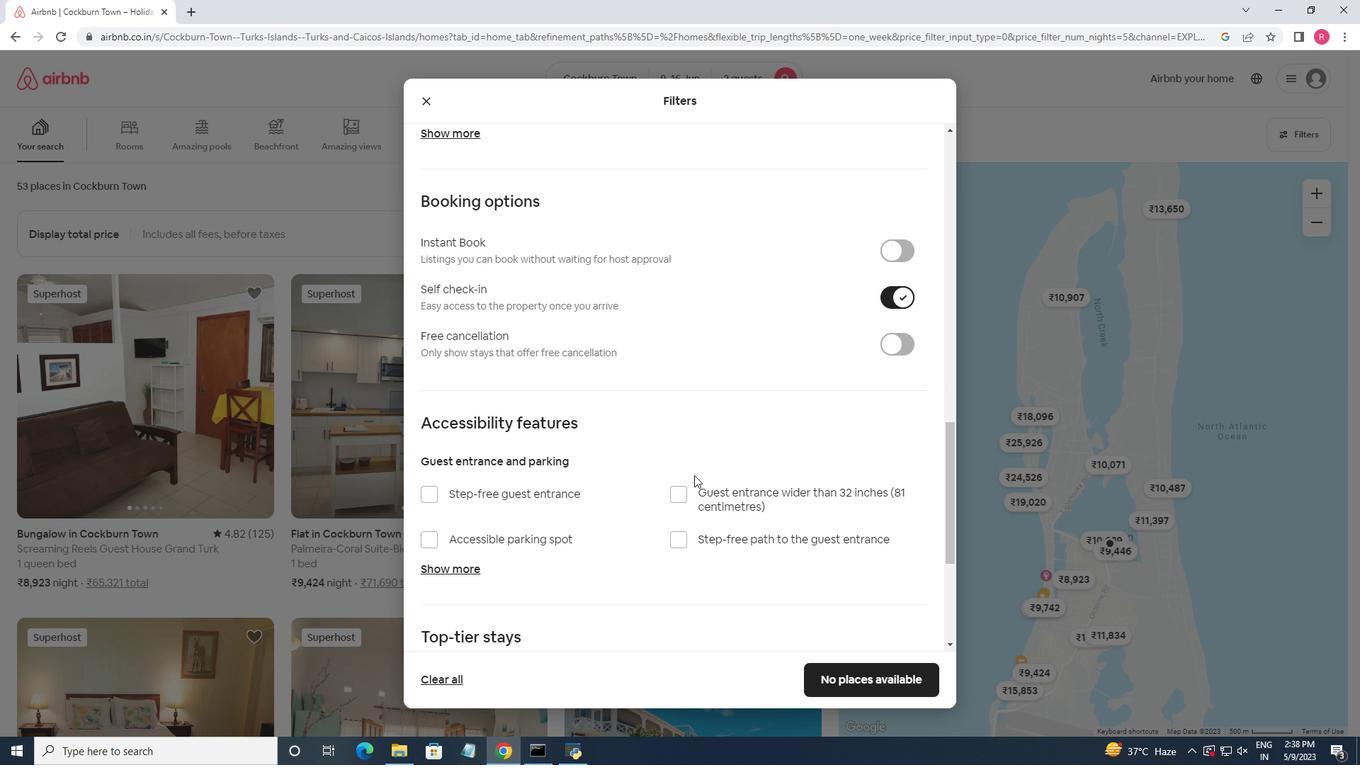 
Action: Mouse scrolled (693, 474) with delta (0, 0)
Screenshot: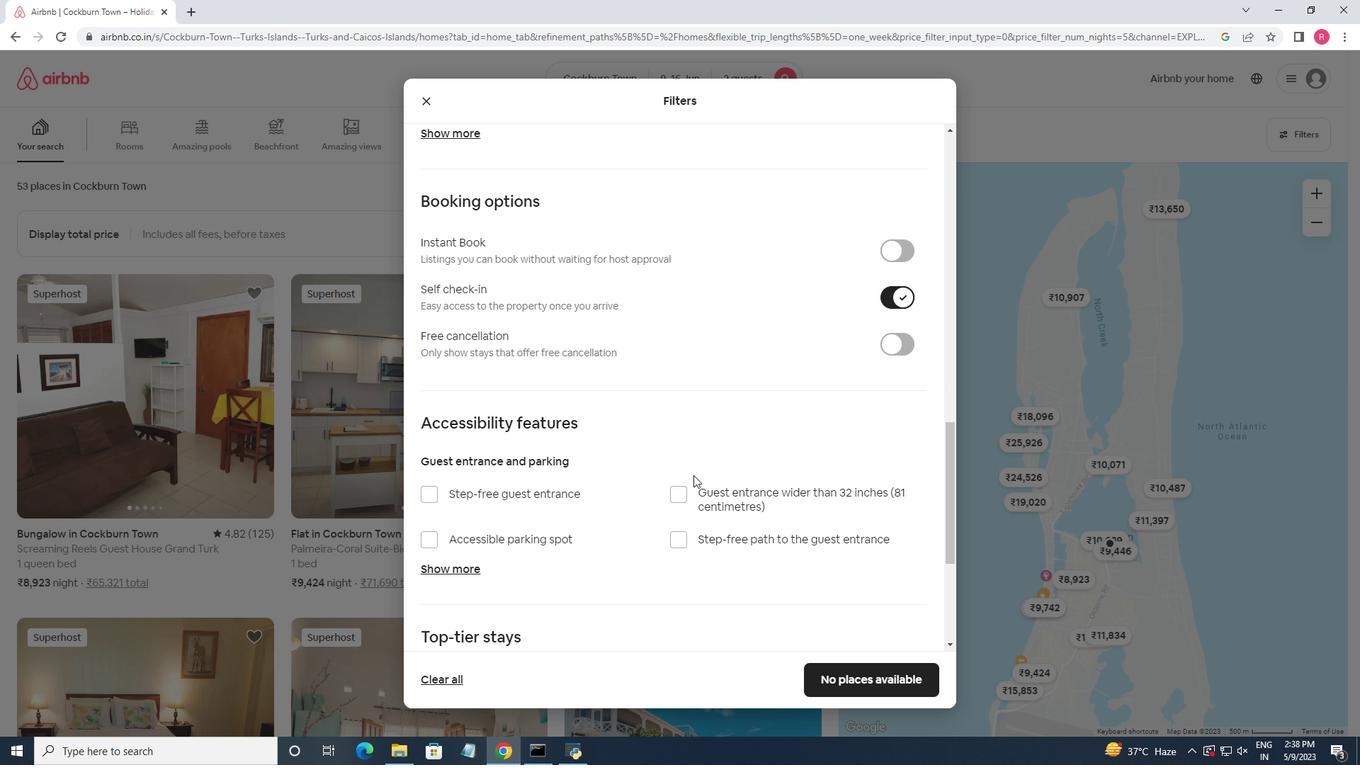 
Action: Mouse moved to (690, 531)
Screenshot: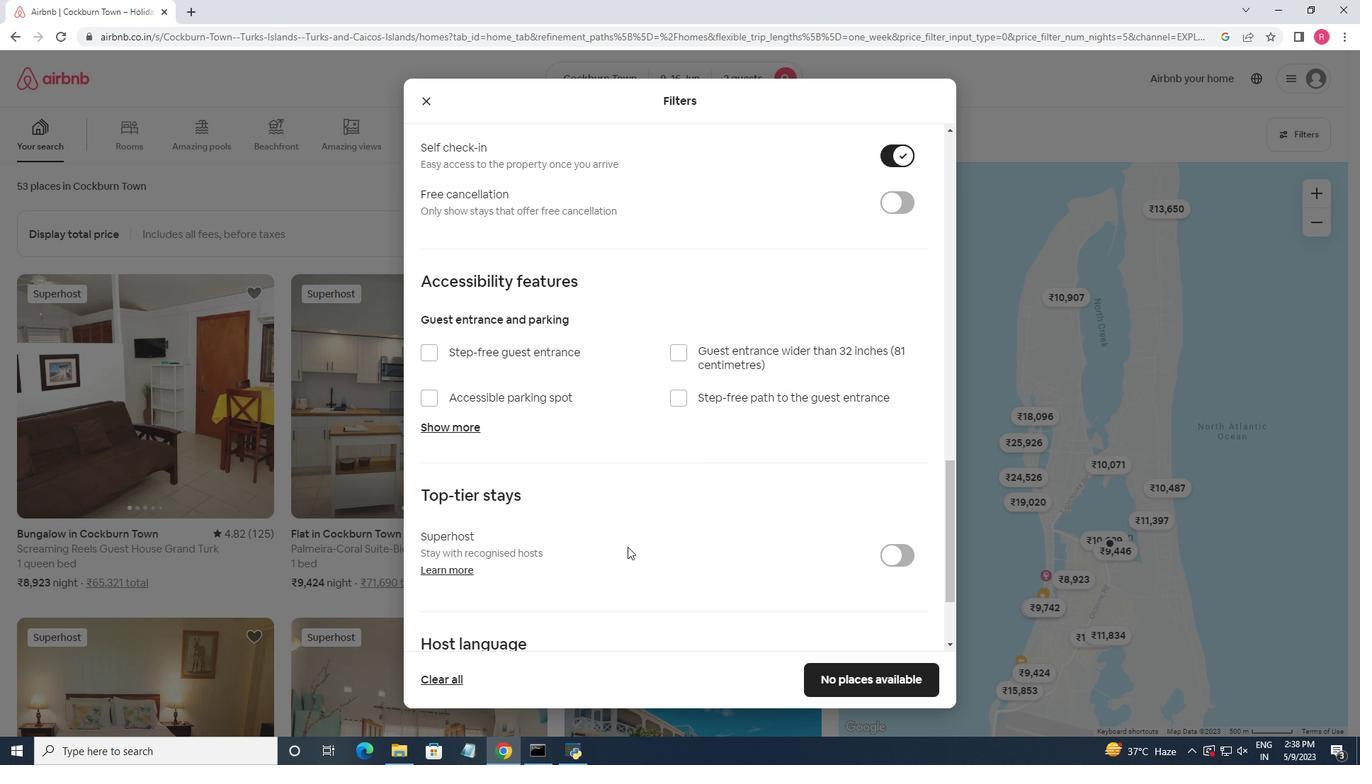
Action: Mouse scrolled (690, 530) with delta (0, 0)
Screenshot: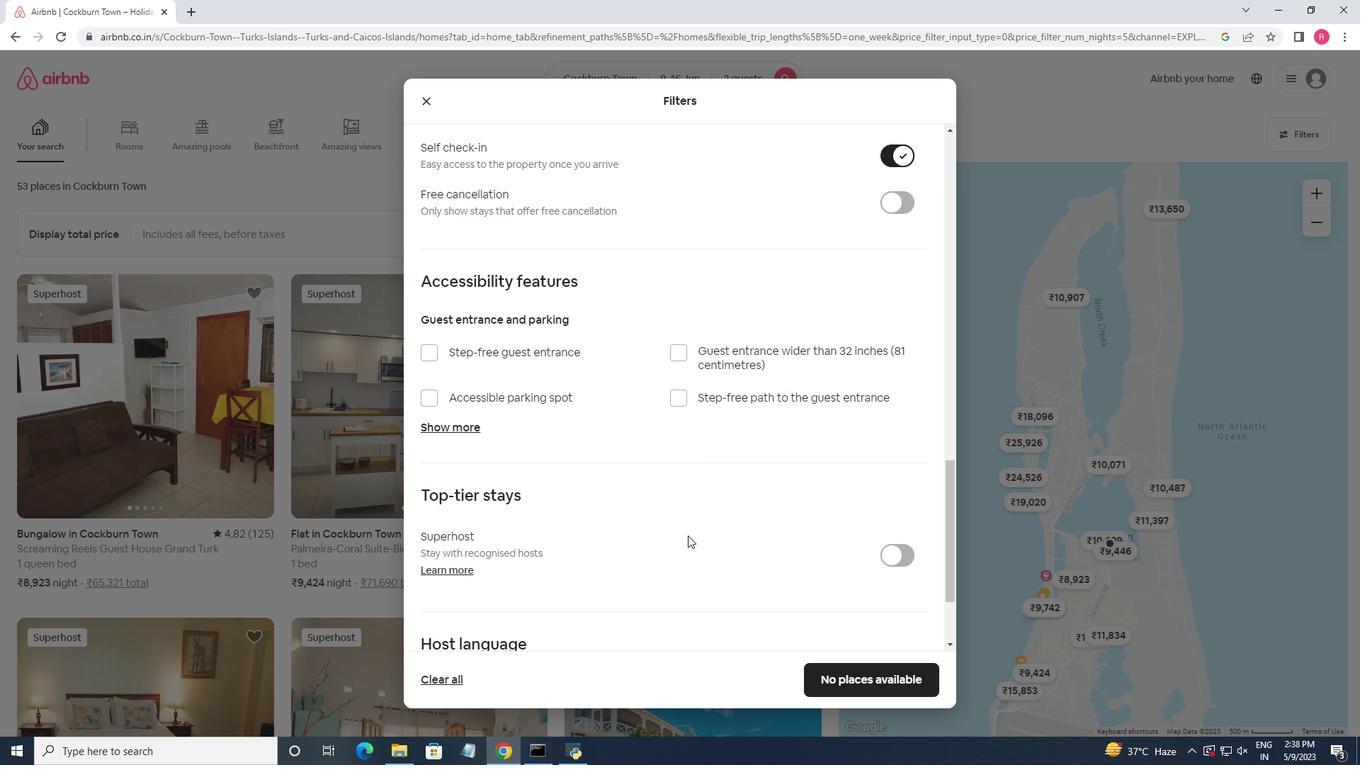 
Action: Mouse scrolled (690, 530) with delta (0, 0)
Screenshot: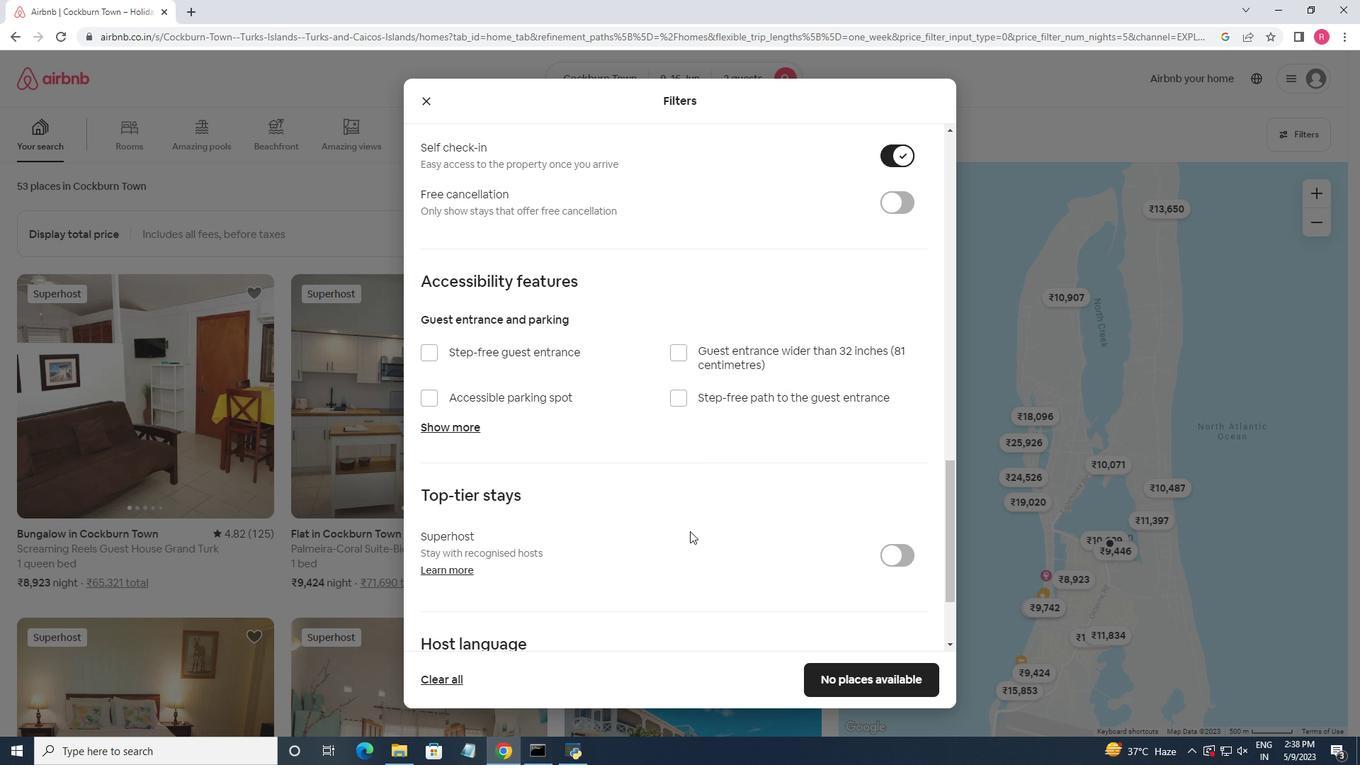 
Action: Mouse moved to (423, 553)
Screenshot: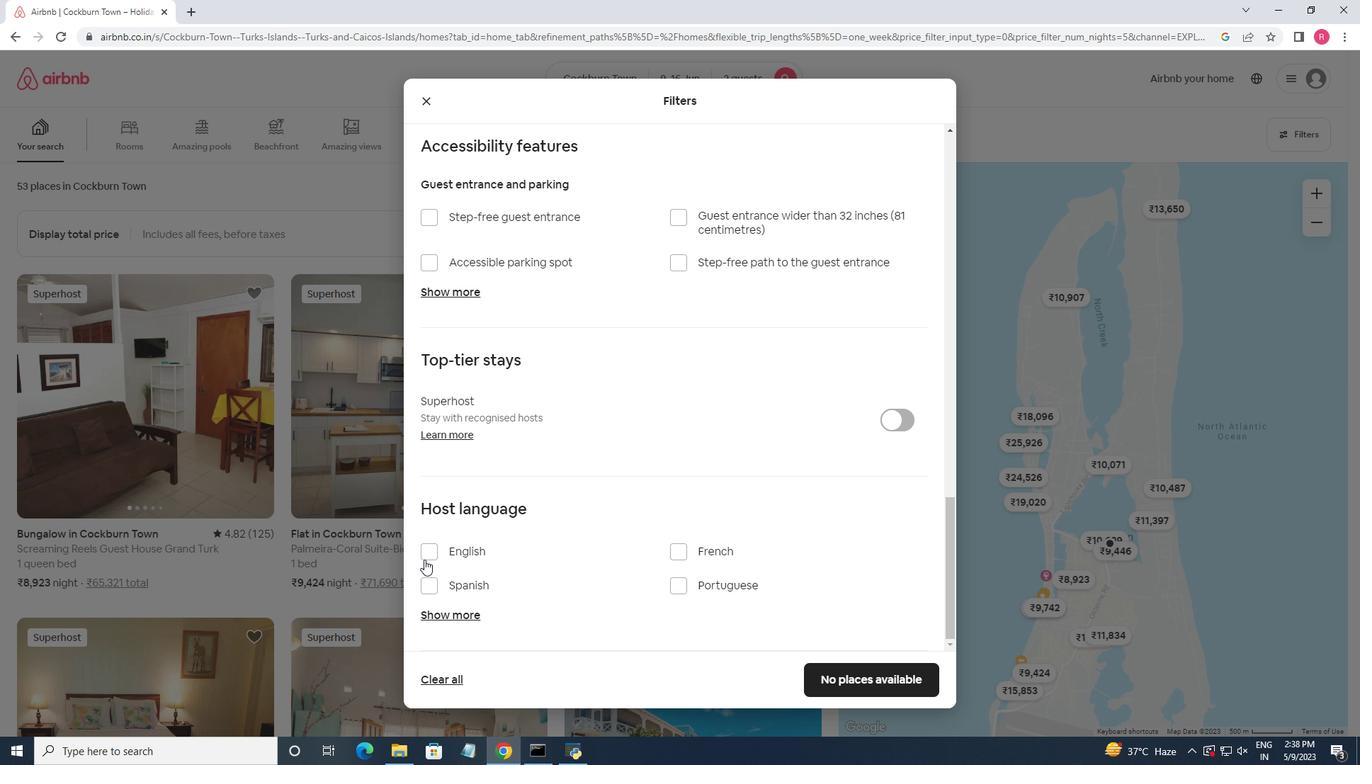 
Action: Mouse pressed left at (423, 553)
Screenshot: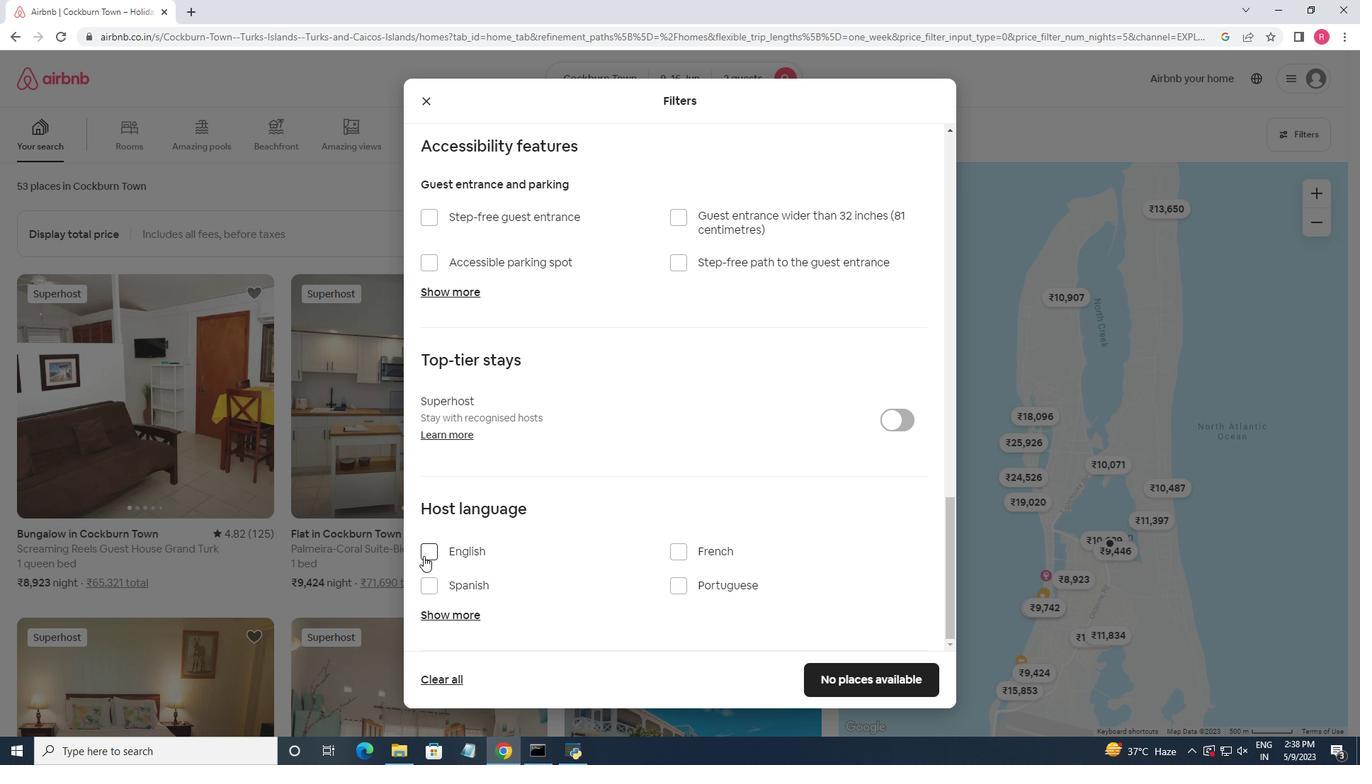 
Action: Mouse moved to (629, 477)
Screenshot: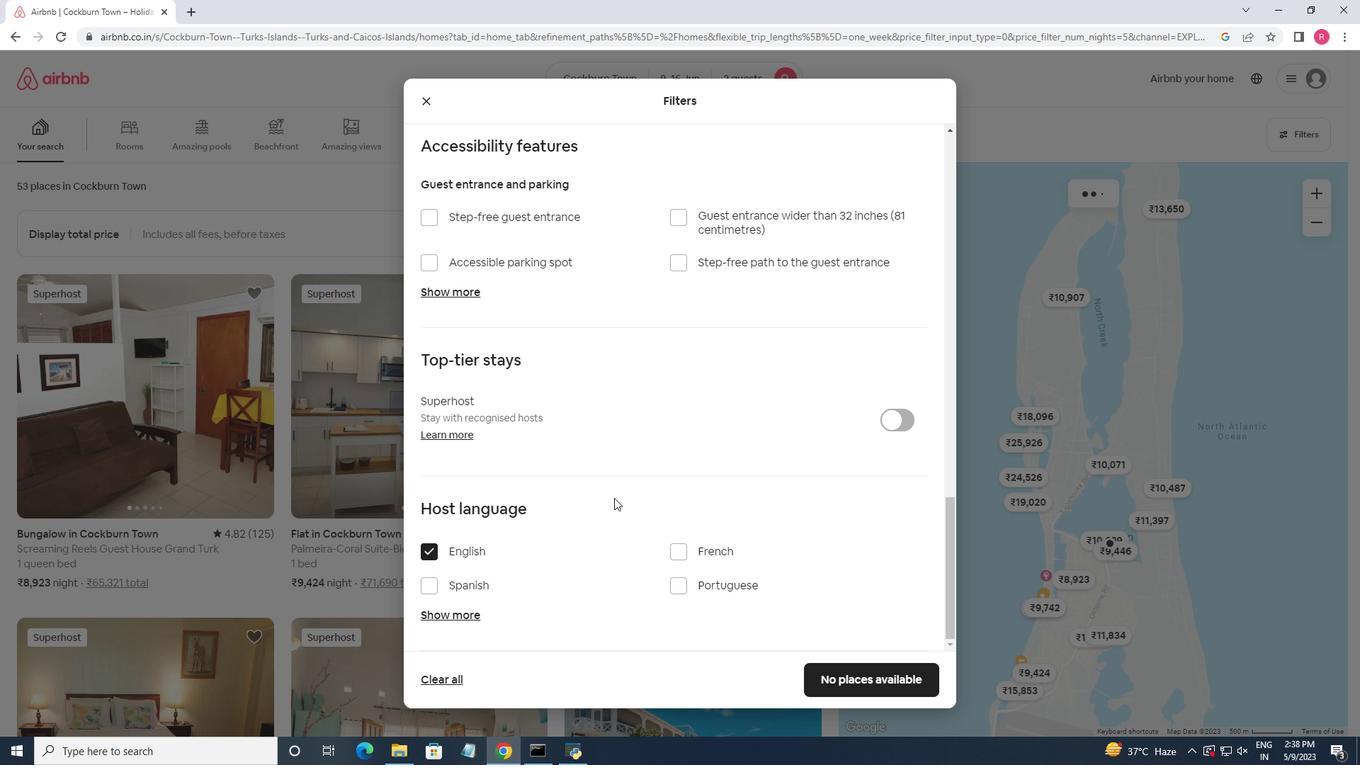 
Action: Mouse scrolled (629, 476) with delta (0, 0)
Screenshot: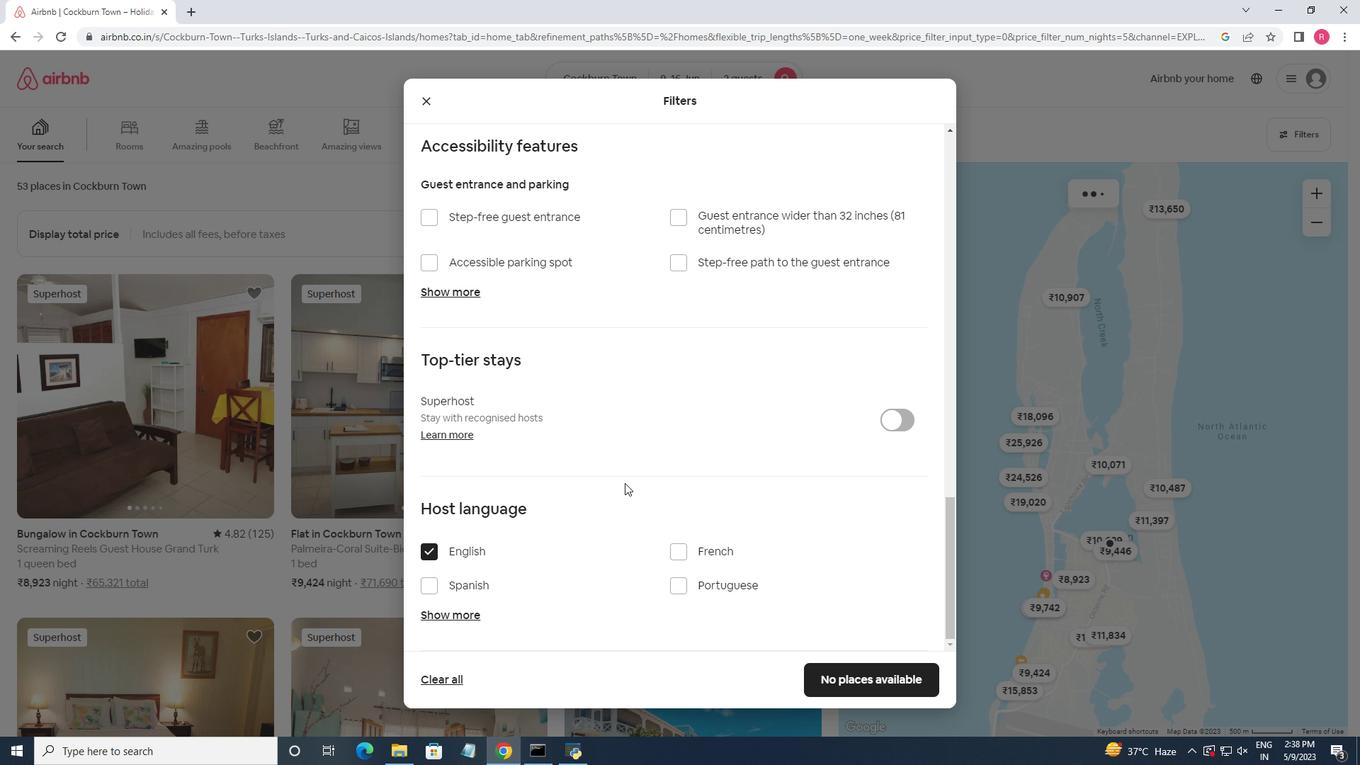
Action: Mouse scrolled (629, 476) with delta (0, 0)
Screenshot: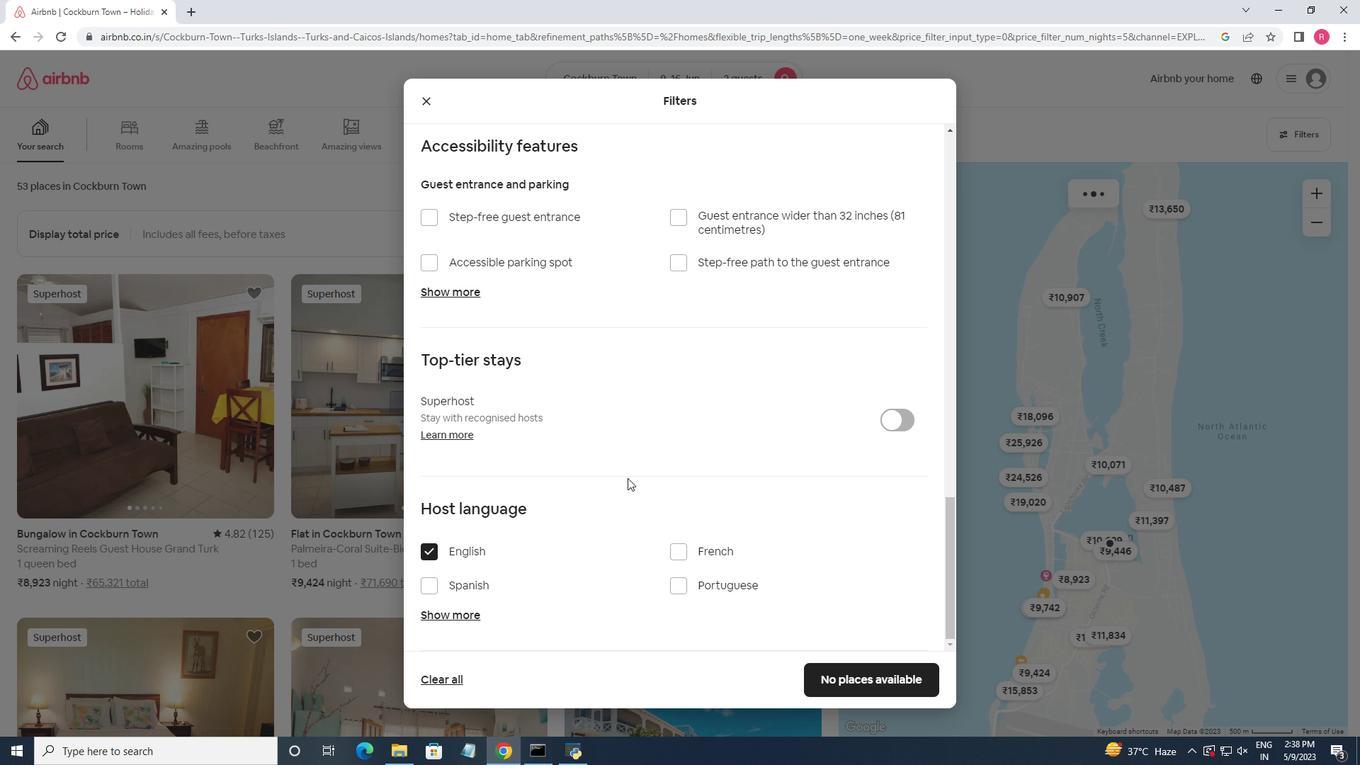 
Action: Mouse scrolled (629, 476) with delta (0, 0)
Screenshot: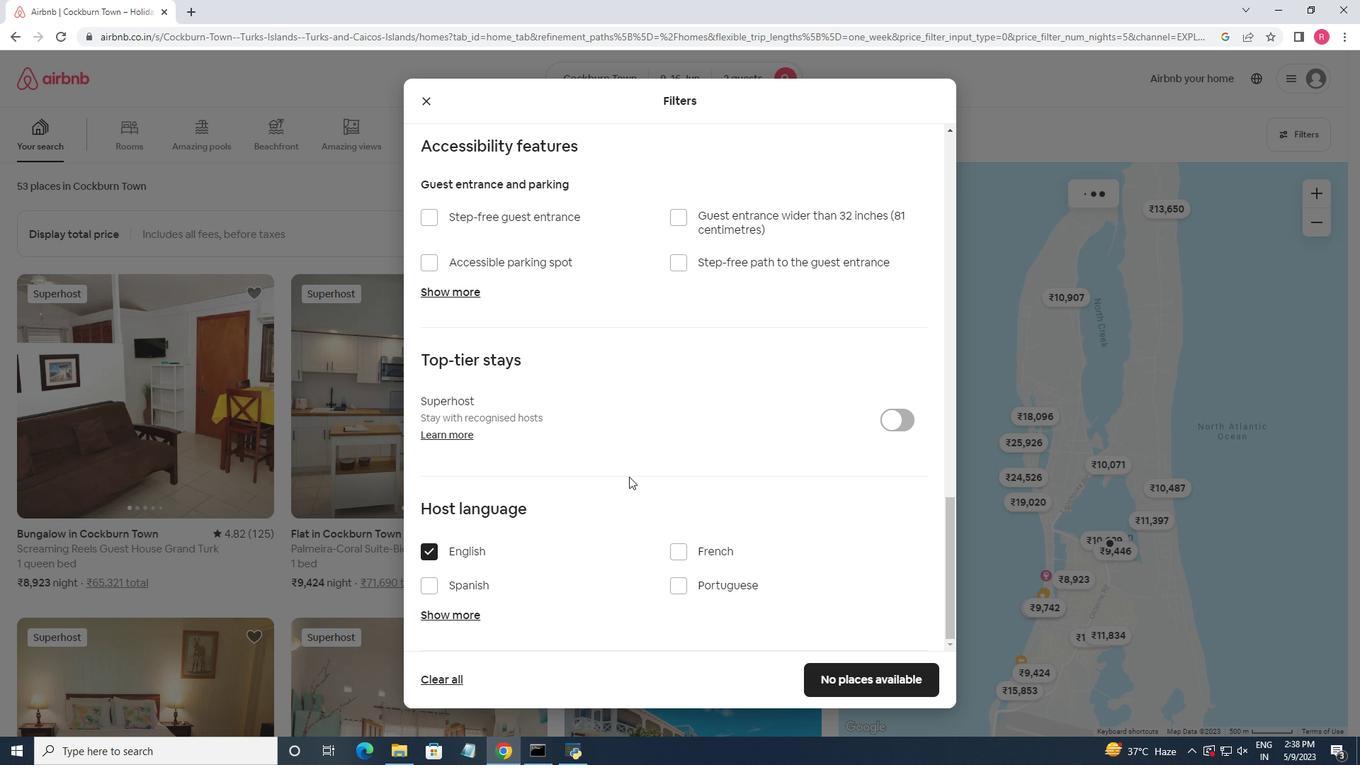 
Action: Mouse moved to (857, 676)
Screenshot: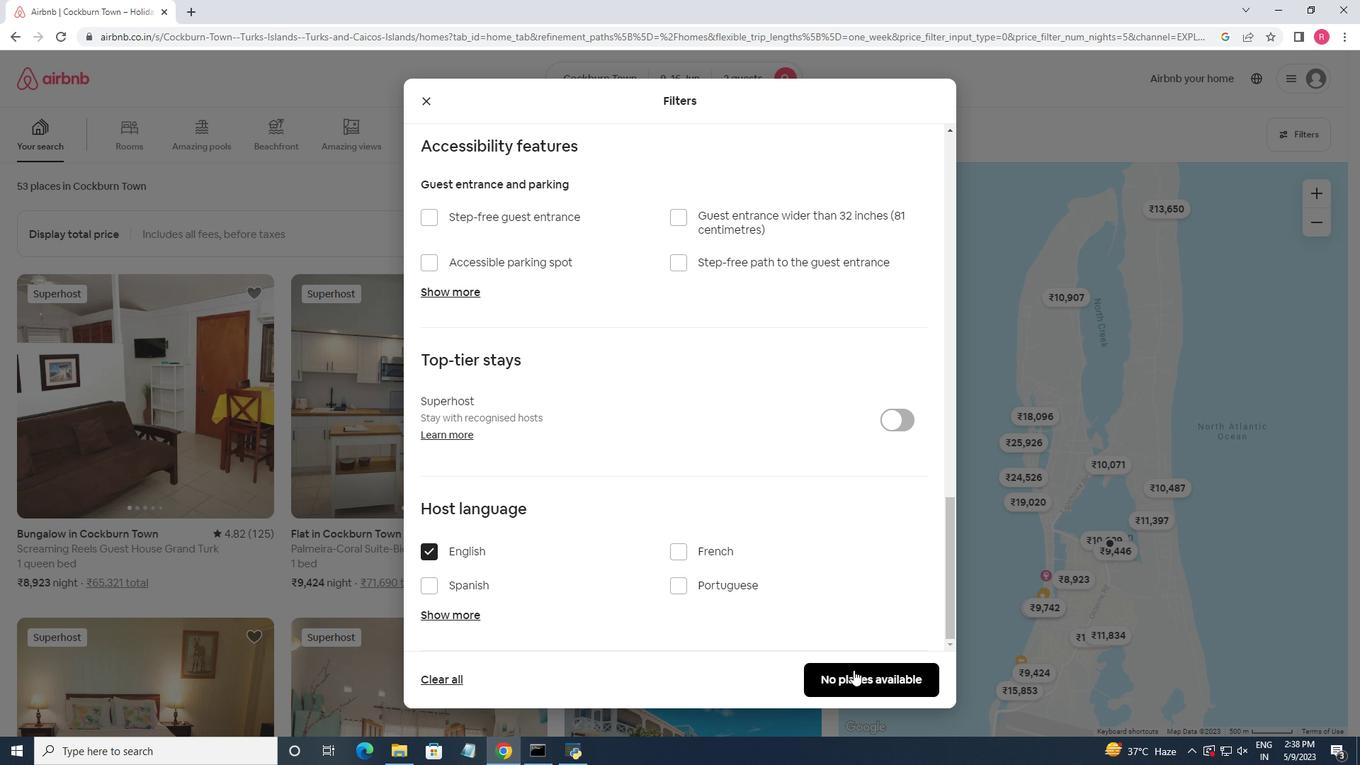 
Action: Mouse pressed left at (857, 676)
Screenshot: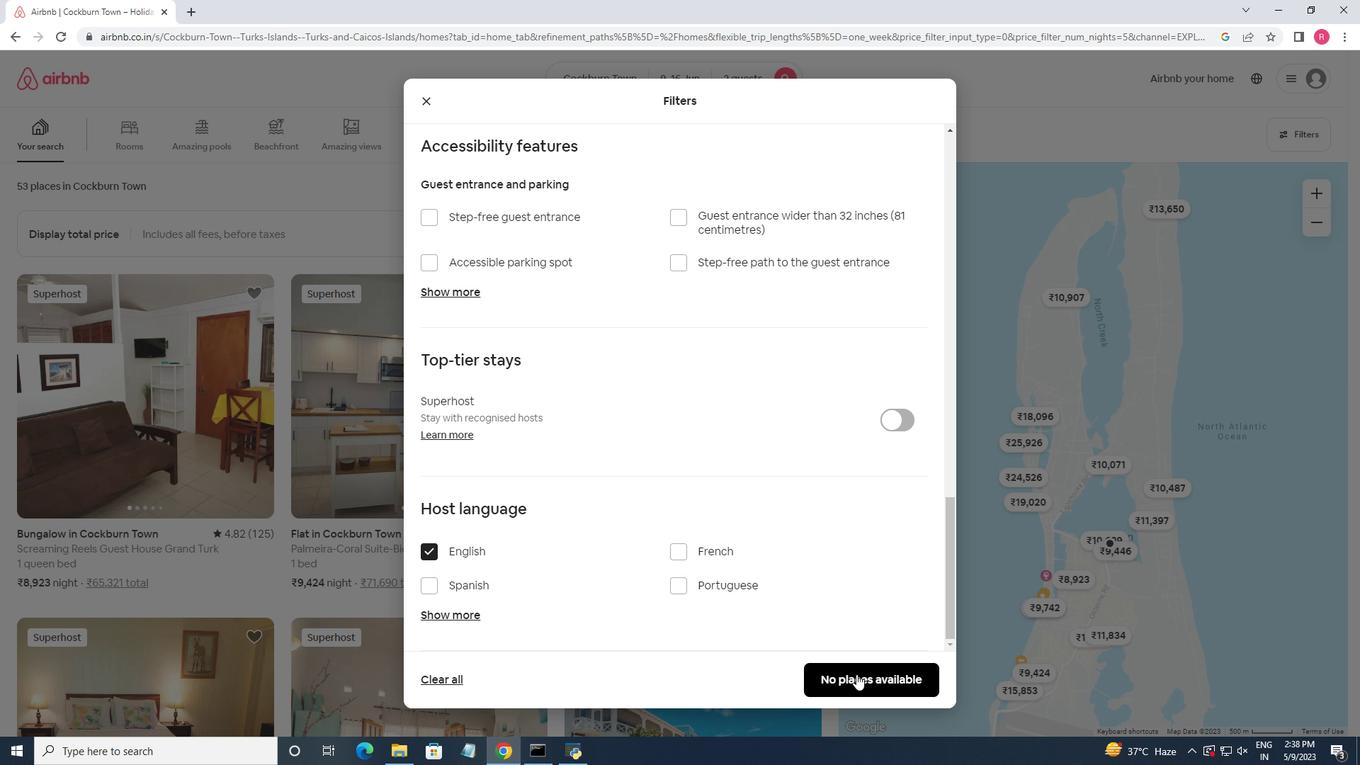 
Action: Mouse moved to (715, 336)
Screenshot: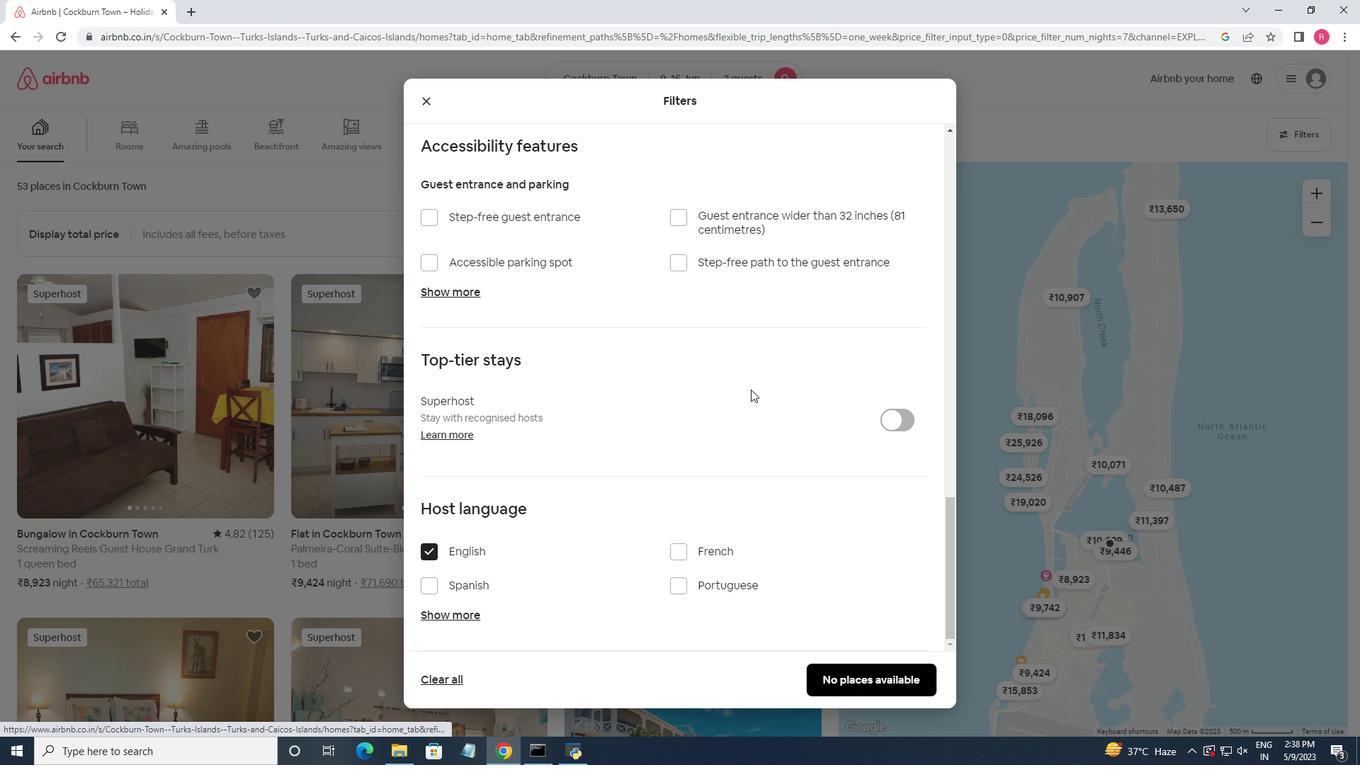 
